Task: Look for space in Omutninsk, Russia from 6th September, 2023 to 12th September, 2023 for 4 adults in price range Rs.10000 to Rs.14000. Place can be private room with 4 bedrooms having 4 beds and 4 bathrooms. Property type can be house, flat, guest house. Amenities needed are: wifi, TV, free parkinig on premises, gym, breakfast. Booking option can be shelf check-in. Required host language is English.
Action: Mouse pressed left at (496, 124)
Screenshot: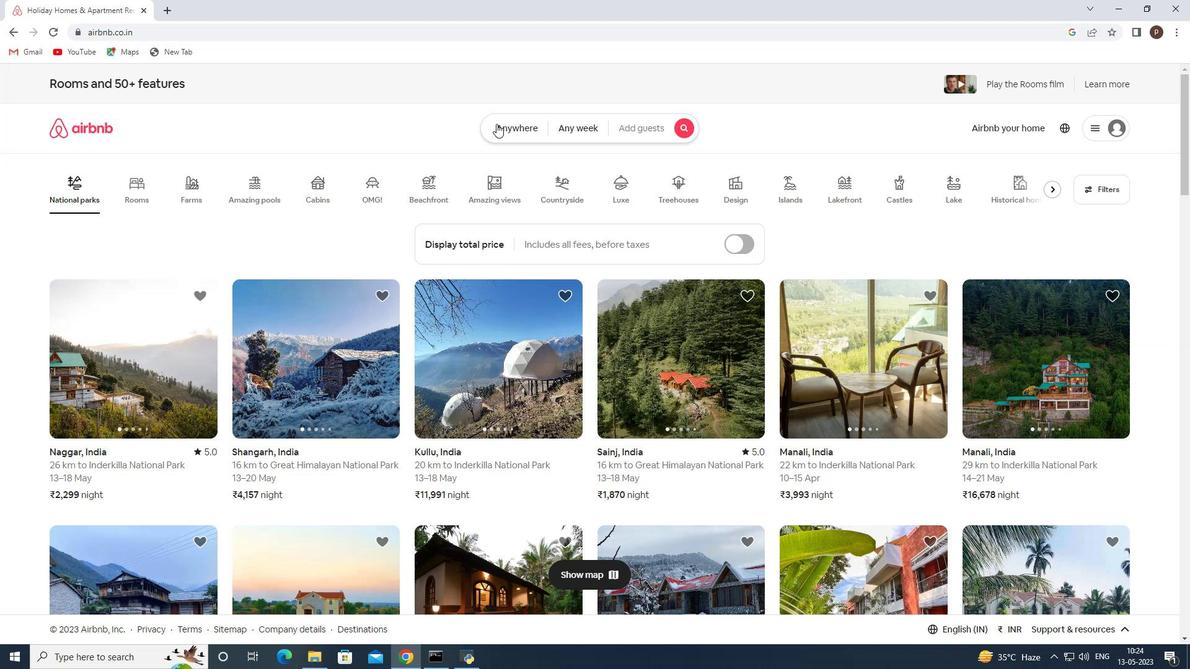 
Action: Mouse moved to (387, 174)
Screenshot: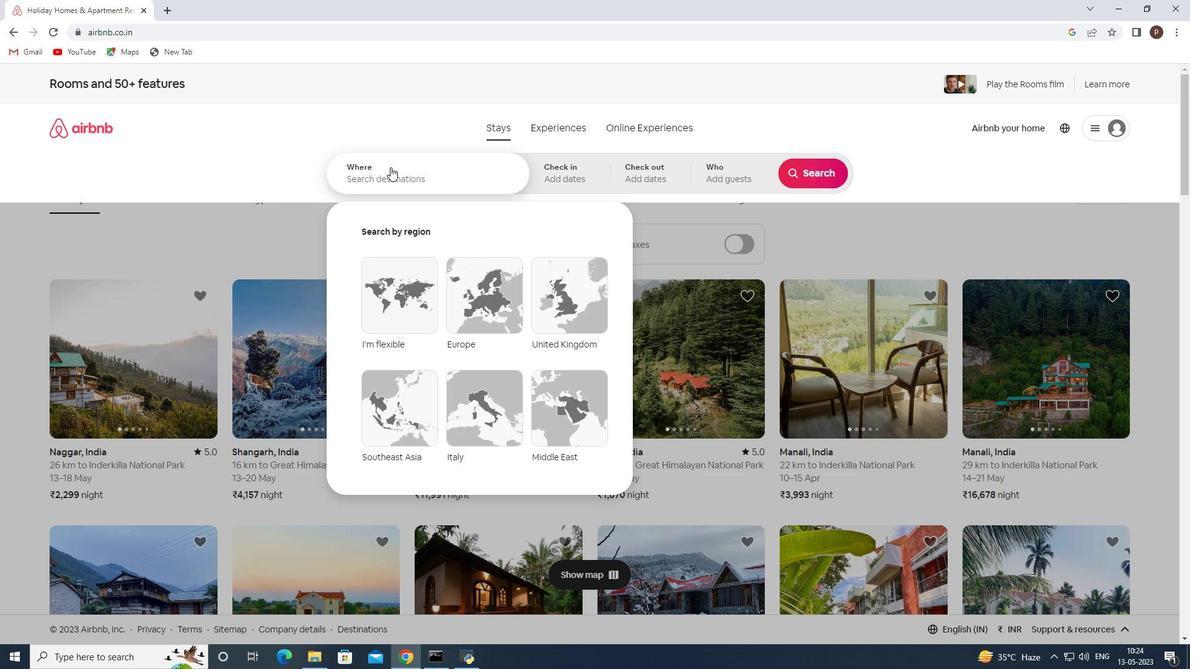 
Action: Mouse pressed left at (387, 174)
Screenshot: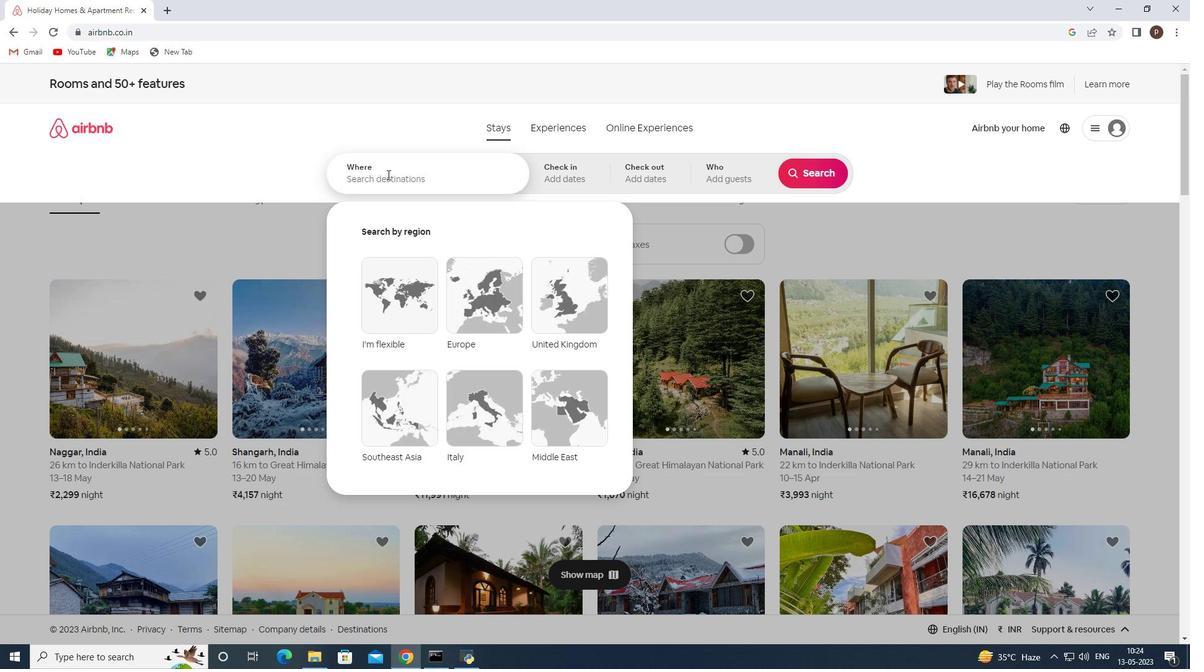 
Action: Key pressed <Key.caps_lock>O<Key.caps_lock>mutninsk,<Key.space><Key.caps_lock>R<Key.caps_lock>ussia<Key.enter>
Screenshot: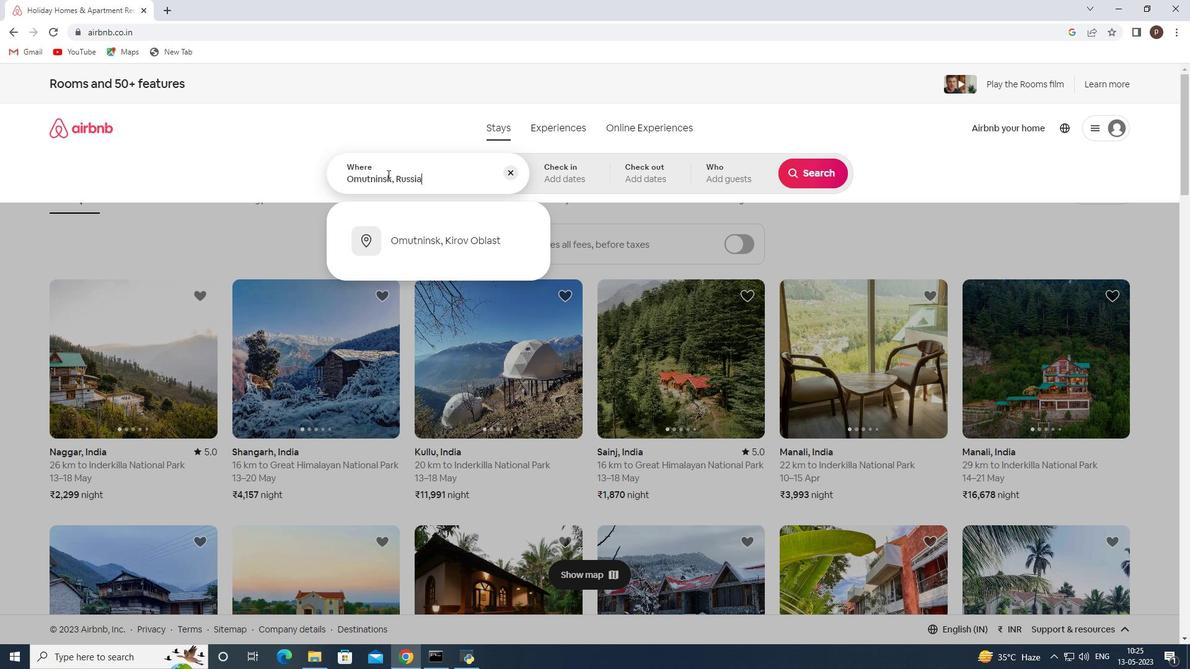 
Action: Mouse moved to (812, 266)
Screenshot: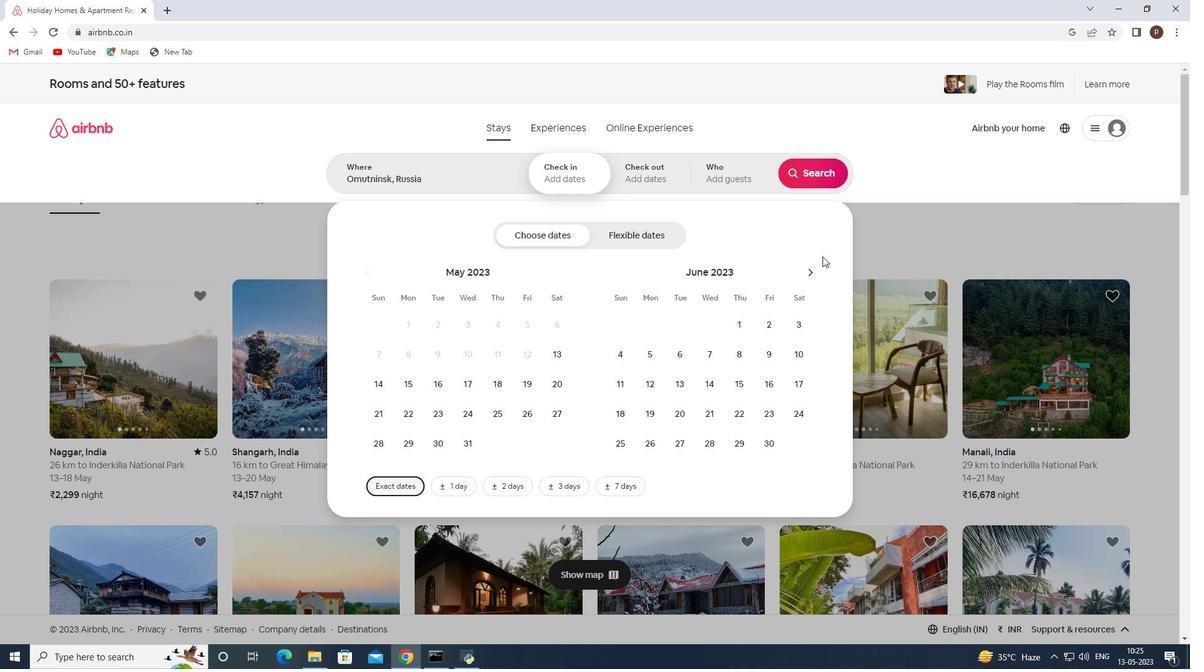 
Action: Mouse pressed left at (812, 266)
Screenshot: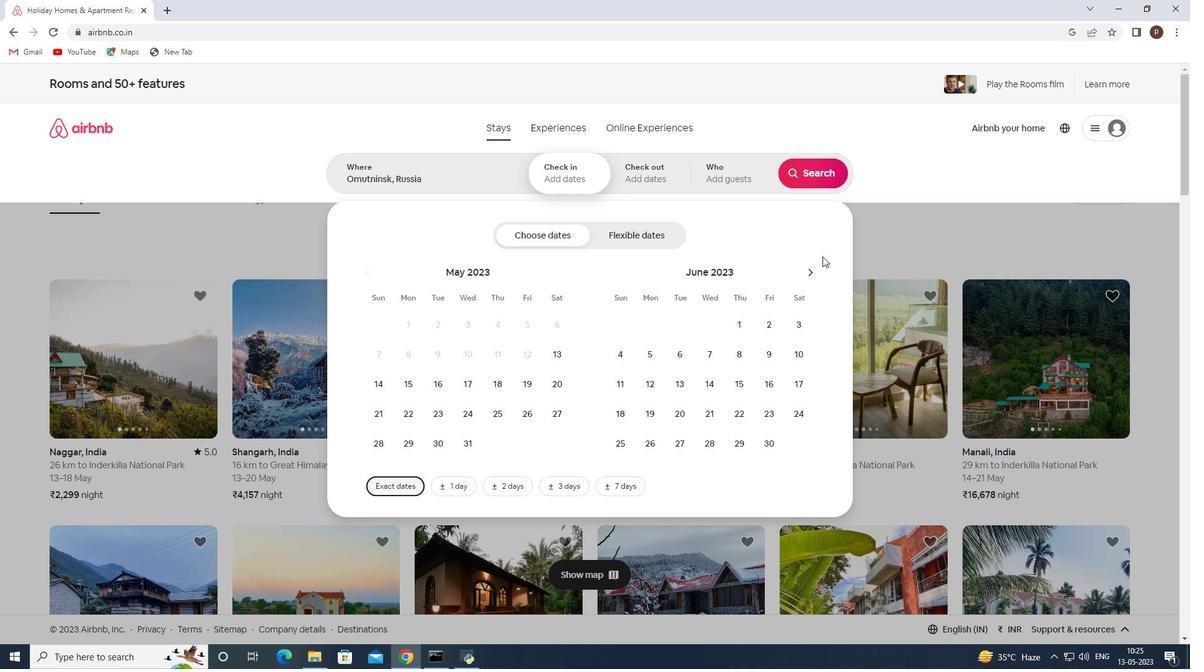 
Action: Mouse moved to (808, 271)
Screenshot: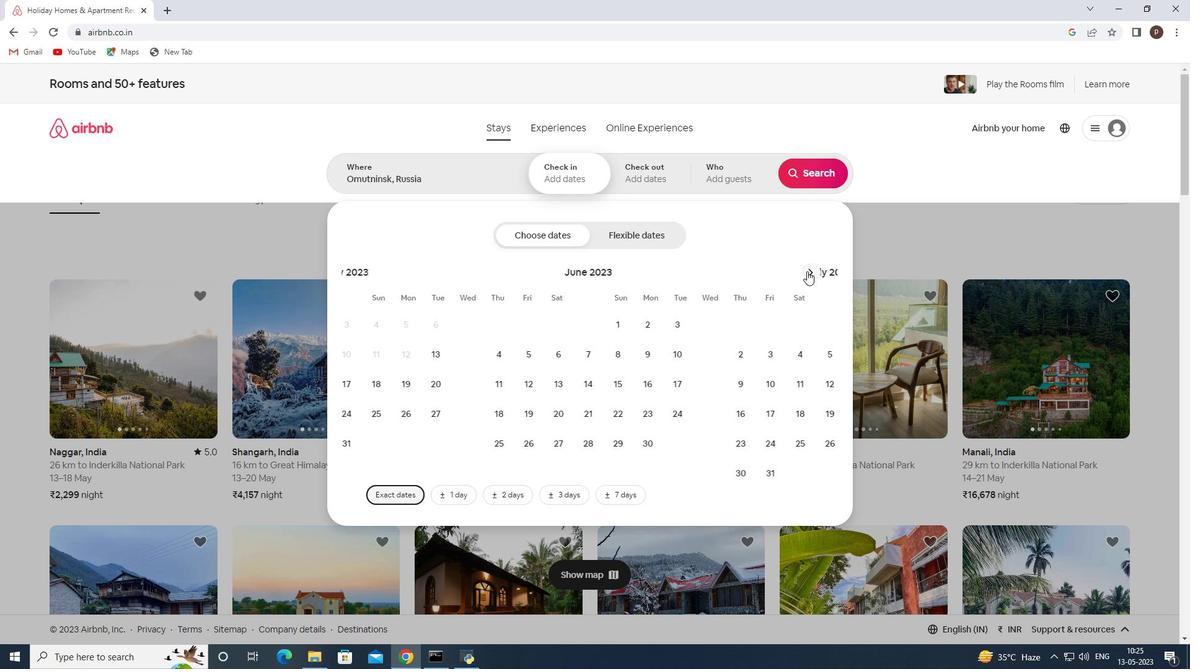 
Action: Mouse pressed left at (808, 271)
Screenshot: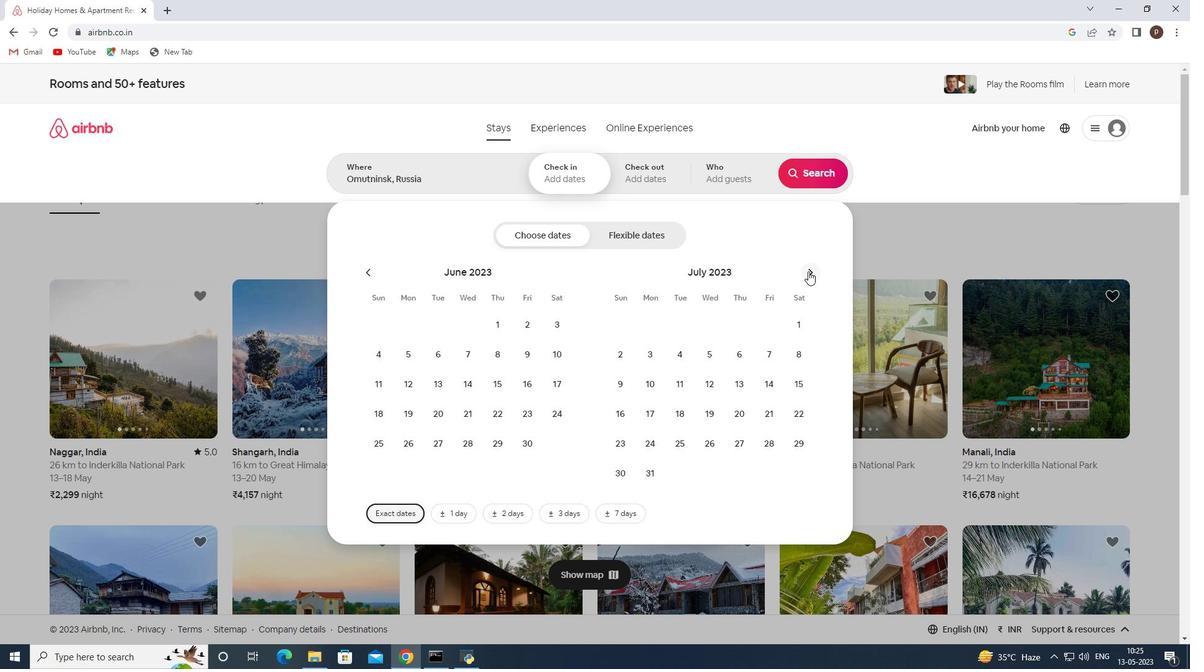 
Action: Mouse moved to (810, 271)
Screenshot: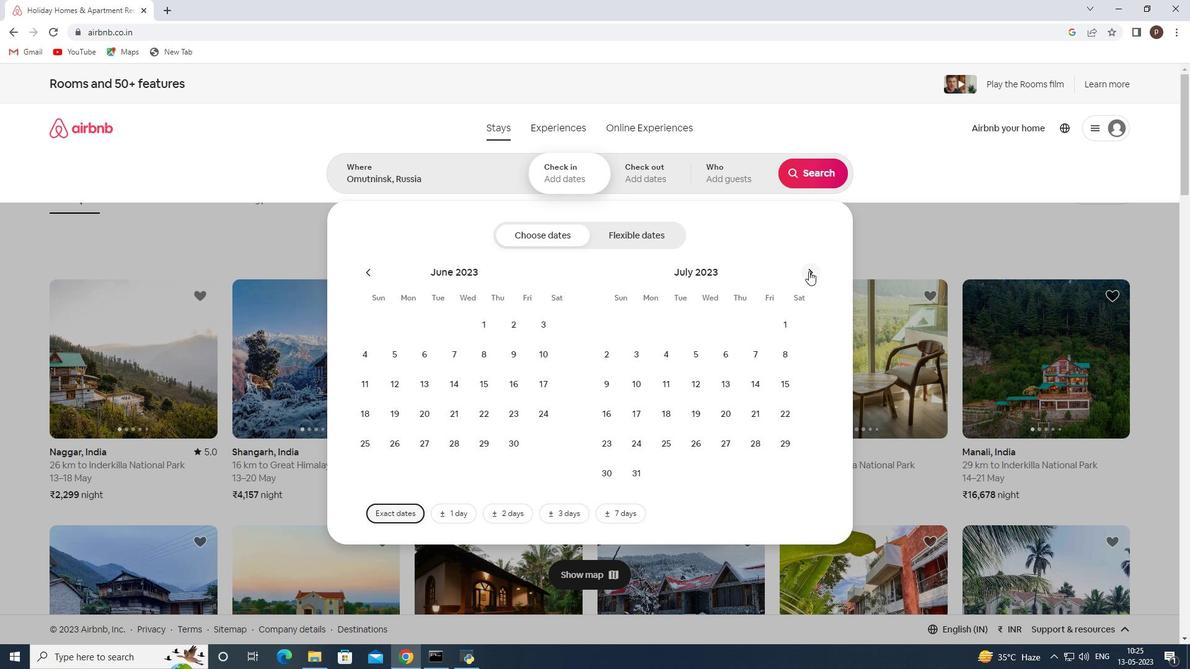 
Action: Mouse pressed left at (810, 271)
Screenshot: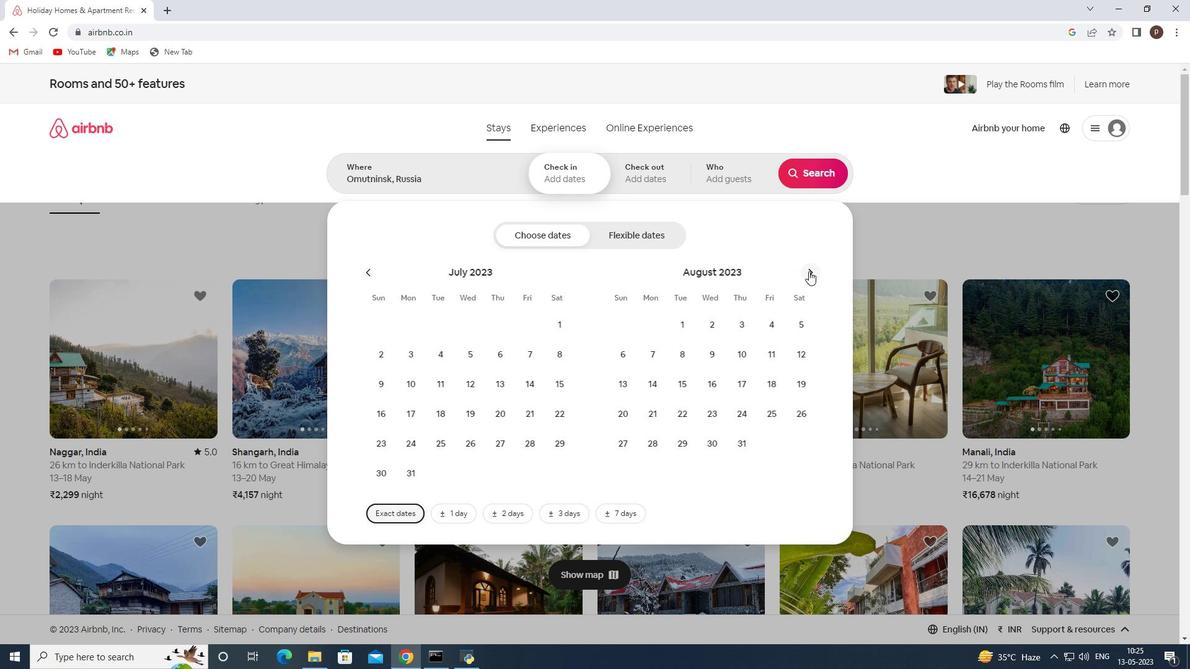 
Action: Mouse moved to (714, 354)
Screenshot: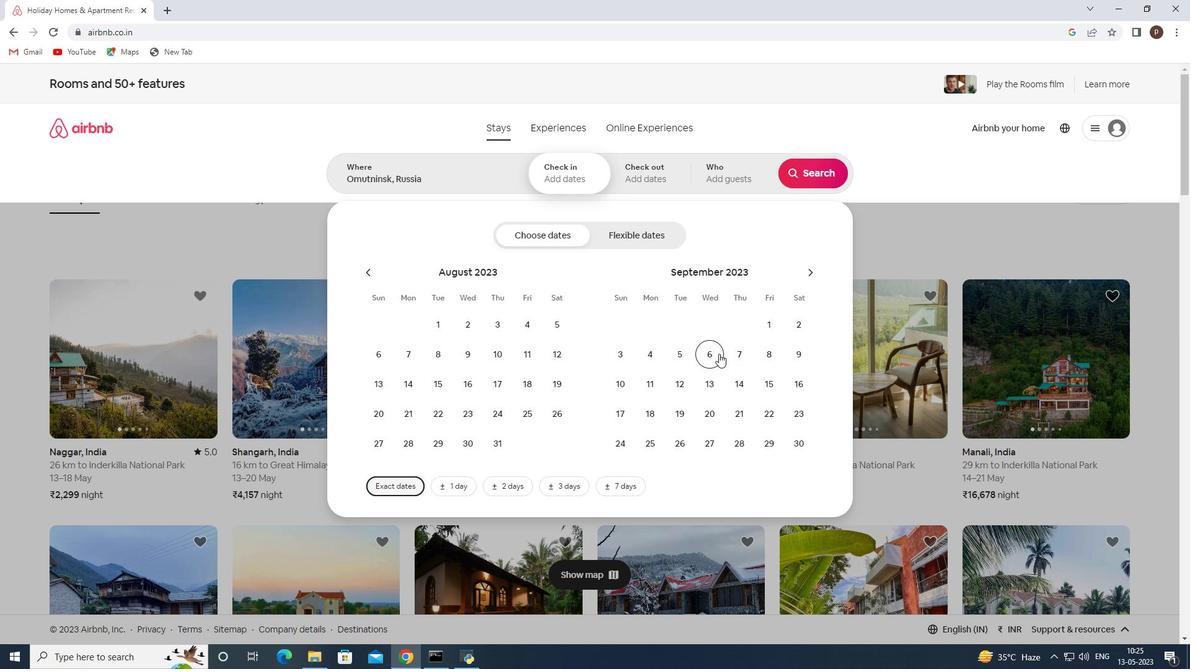 
Action: Mouse pressed left at (714, 354)
Screenshot: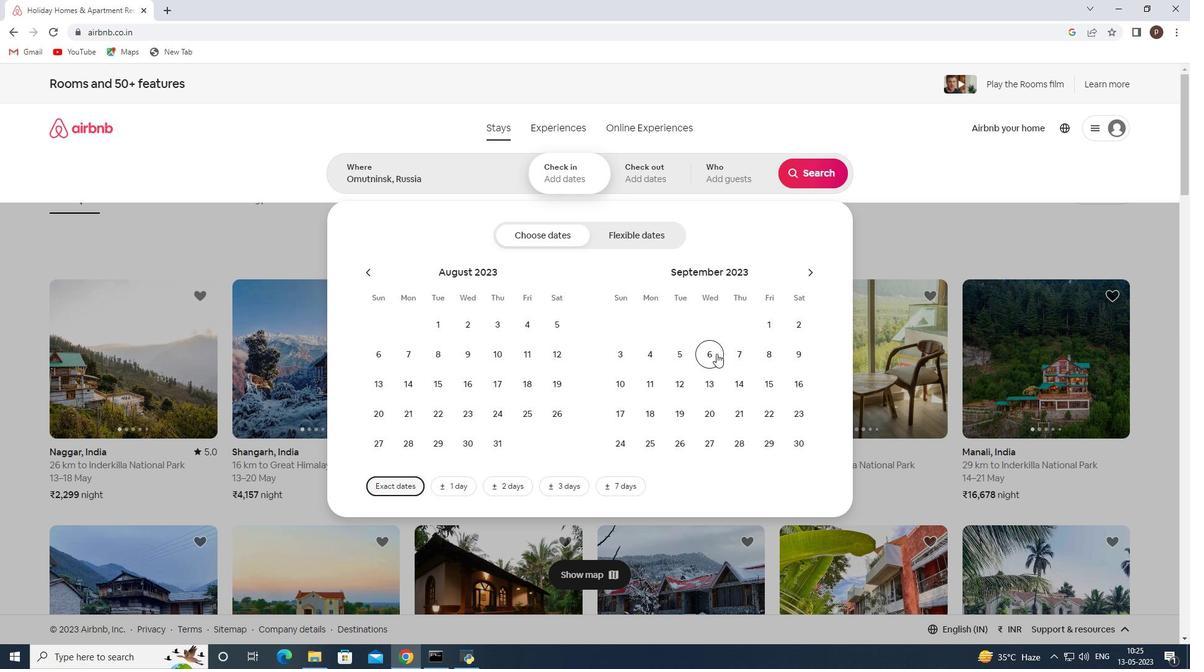 
Action: Mouse moved to (681, 380)
Screenshot: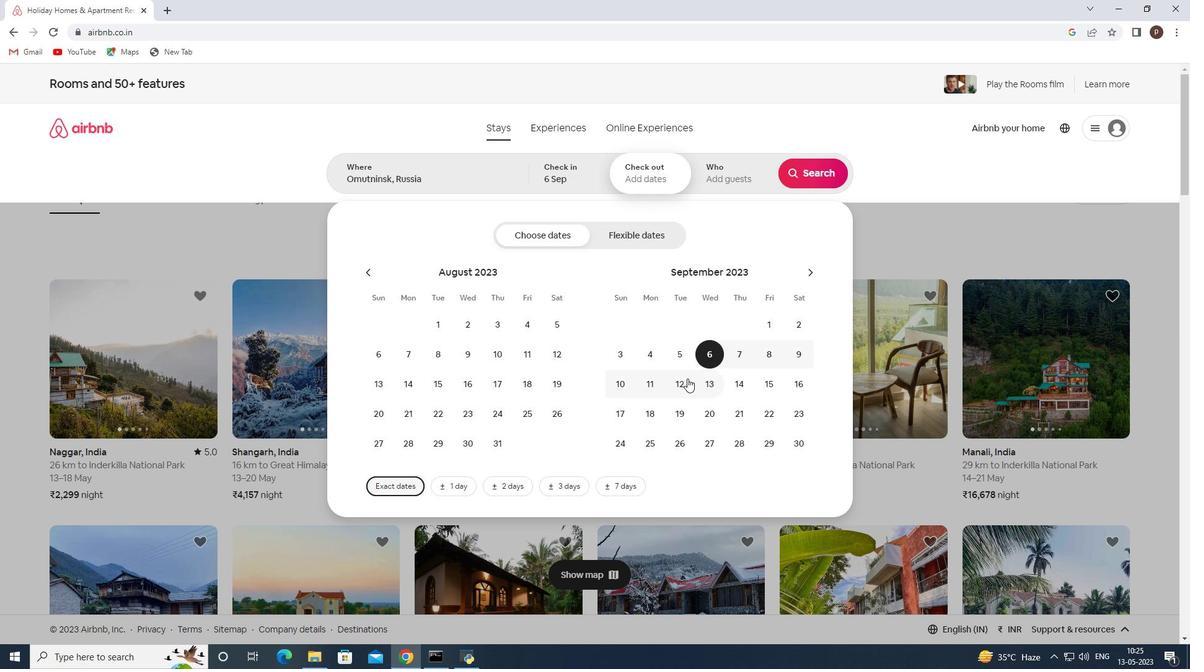 
Action: Mouse pressed left at (681, 380)
Screenshot: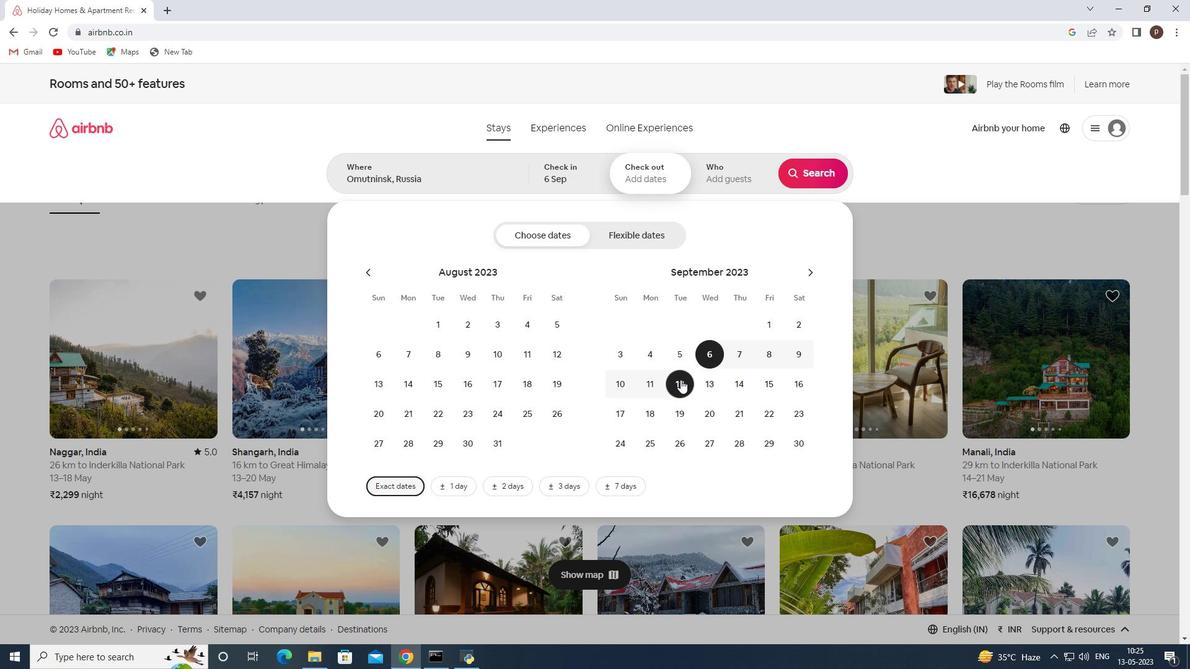 
Action: Mouse moved to (732, 182)
Screenshot: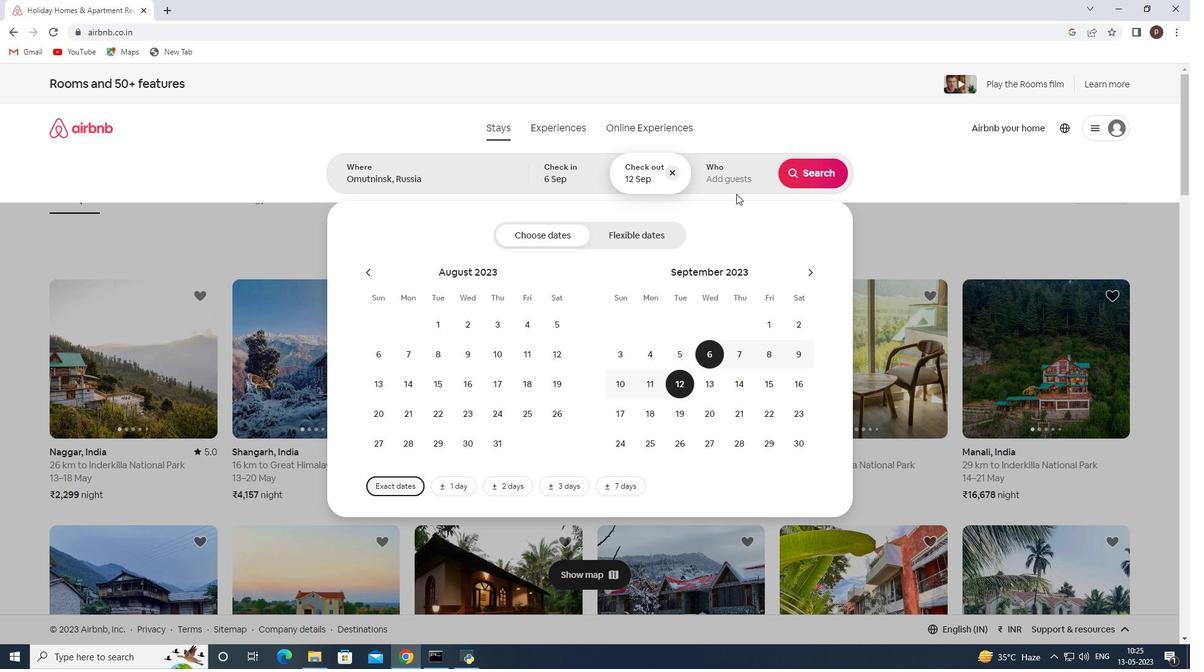 
Action: Mouse pressed left at (732, 182)
Screenshot: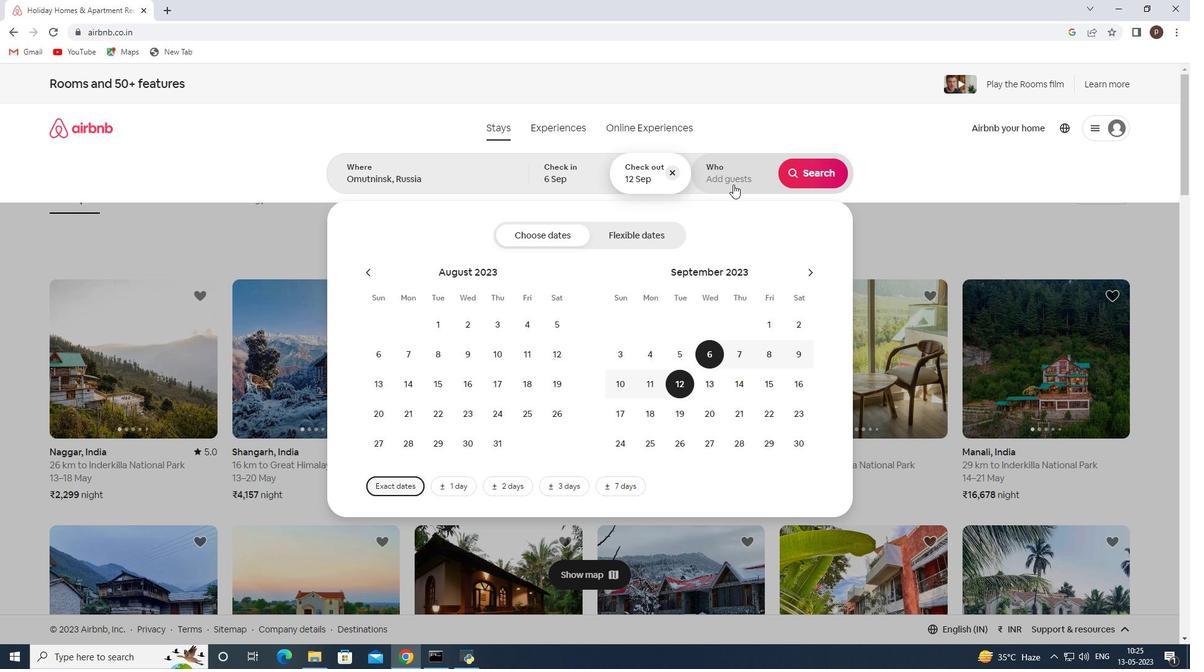 
Action: Mouse moved to (814, 234)
Screenshot: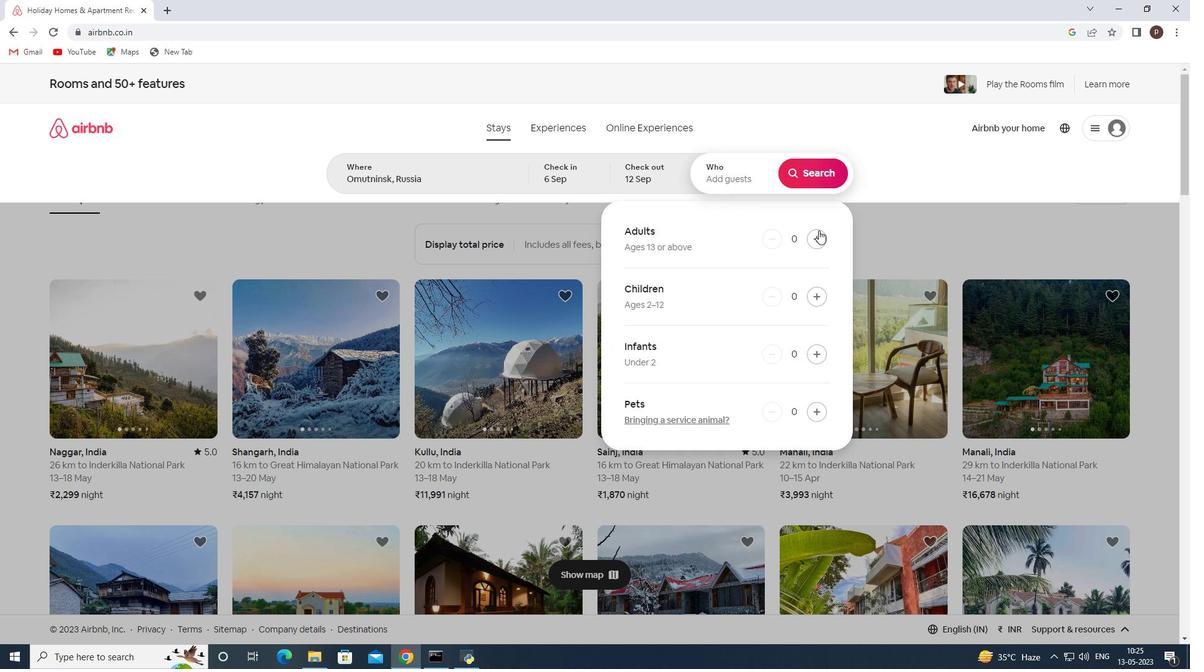 
Action: Mouse pressed left at (814, 234)
Screenshot: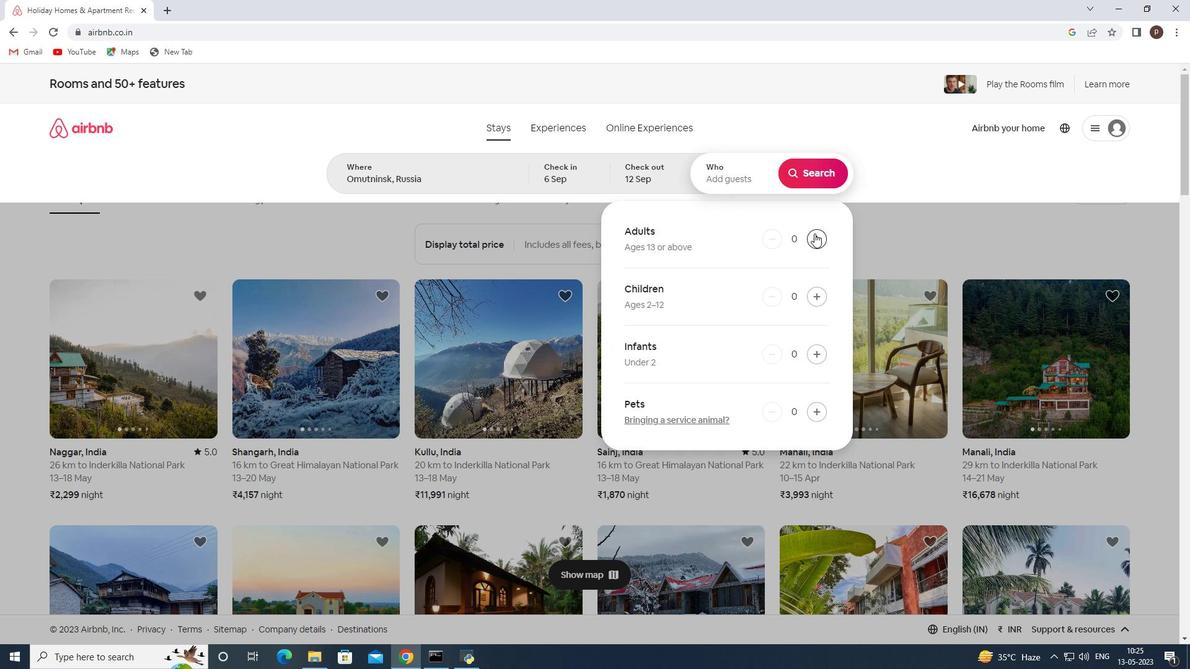 
Action: Mouse pressed left at (814, 234)
Screenshot: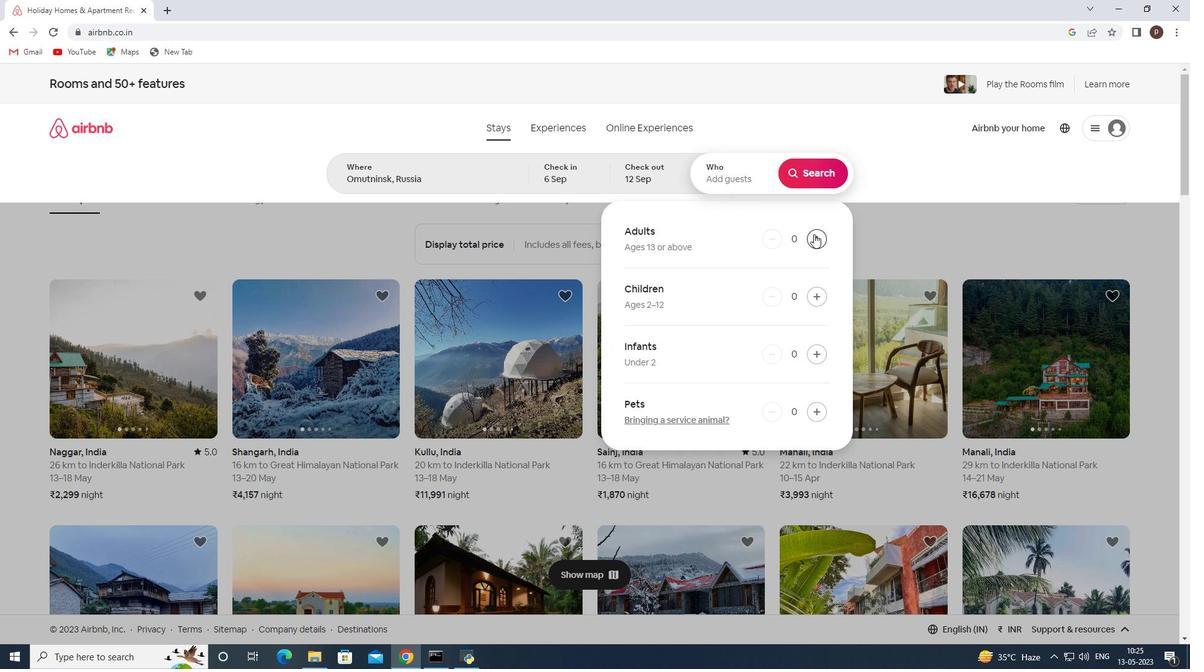 
Action: Mouse pressed left at (814, 234)
Screenshot: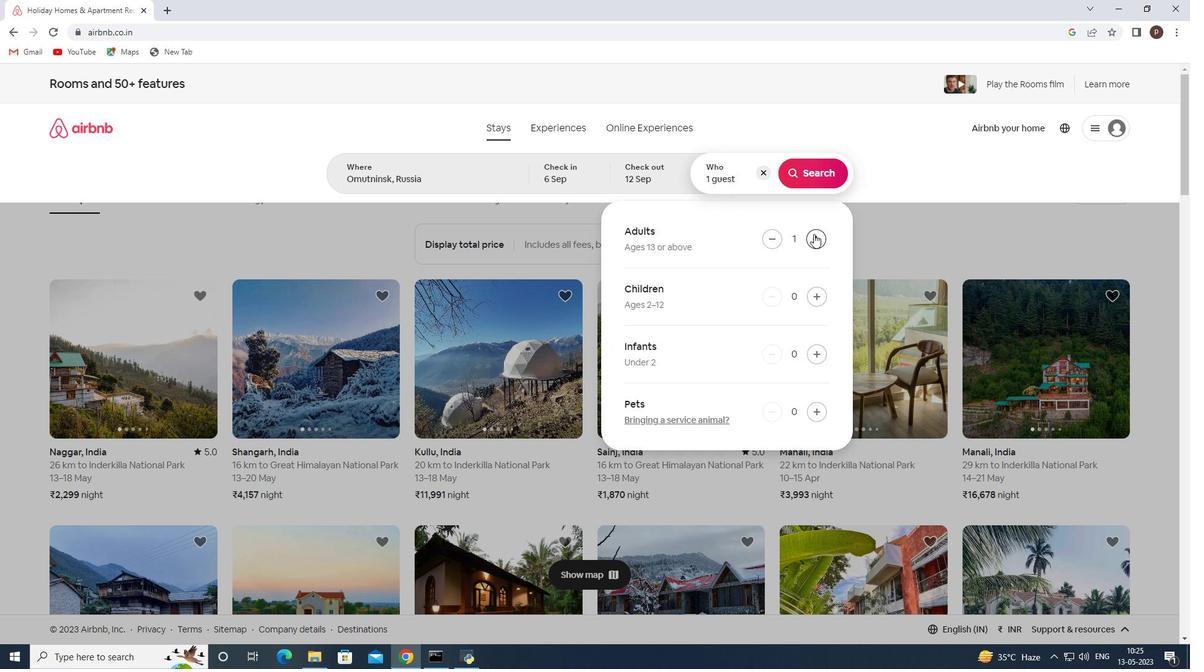 
Action: Mouse pressed left at (814, 234)
Screenshot: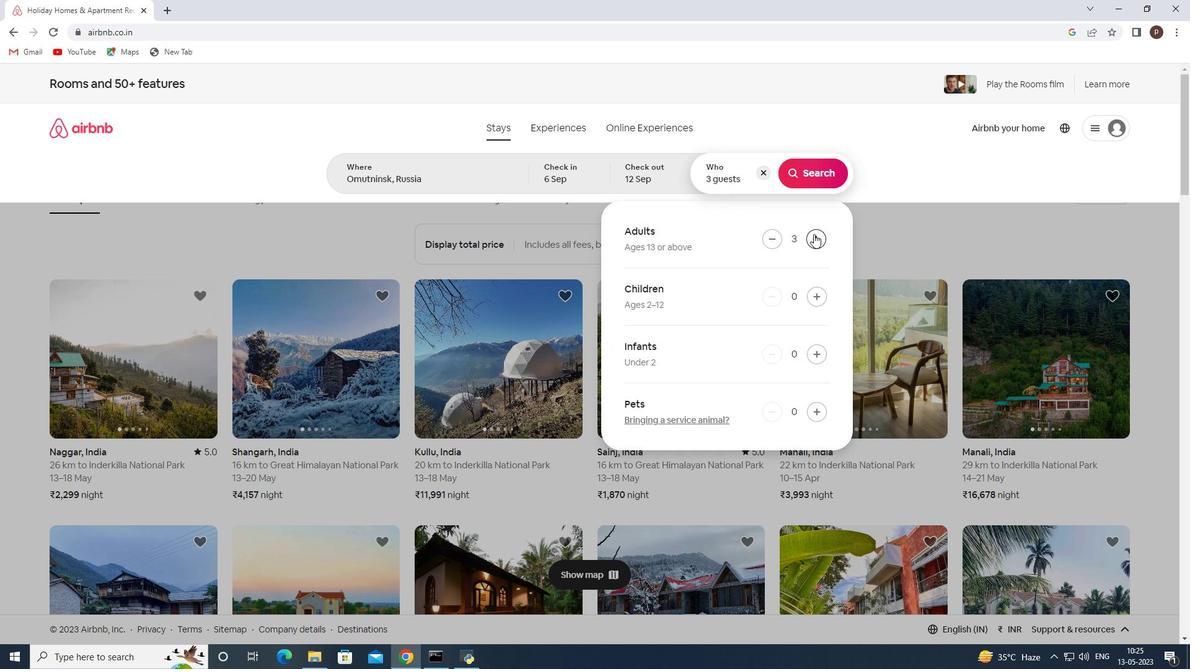 
Action: Mouse moved to (820, 171)
Screenshot: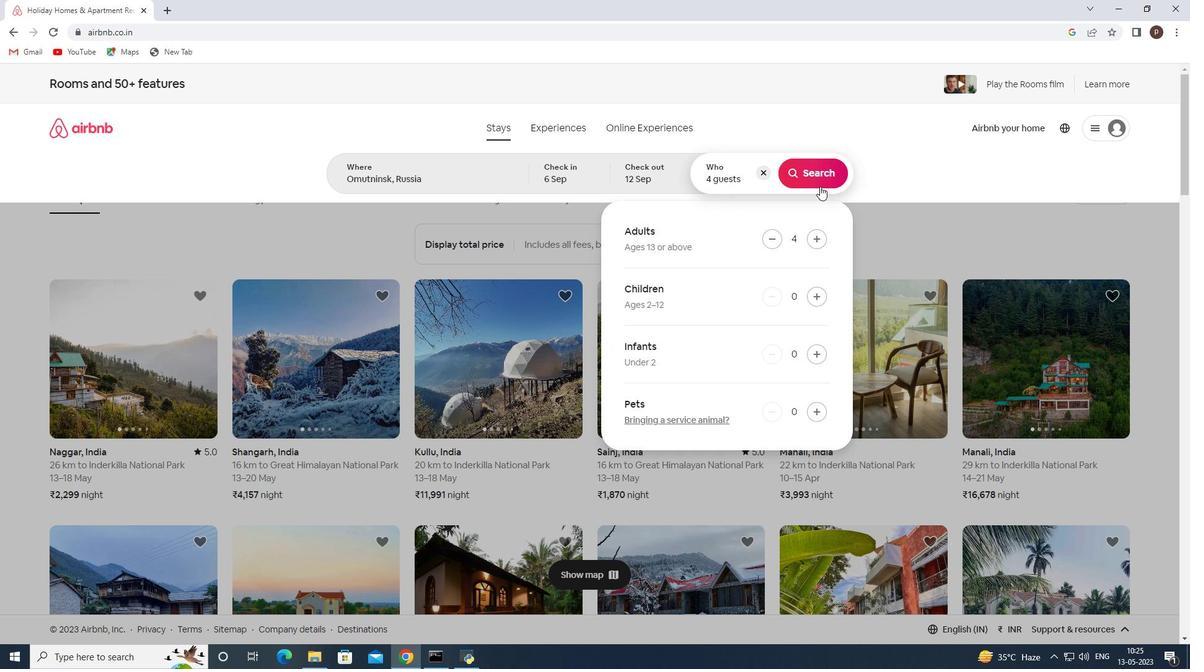 
Action: Mouse pressed left at (820, 171)
Screenshot: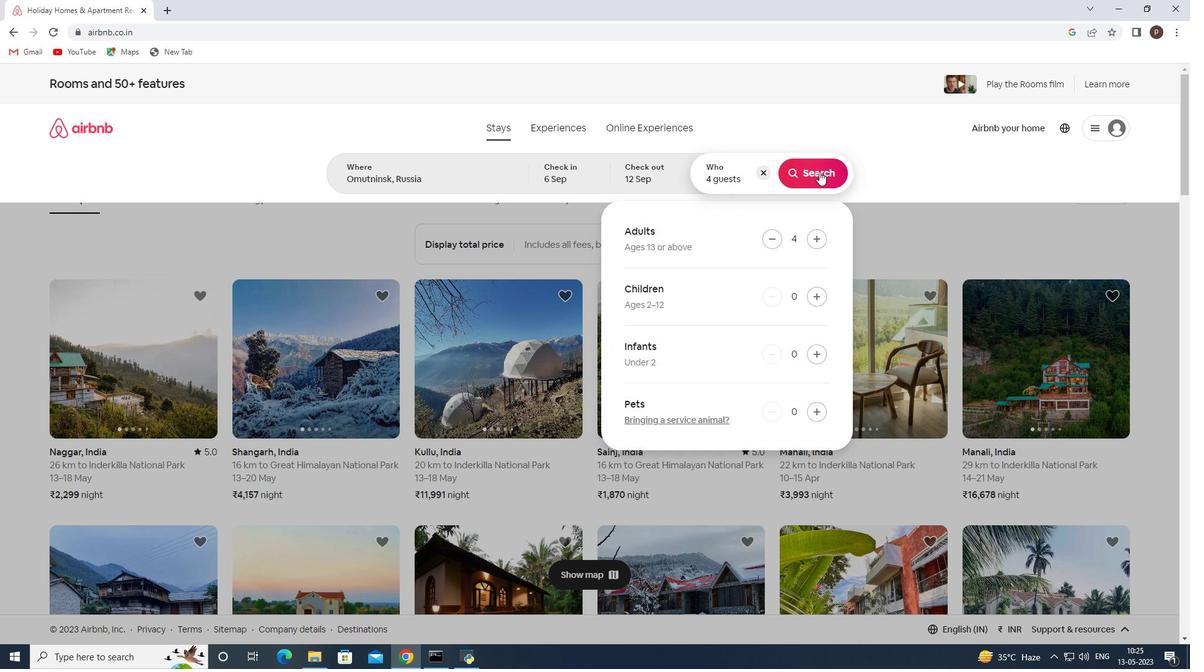 
Action: Mouse moved to (1127, 137)
Screenshot: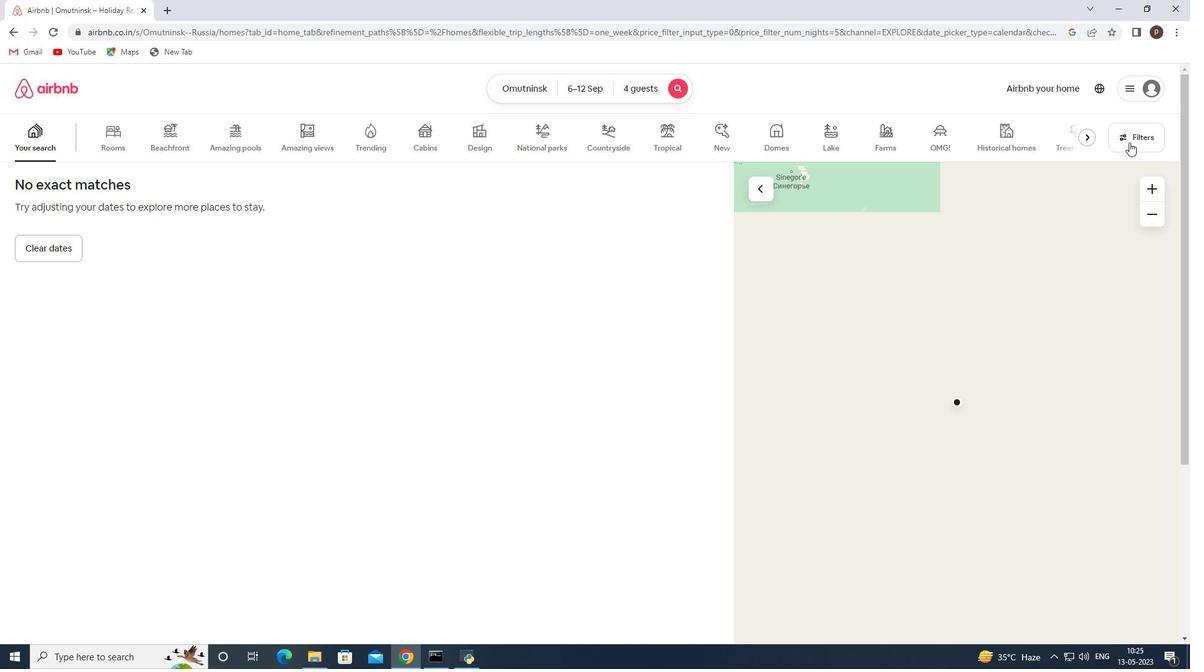 
Action: Mouse pressed left at (1127, 137)
Screenshot: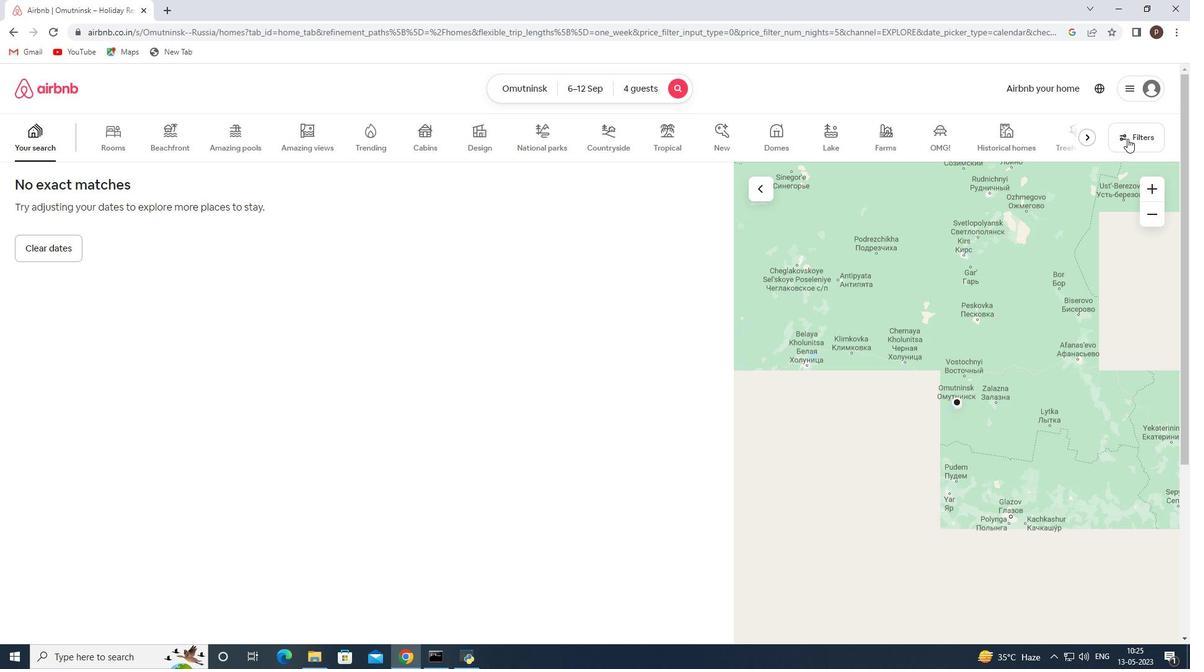 
Action: Mouse moved to (406, 445)
Screenshot: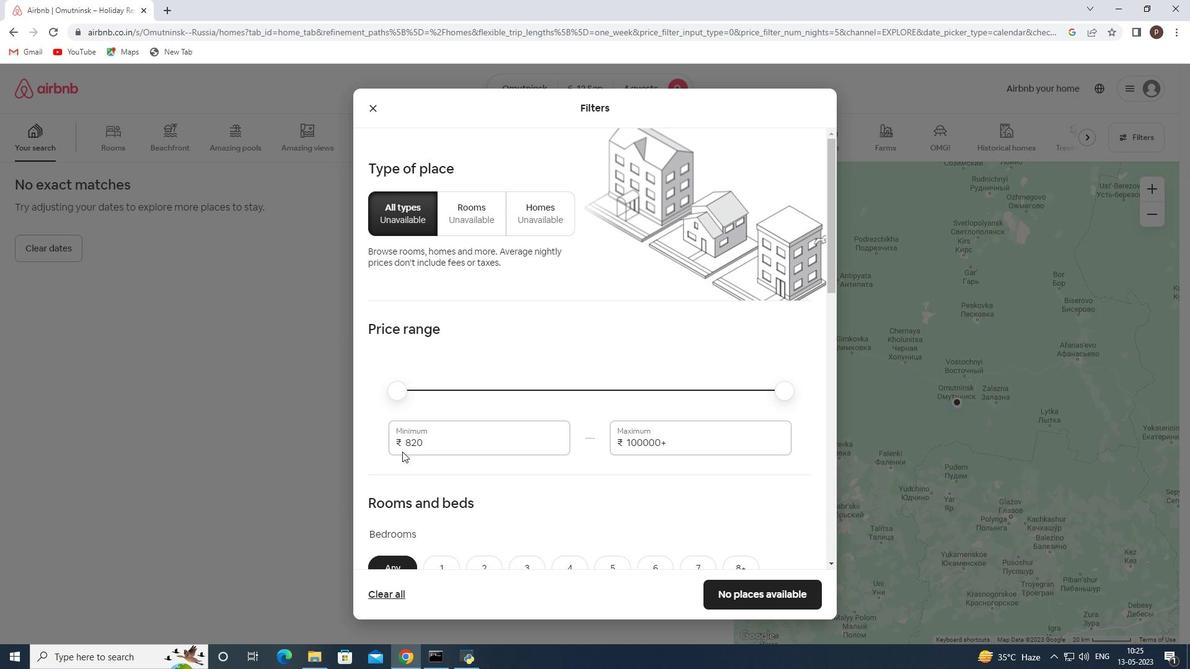 
Action: Mouse pressed left at (406, 445)
Screenshot: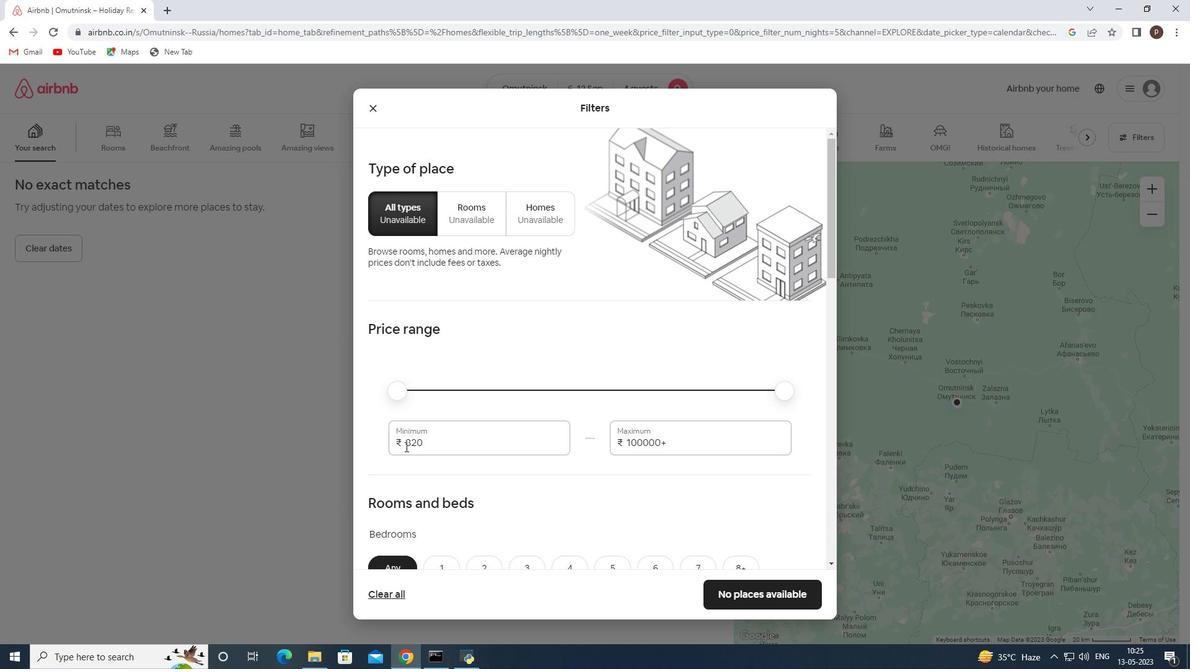 
Action: Mouse pressed left at (406, 445)
Screenshot: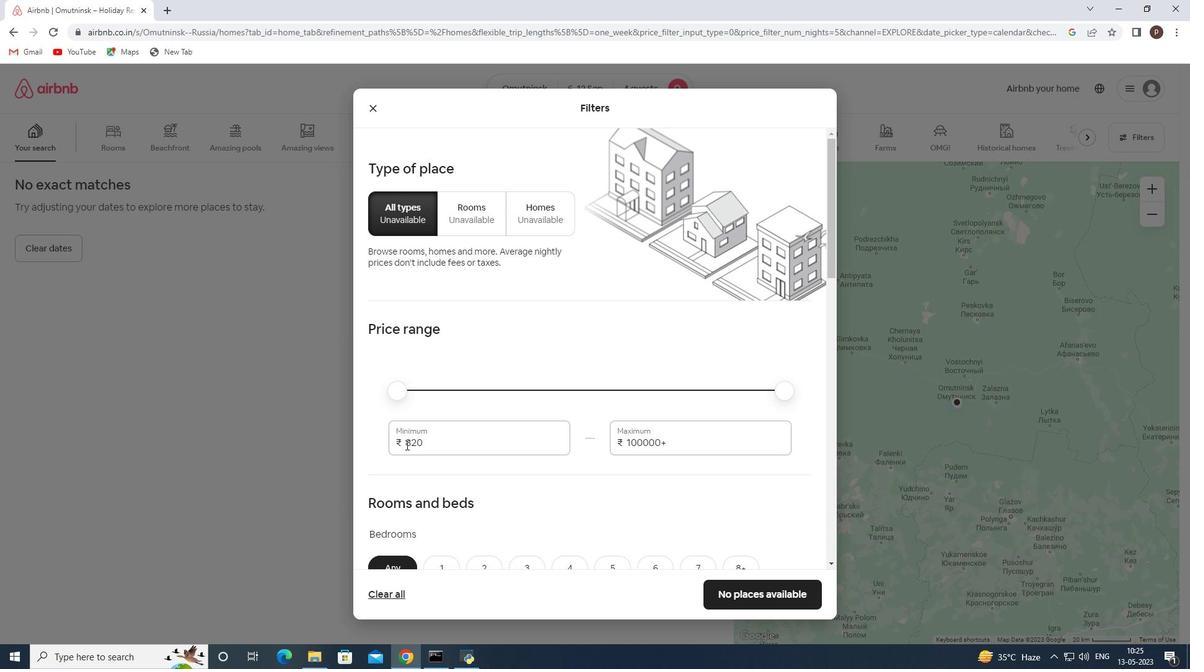 
Action: Key pressed 1
Screenshot: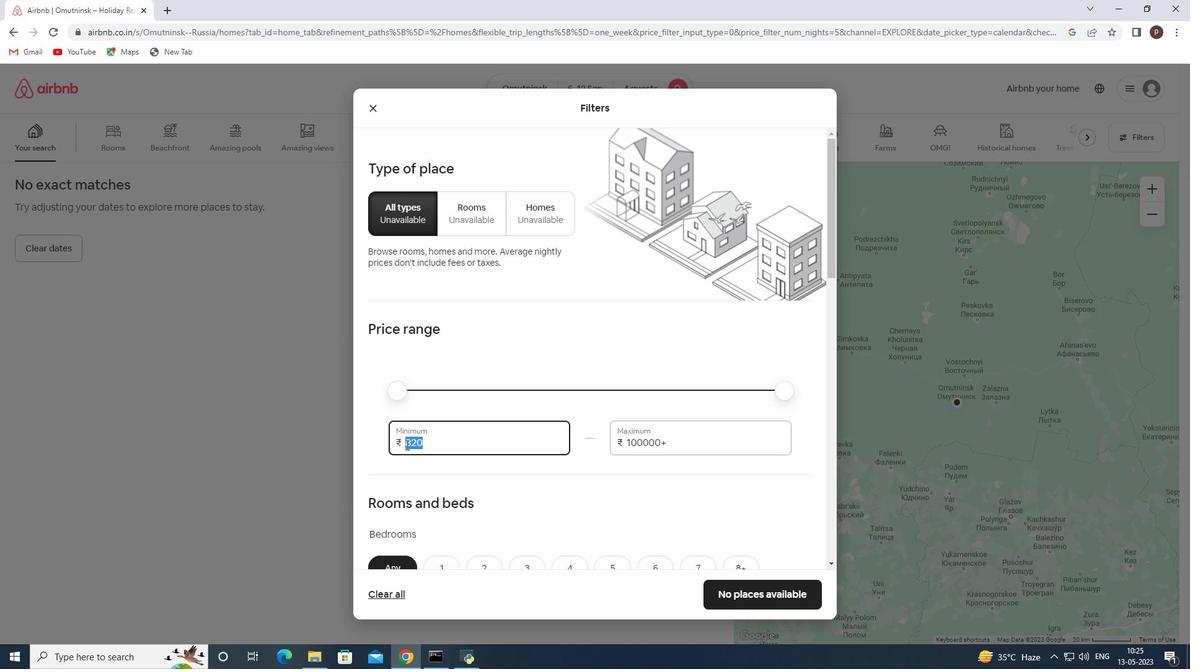 
Action: Mouse moved to (406, 445)
Screenshot: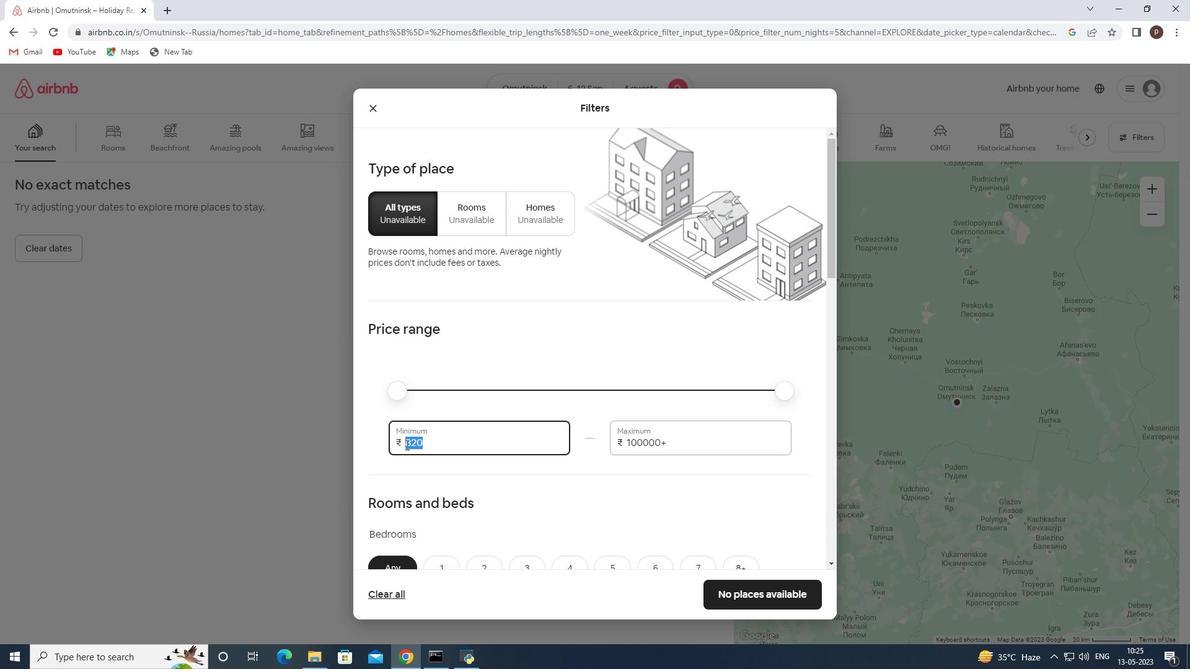 
Action: Key pressed 0000<Key.tab>14000
Screenshot: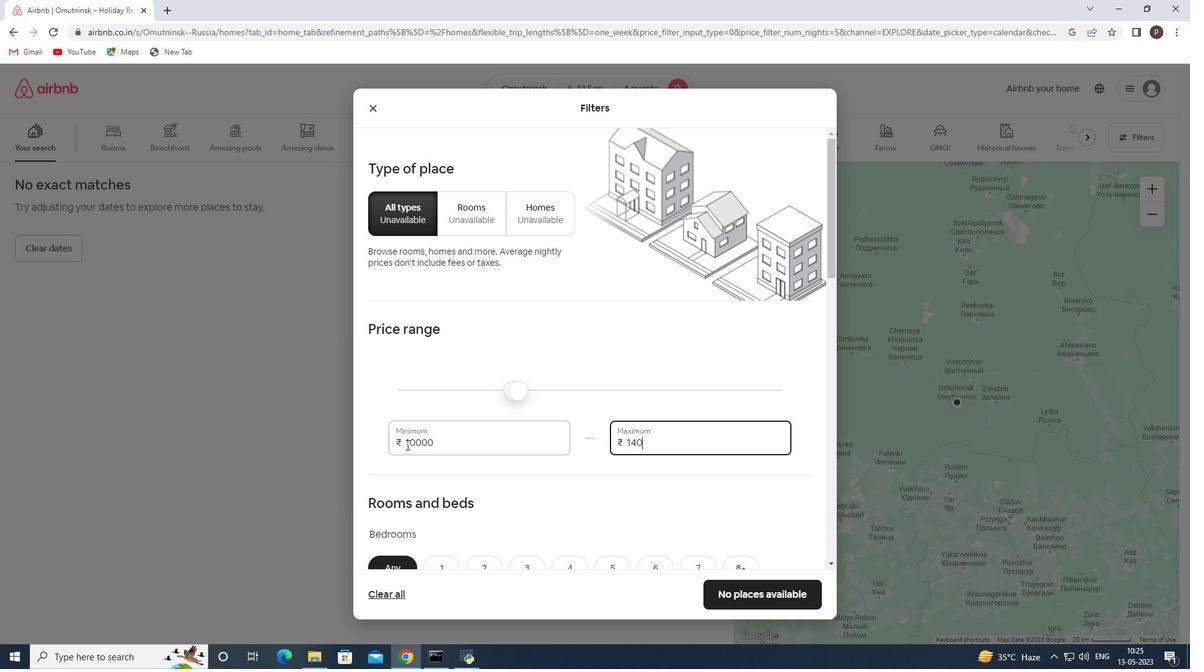 
Action: Mouse moved to (486, 468)
Screenshot: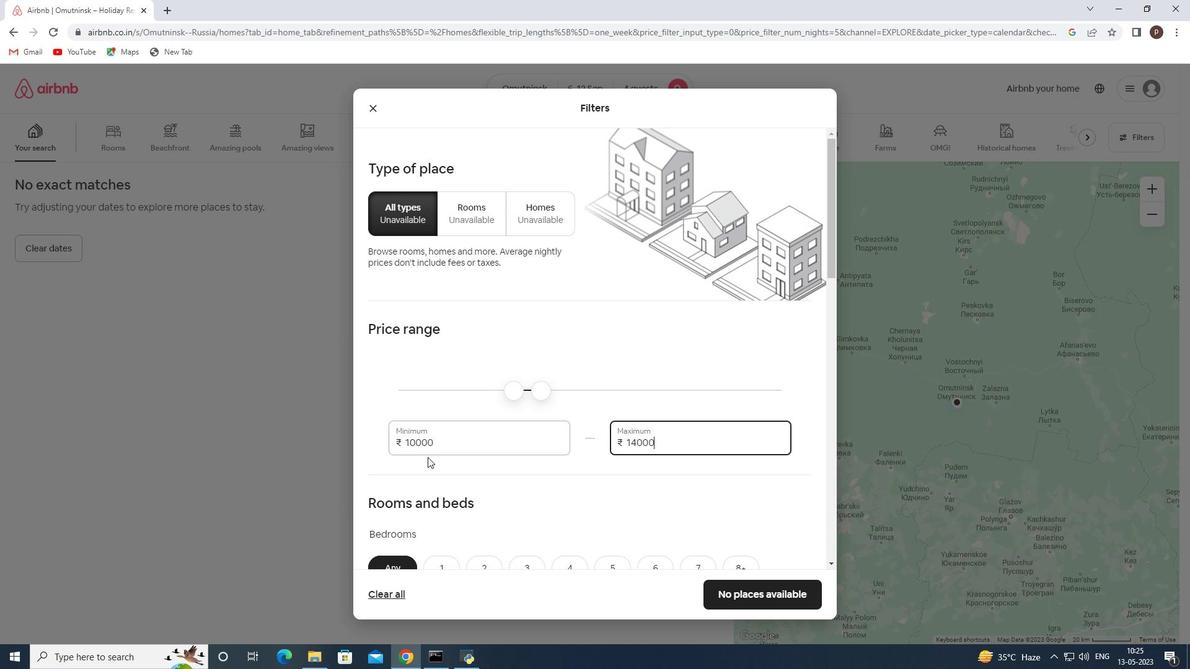 
Action: Mouse scrolled (486, 468) with delta (0, 0)
Screenshot: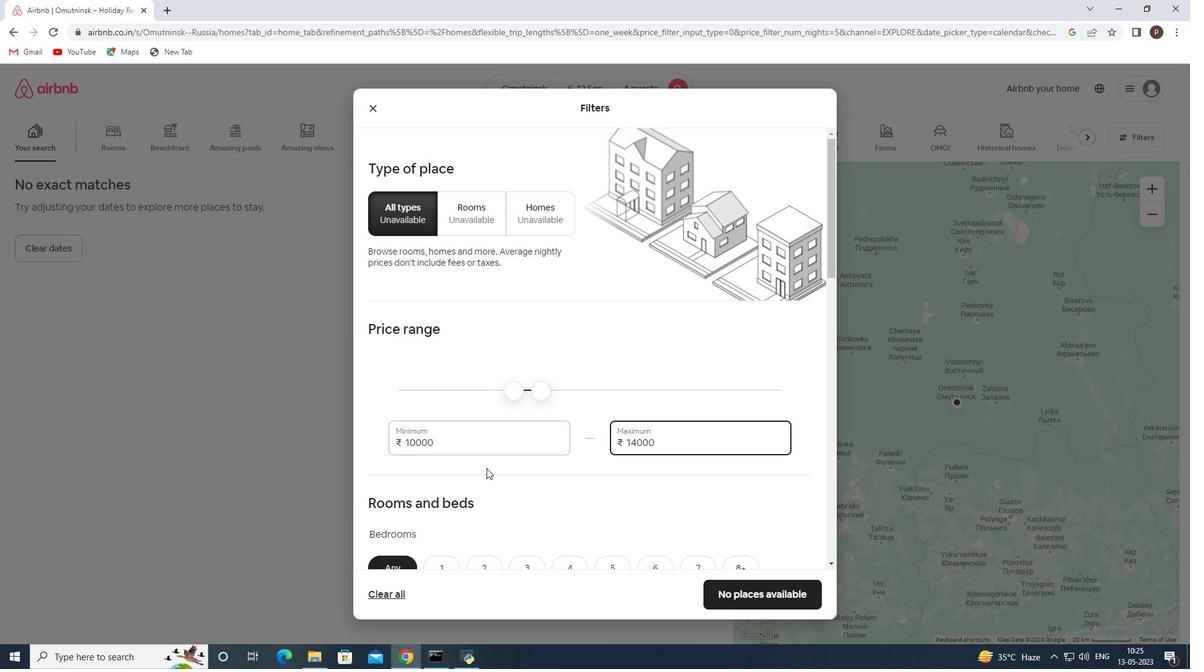 
Action: Mouse scrolled (486, 468) with delta (0, 0)
Screenshot: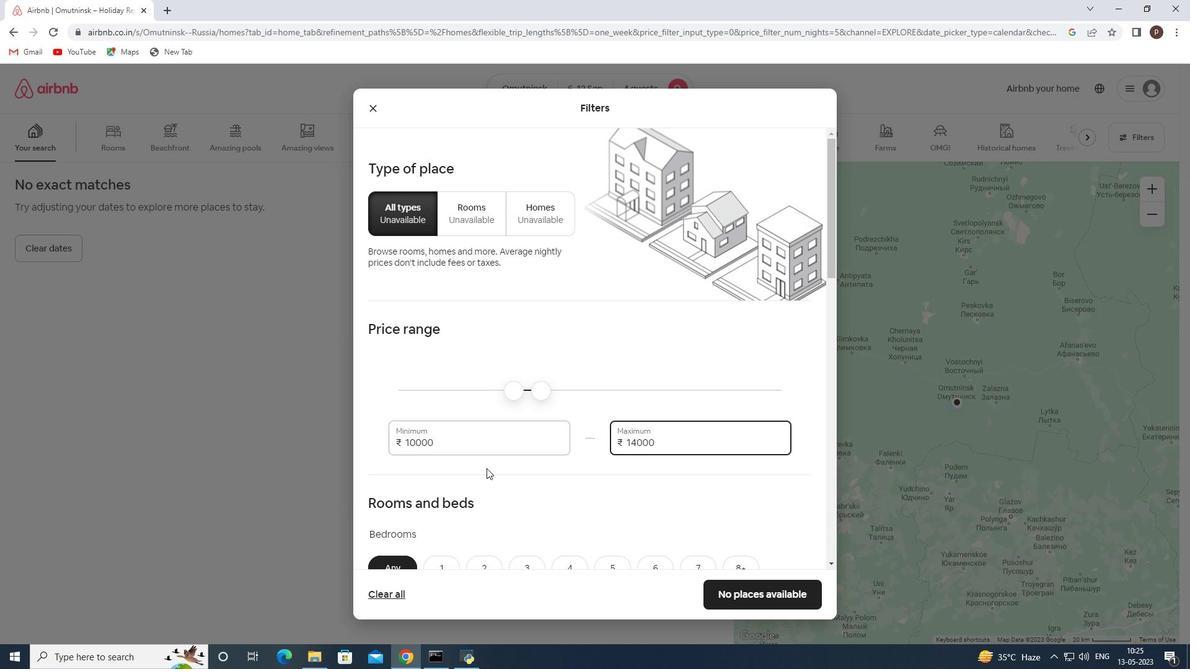 
Action: Mouse moved to (566, 438)
Screenshot: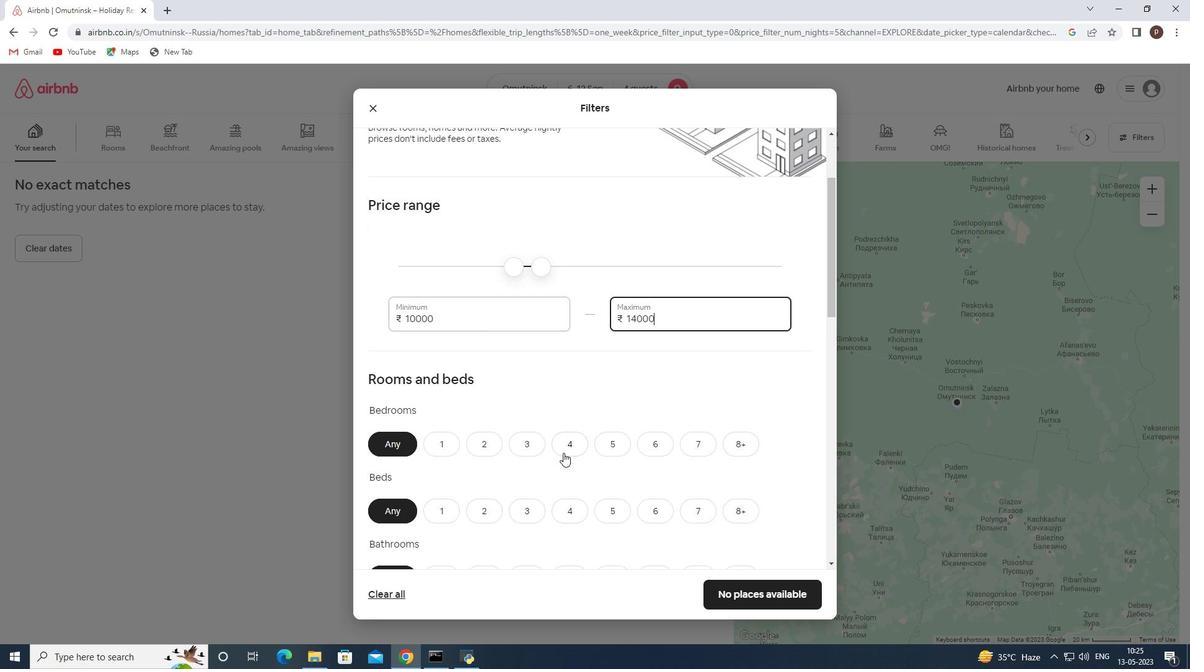 
Action: Mouse pressed left at (566, 438)
Screenshot: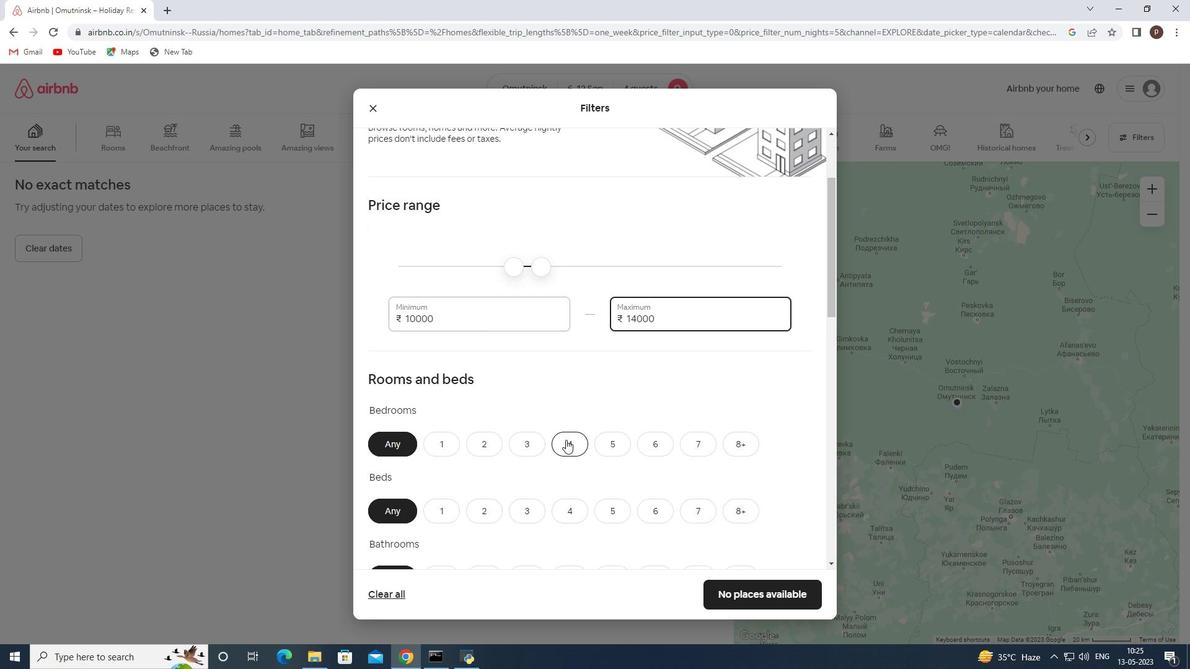 
Action: Mouse scrolled (566, 437) with delta (0, 0)
Screenshot: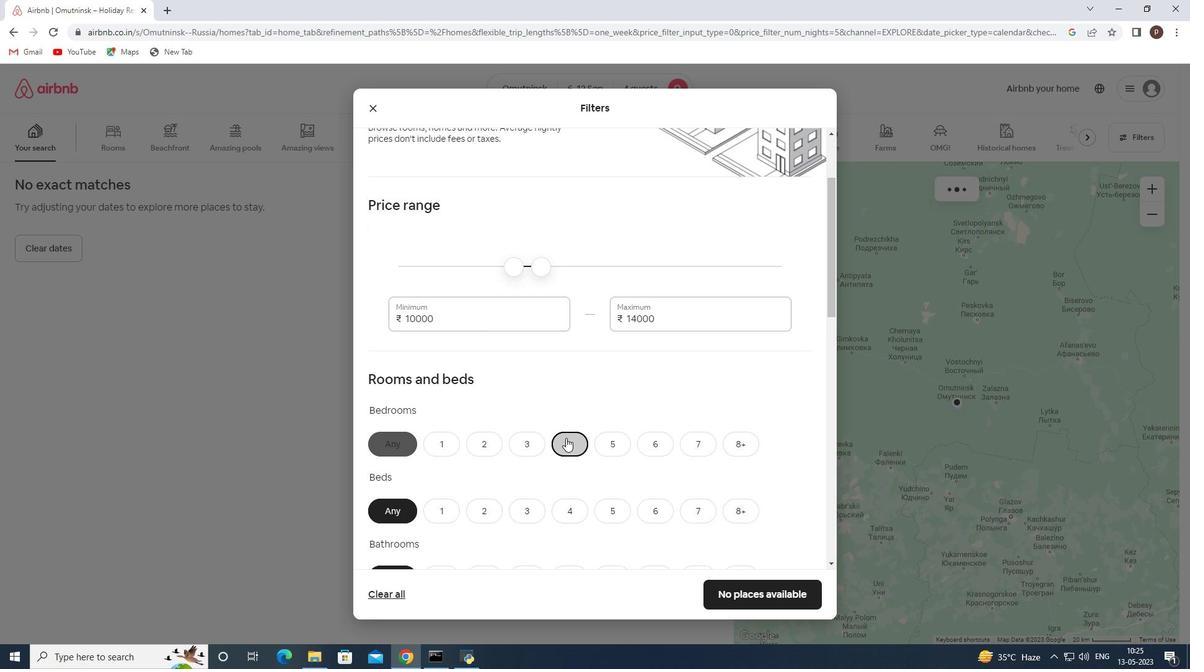
Action: Mouse scrolled (566, 437) with delta (0, 0)
Screenshot: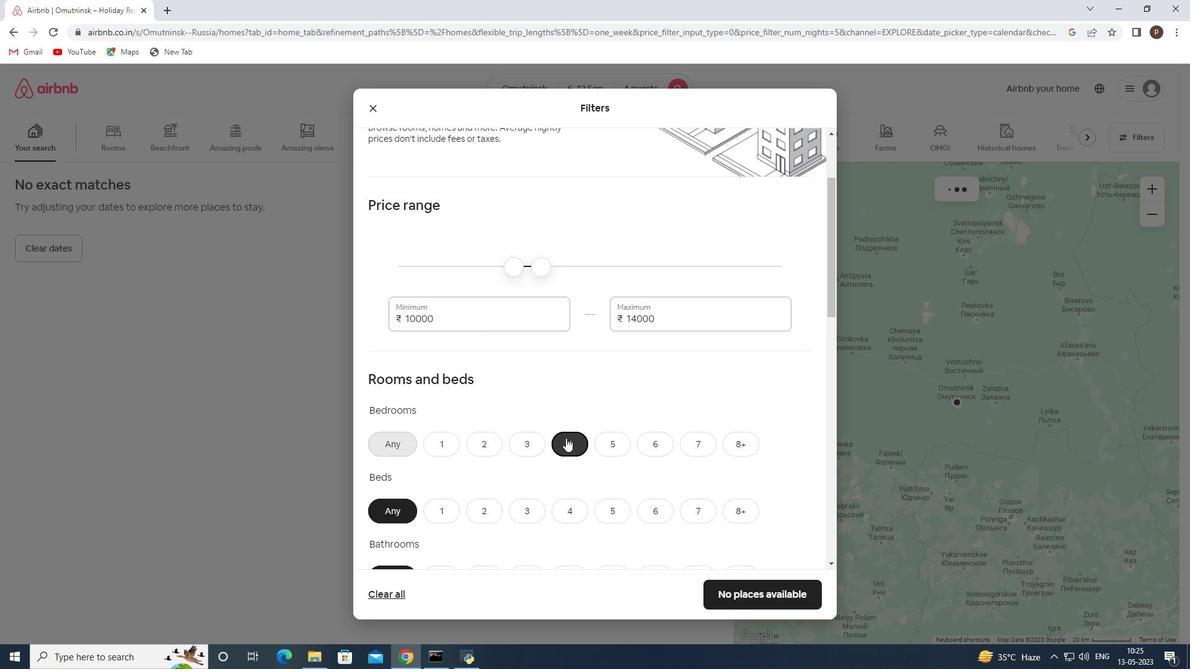 
Action: Mouse moved to (568, 392)
Screenshot: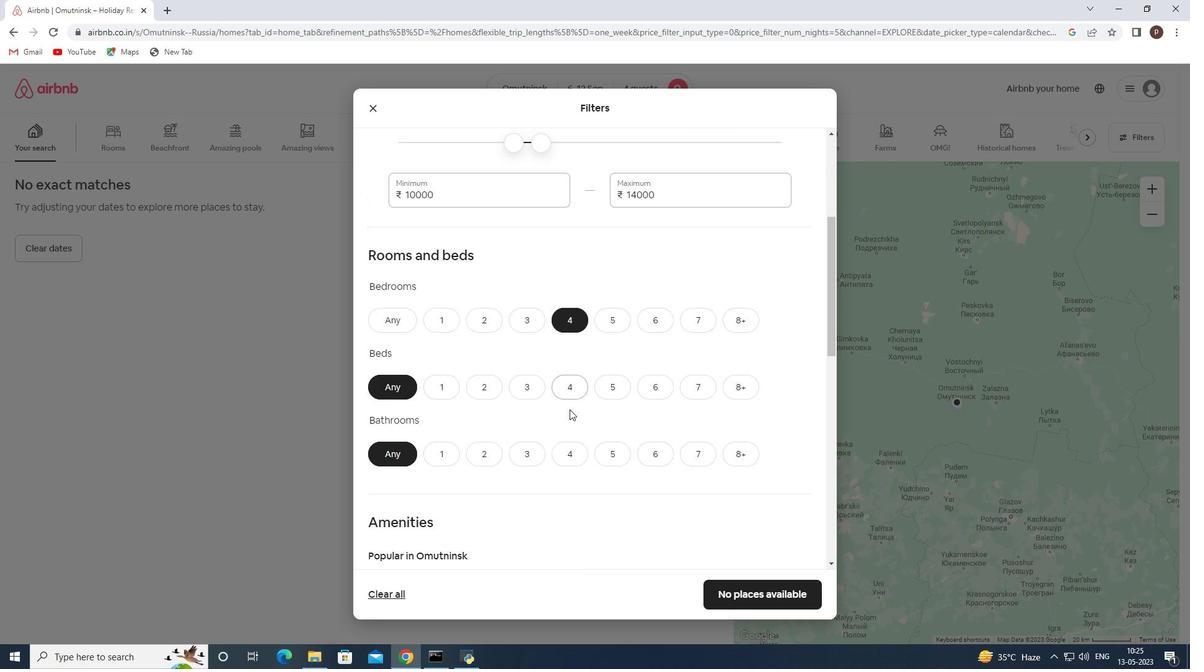 
Action: Mouse pressed left at (568, 392)
Screenshot: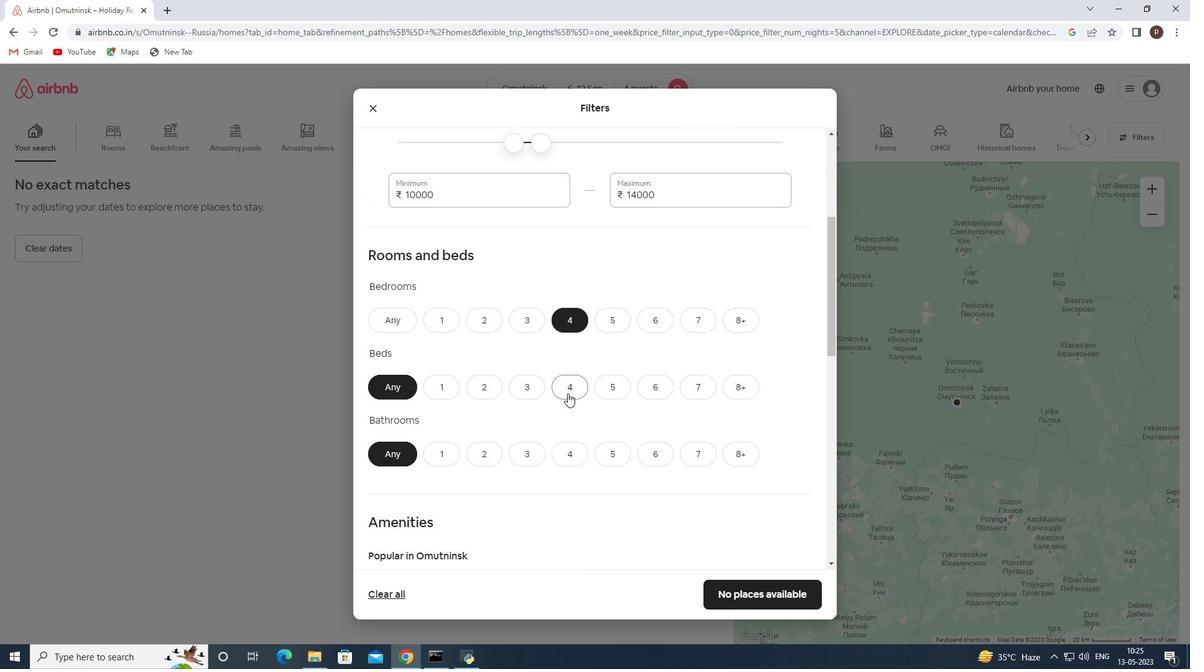 
Action: Mouse moved to (563, 452)
Screenshot: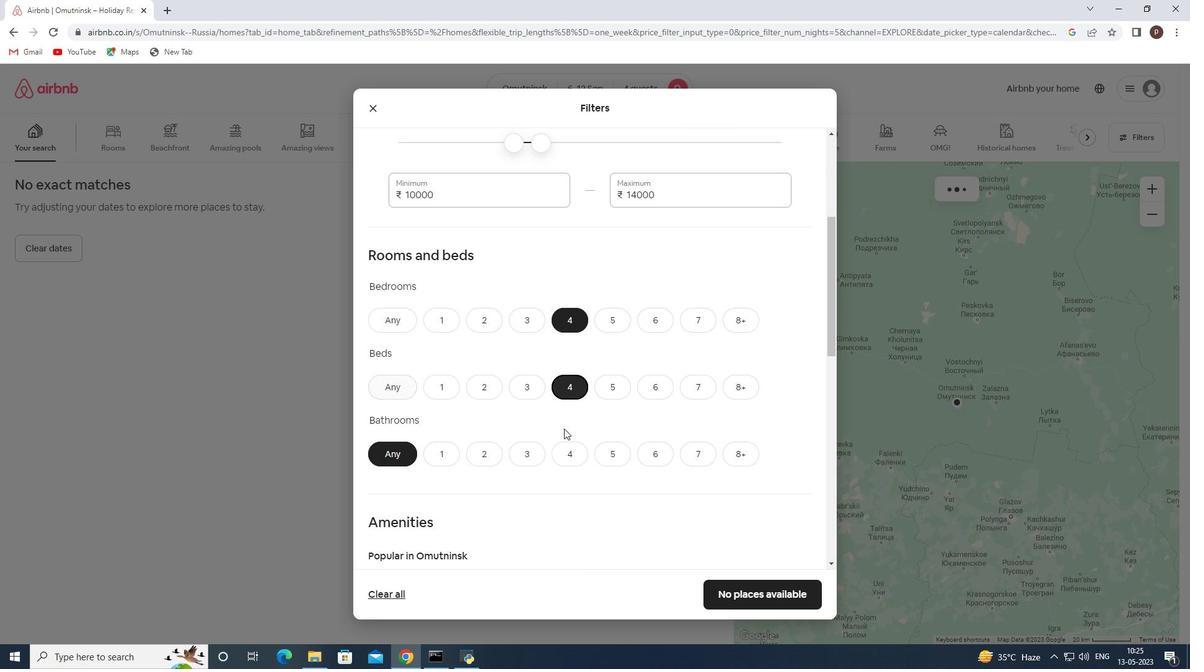 
Action: Mouse pressed left at (563, 452)
Screenshot: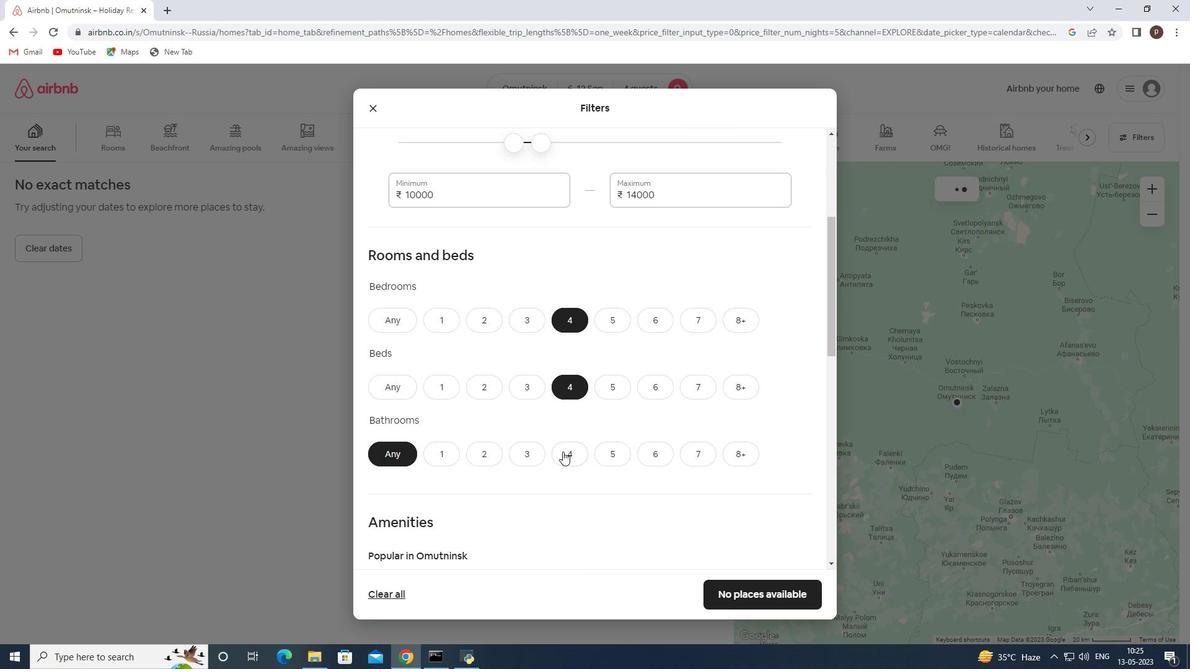 
Action: Mouse scrolled (563, 451) with delta (0, 0)
Screenshot: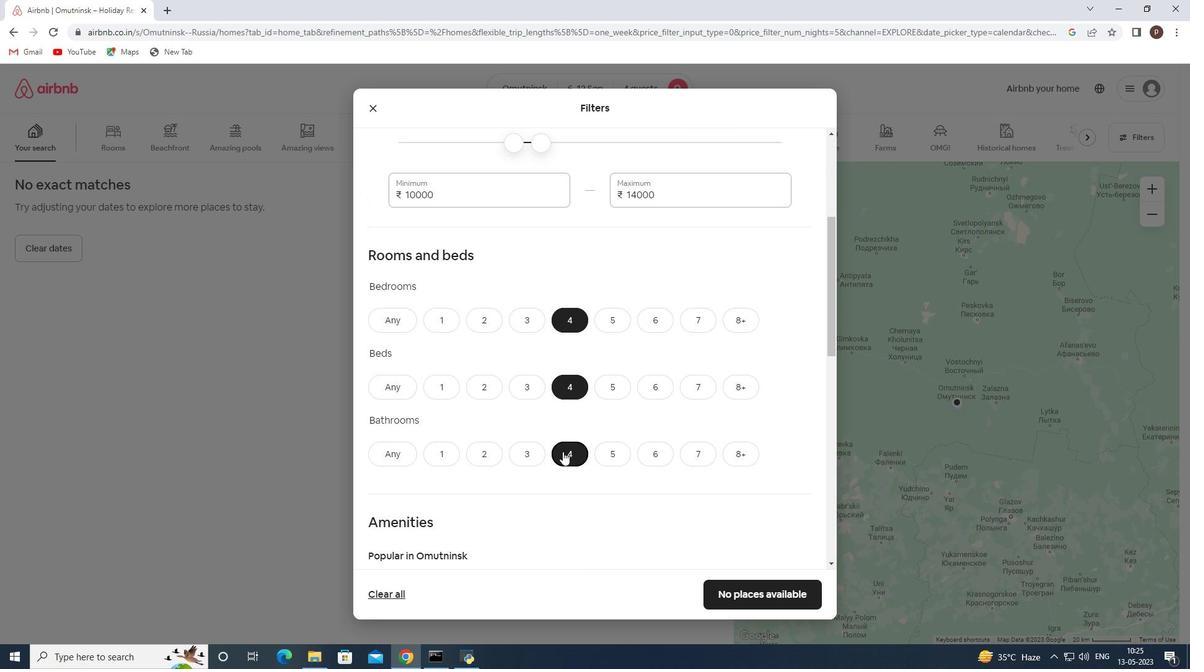 
Action: Mouse scrolled (563, 451) with delta (0, 0)
Screenshot: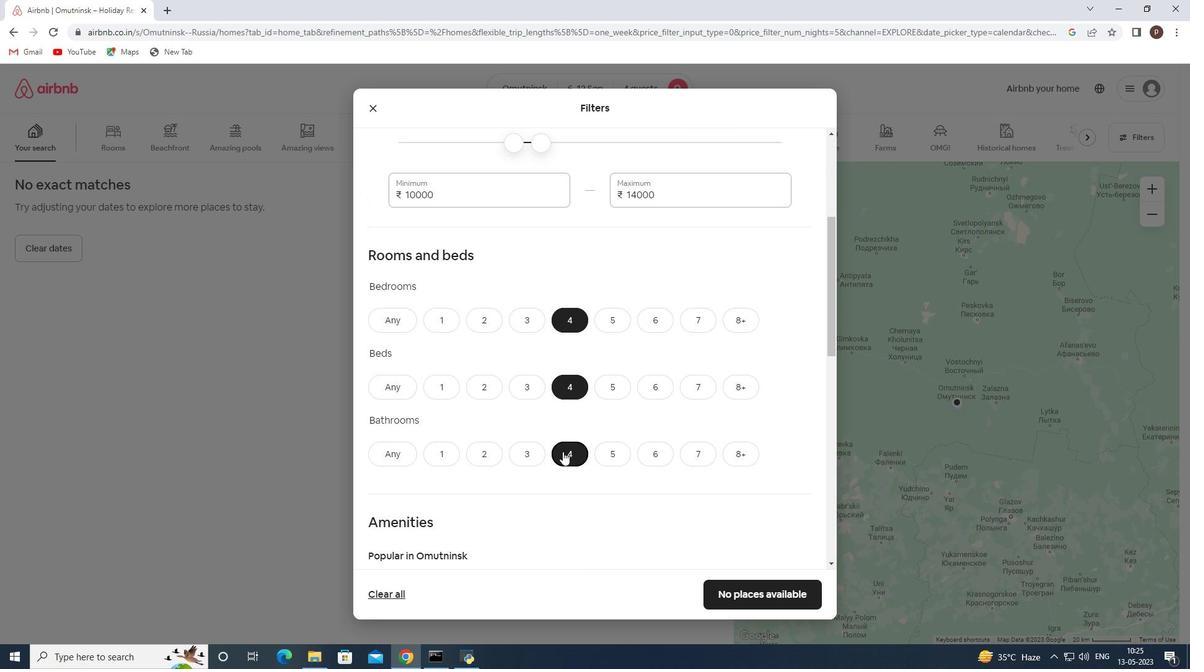 
Action: Mouse moved to (512, 447)
Screenshot: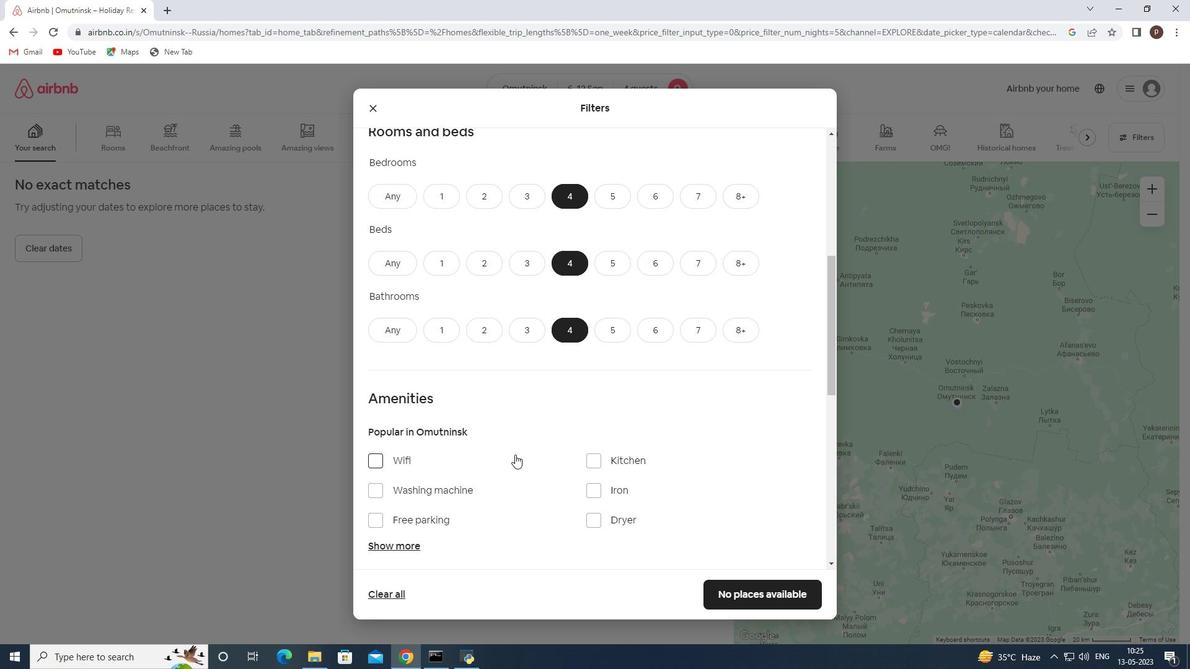 
Action: Mouse scrolled (512, 447) with delta (0, 0)
Screenshot: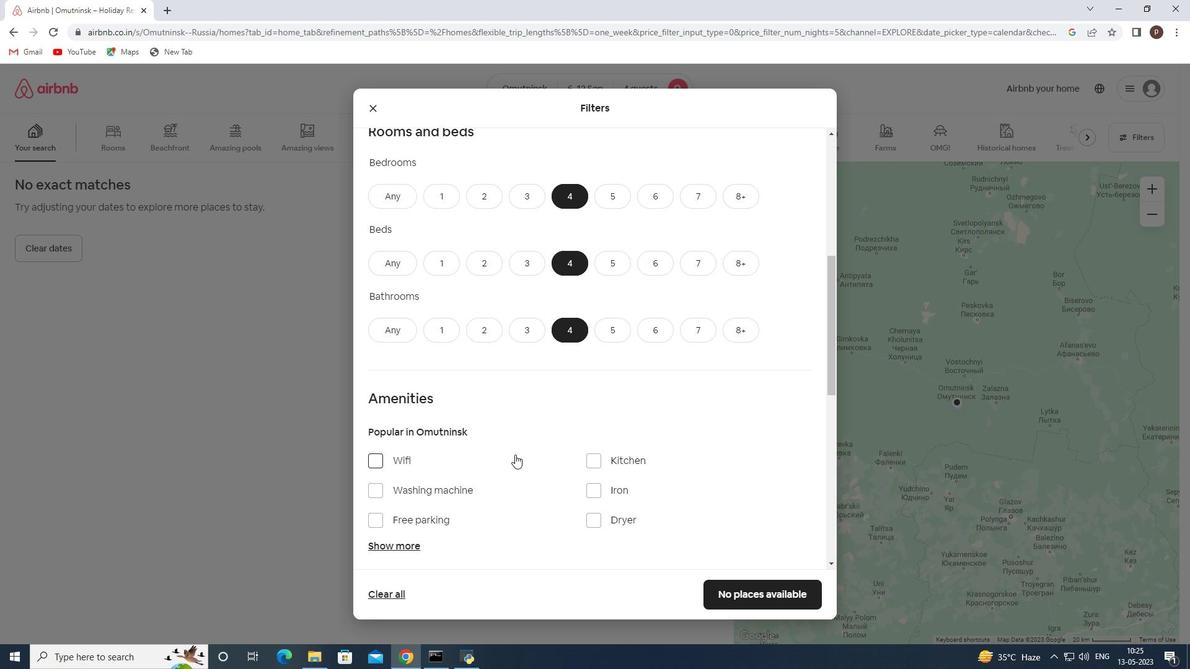 
Action: Mouse moved to (372, 393)
Screenshot: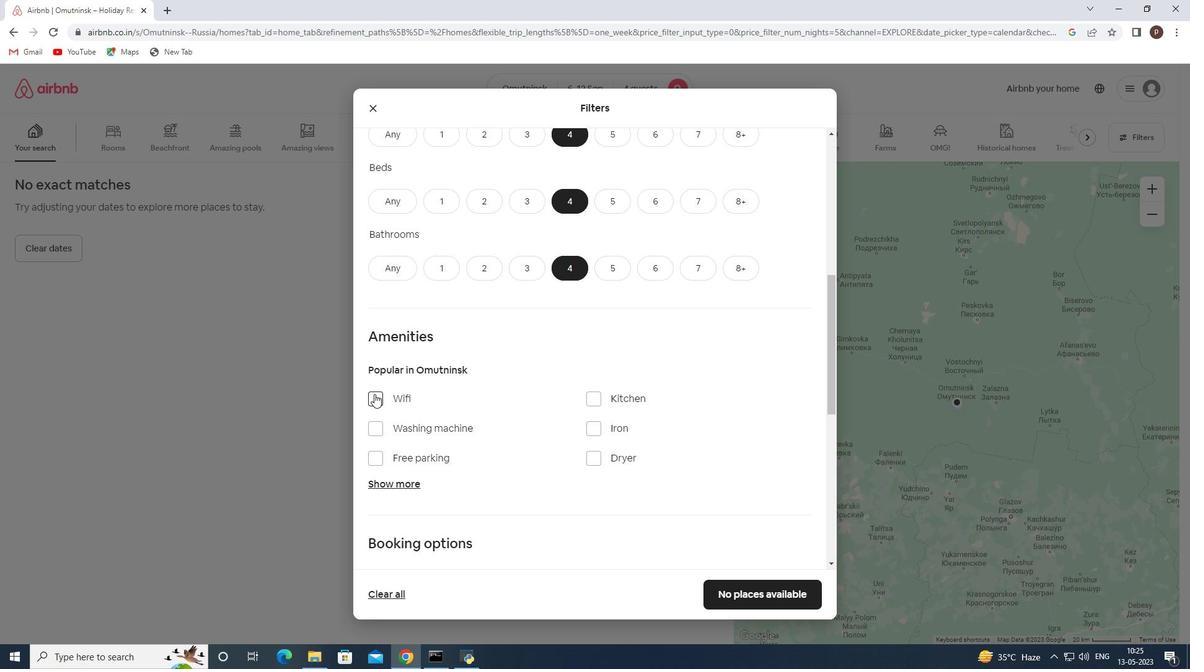 
Action: Mouse pressed left at (372, 393)
Screenshot: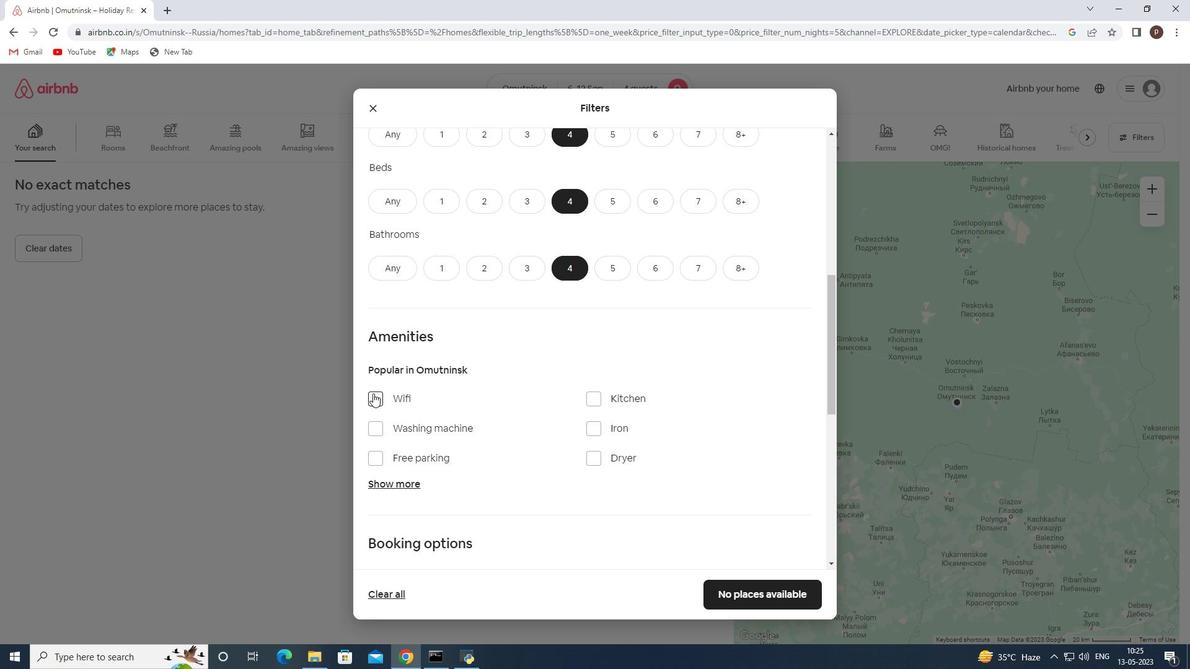 
Action: Mouse moved to (377, 453)
Screenshot: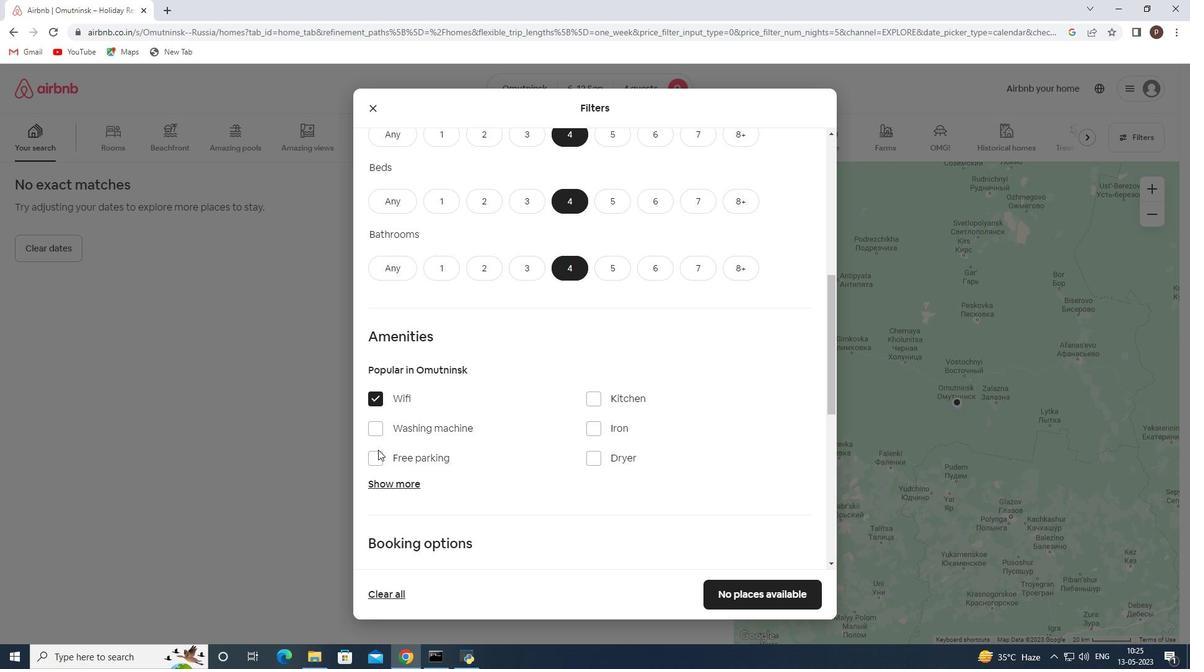
Action: Mouse pressed left at (377, 453)
Screenshot: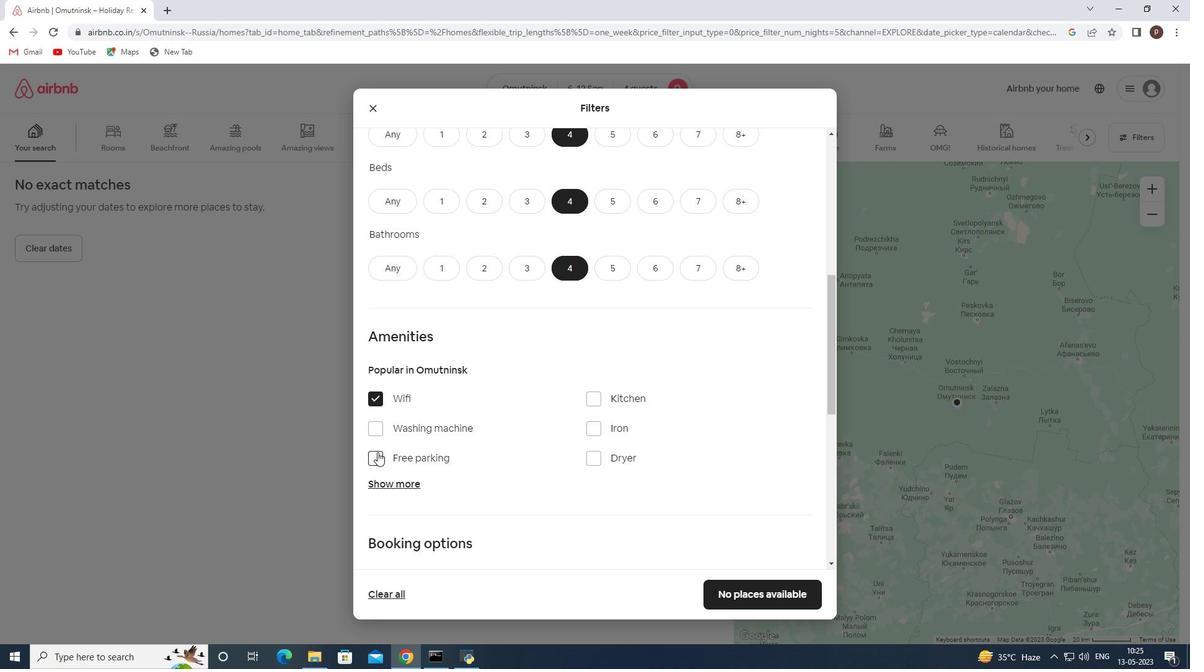 
Action: Mouse moved to (375, 481)
Screenshot: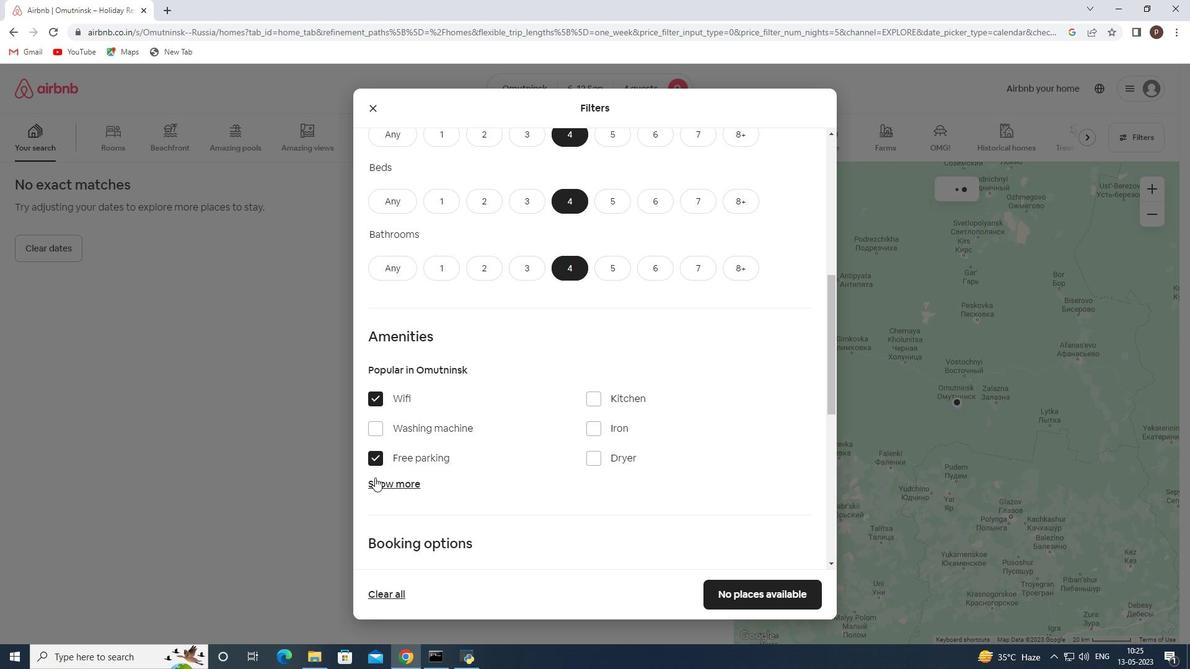 
Action: Mouse pressed left at (375, 481)
Screenshot: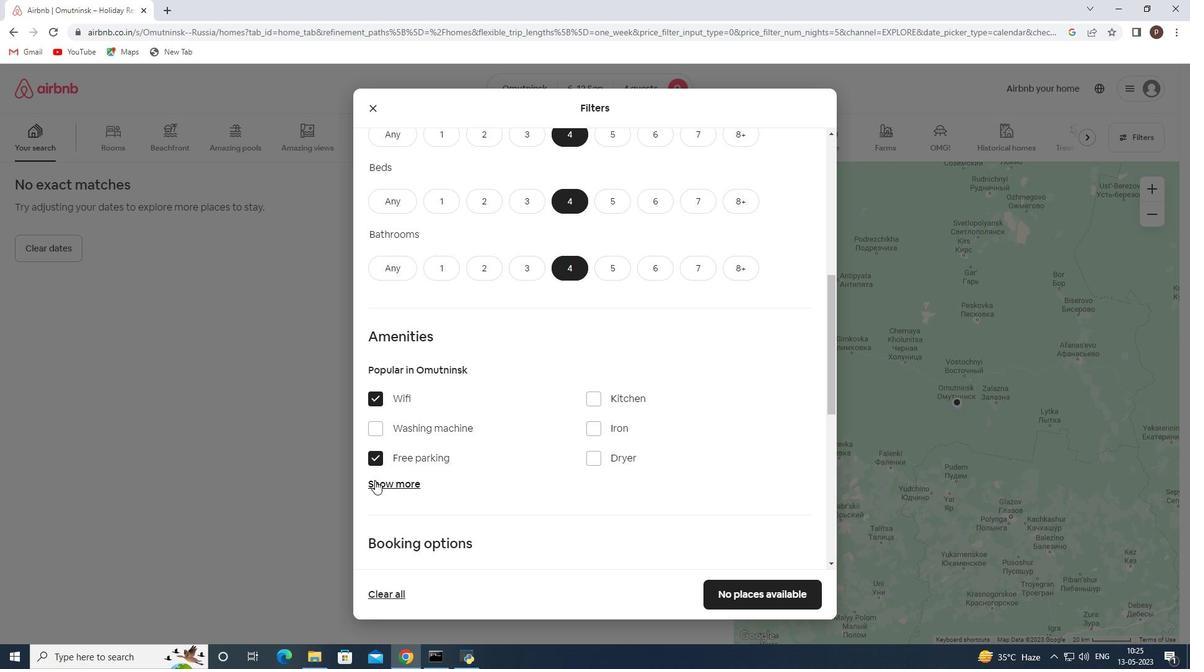 
Action: Mouse scrolled (375, 481) with delta (0, 0)
Screenshot: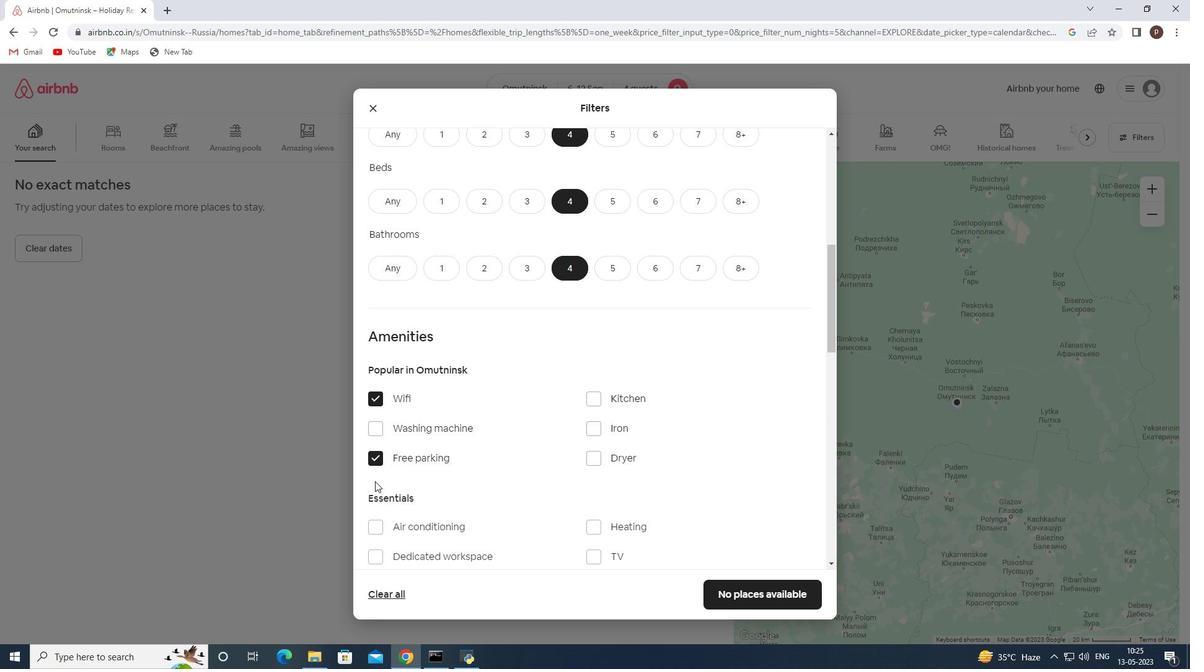 
Action: Mouse scrolled (375, 481) with delta (0, 0)
Screenshot: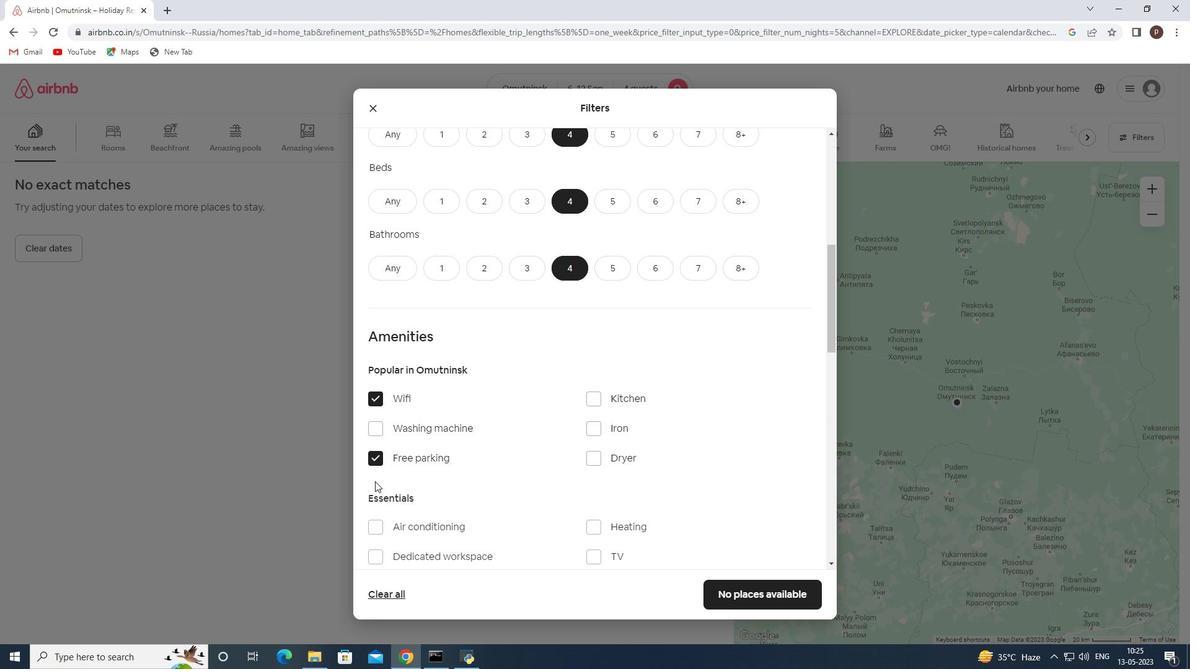
Action: Mouse scrolled (375, 481) with delta (0, 0)
Screenshot: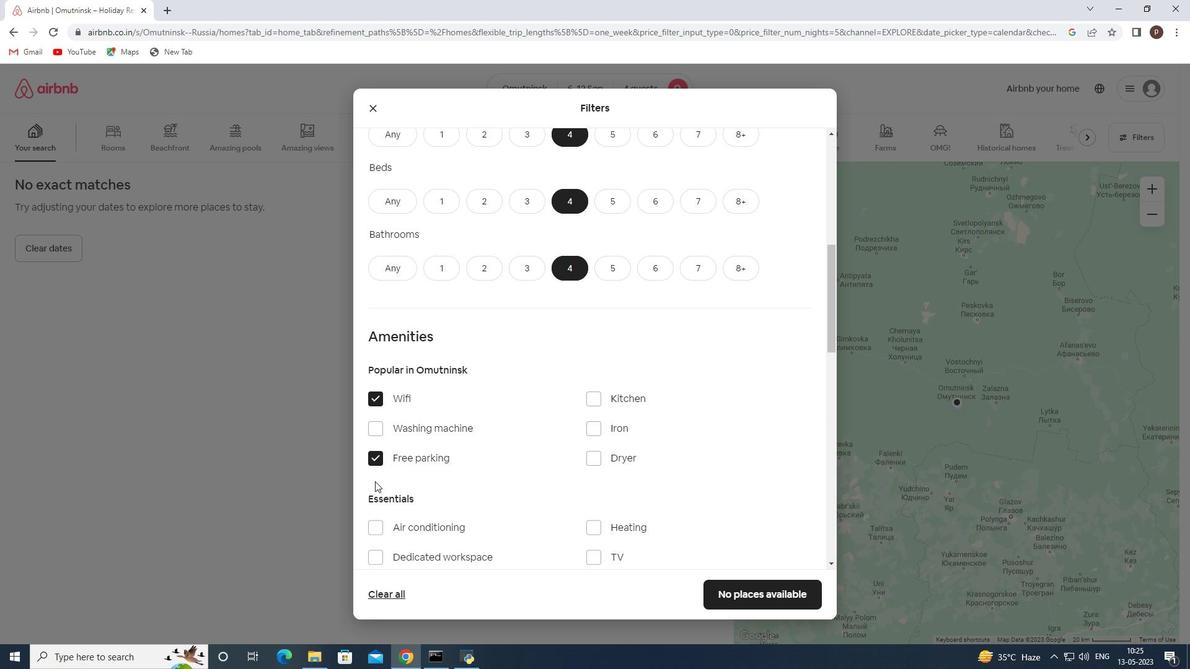 
Action: Mouse moved to (594, 370)
Screenshot: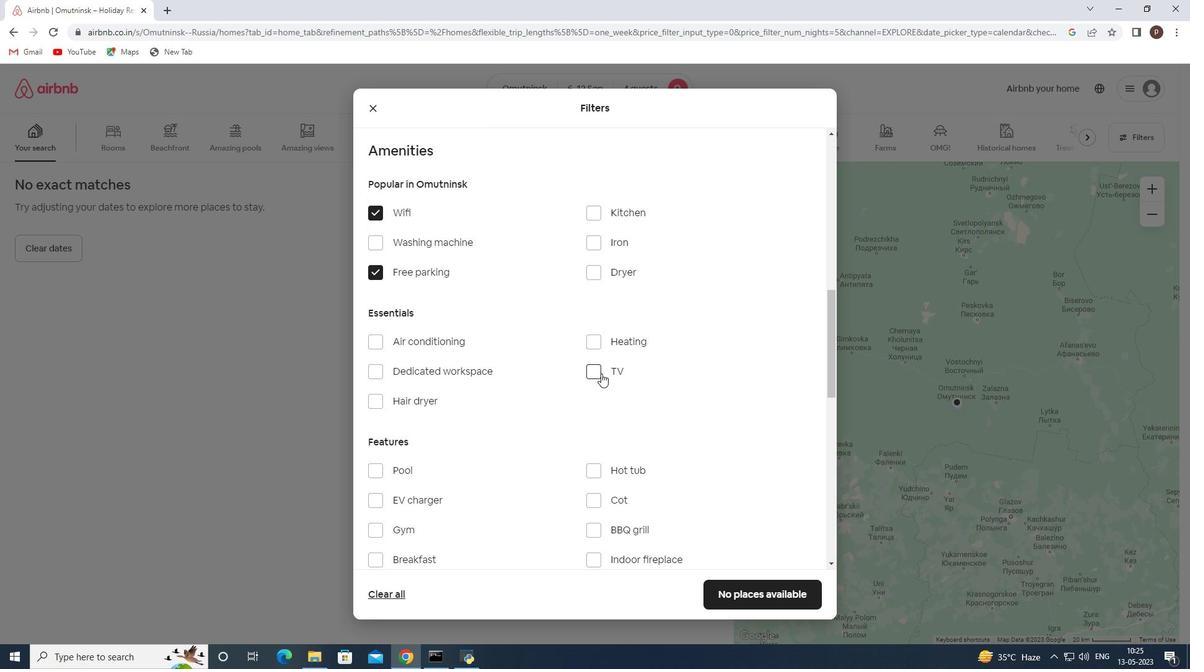
Action: Mouse pressed left at (594, 370)
Screenshot: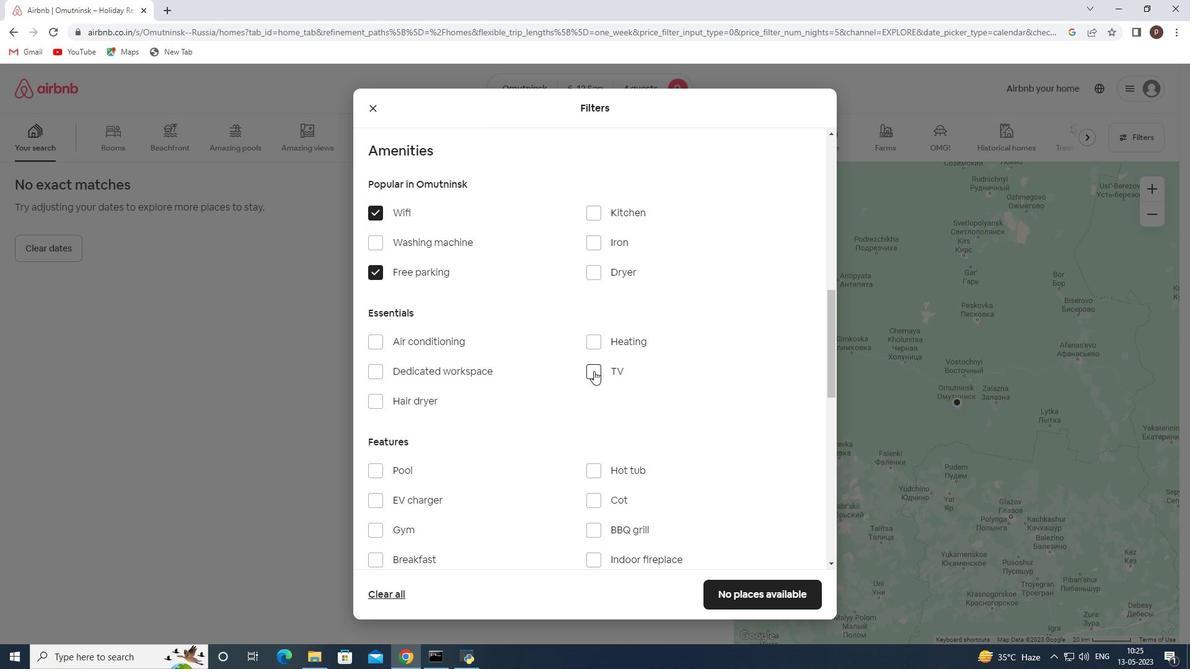 
Action: Mouse moved to (526, 414)
Screenshot: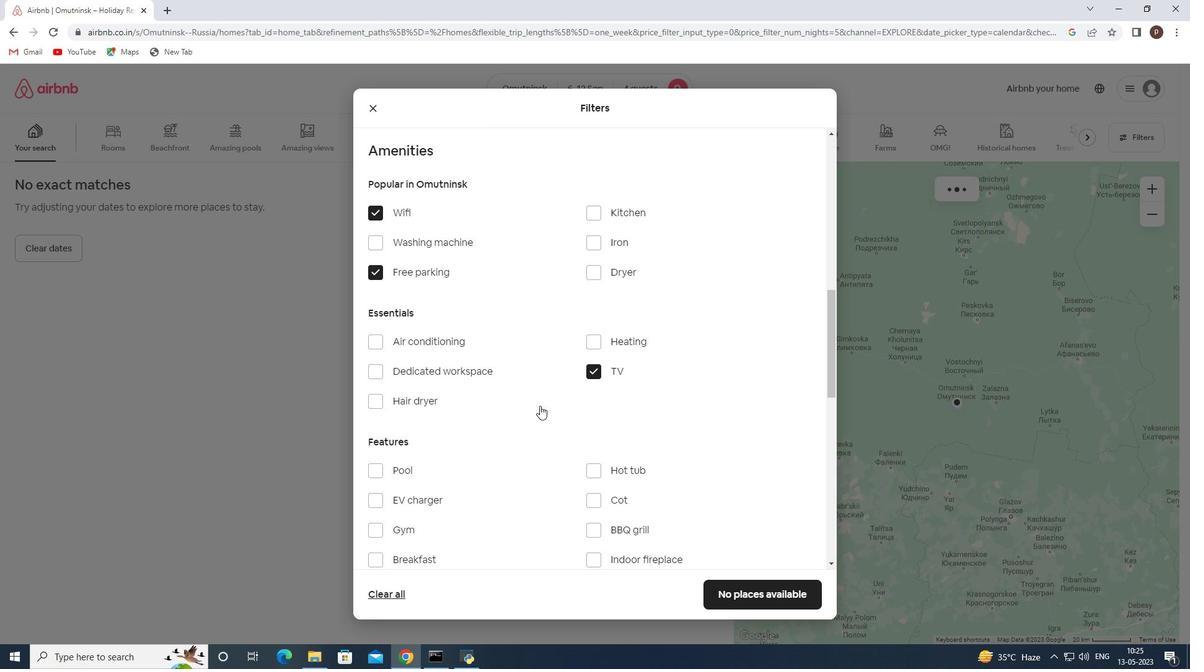 
Action: Mouse scrolled (526, 414) with delta (0, 0)
Screenshot: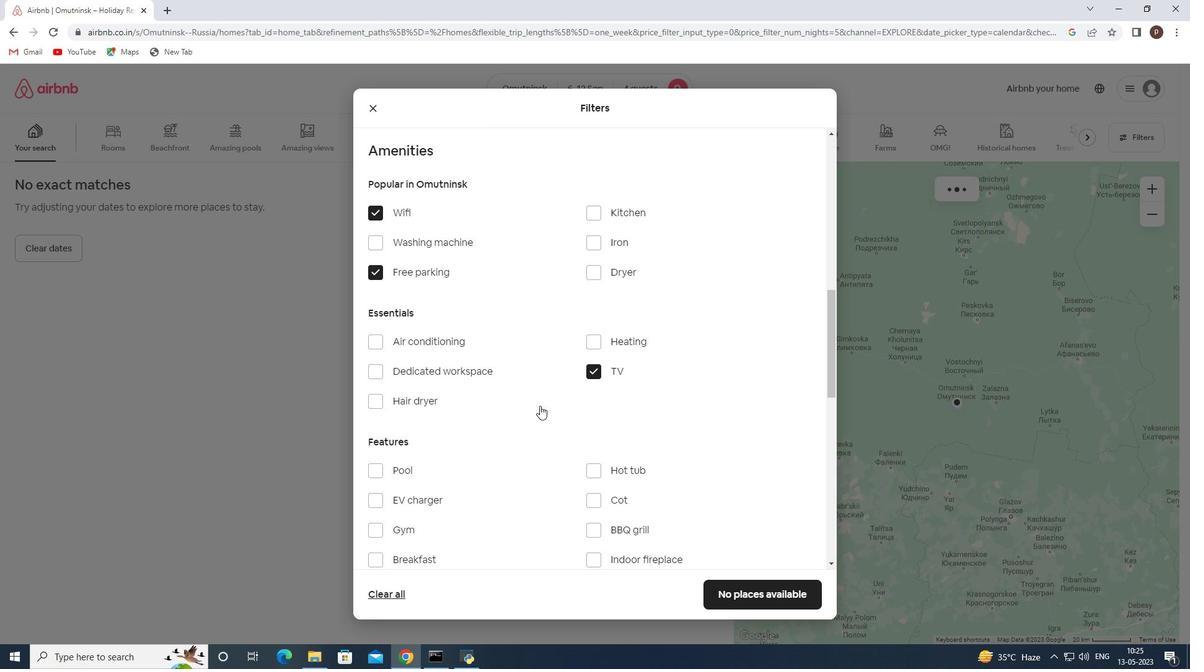 
Action: Mouse moved to (526, 414)
Screenshot: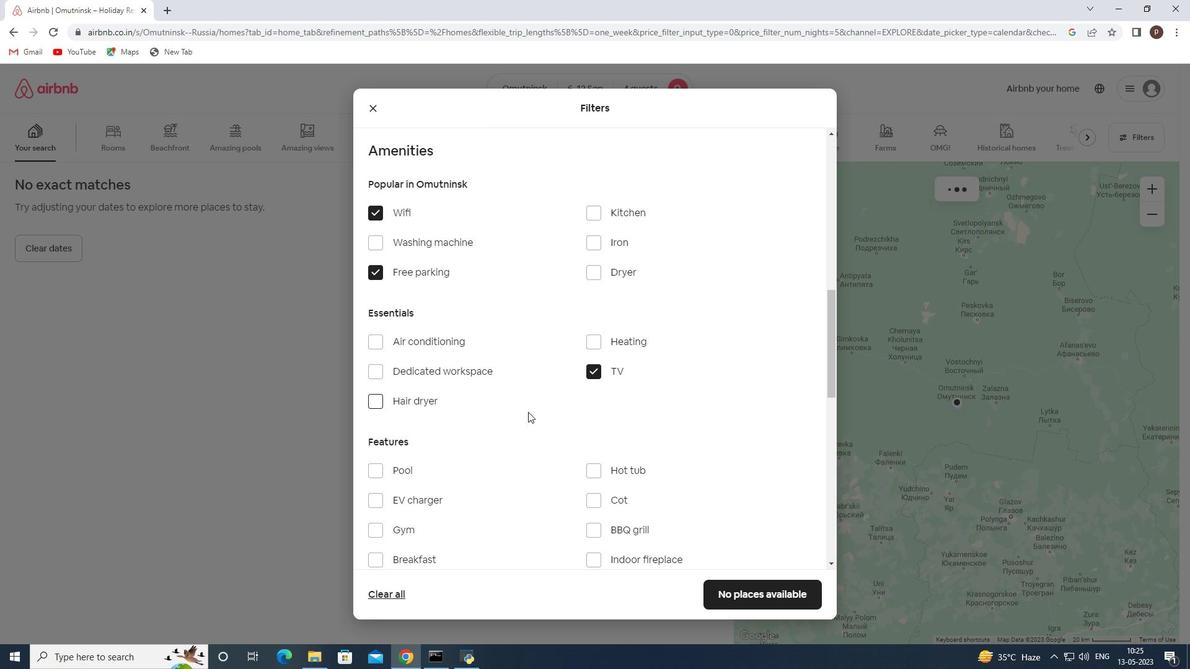 
Action: Mouse scrolled (526, 414) with delta (0, 0)
Screenshot: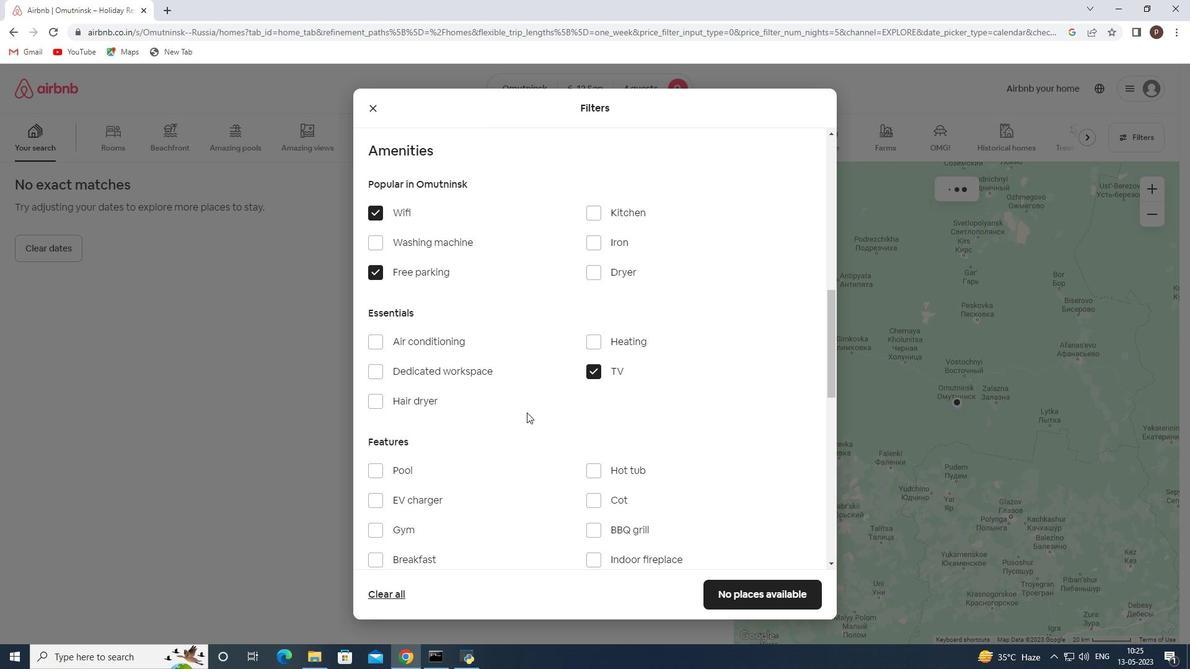 
Action: Mouse moved to (370, 407)
Screenshot: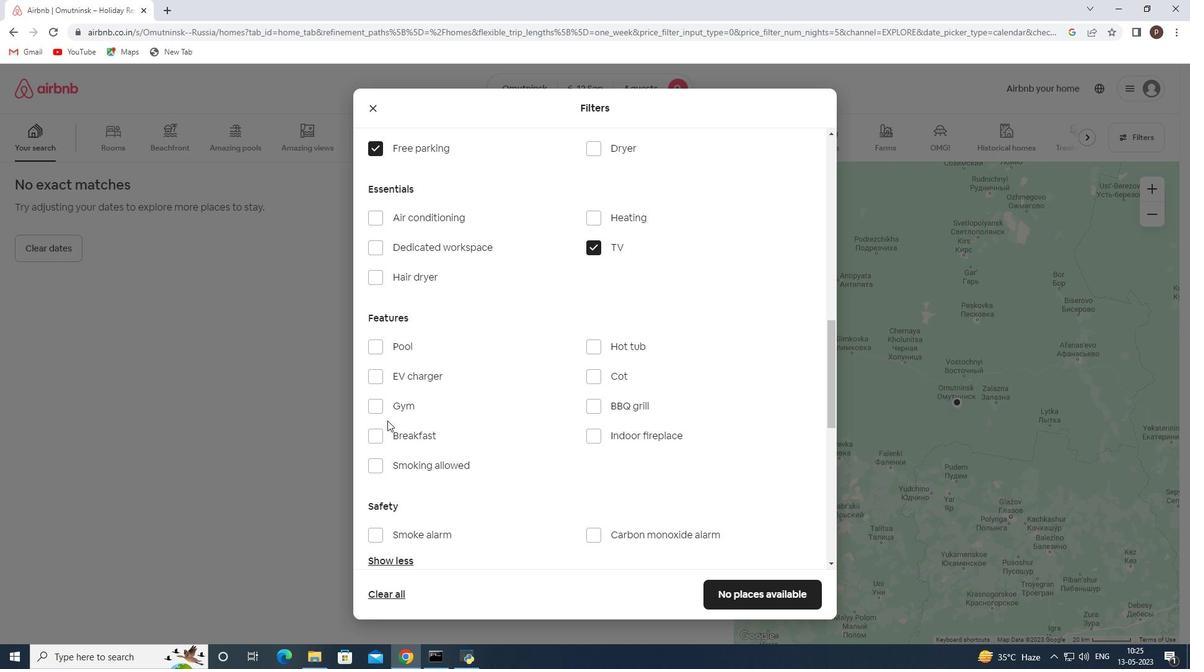 
Action: Mouse pressed left at (370, 407)
Screenshot: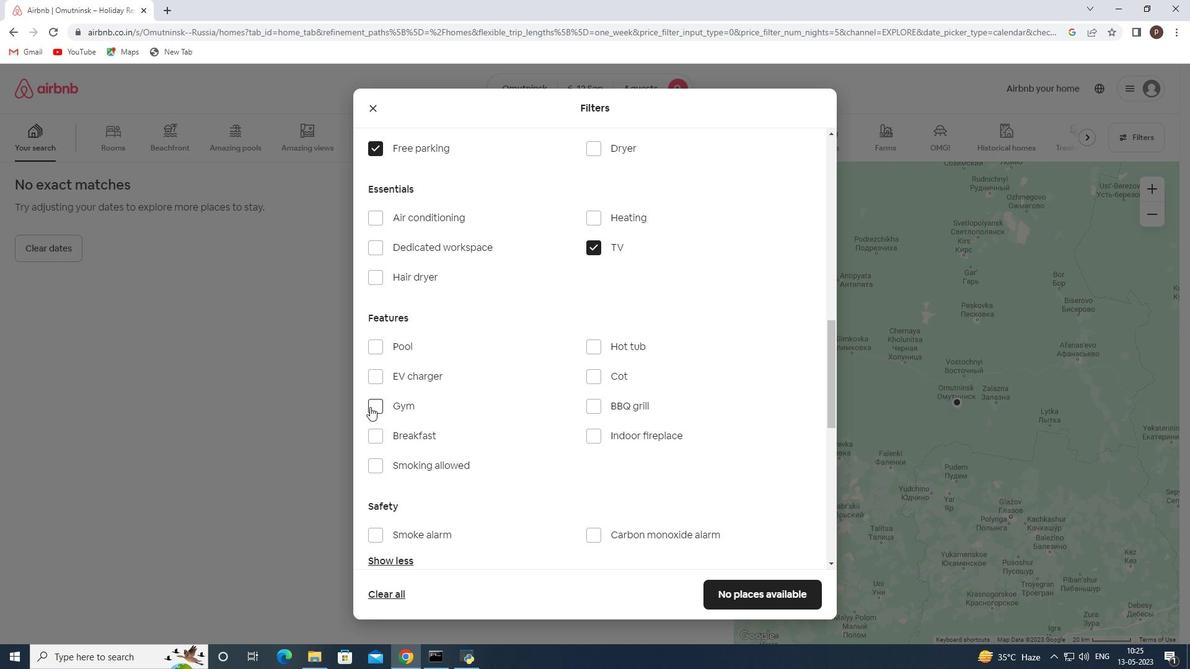 
Action: Mouse moved to (374, 434)
Screenshot: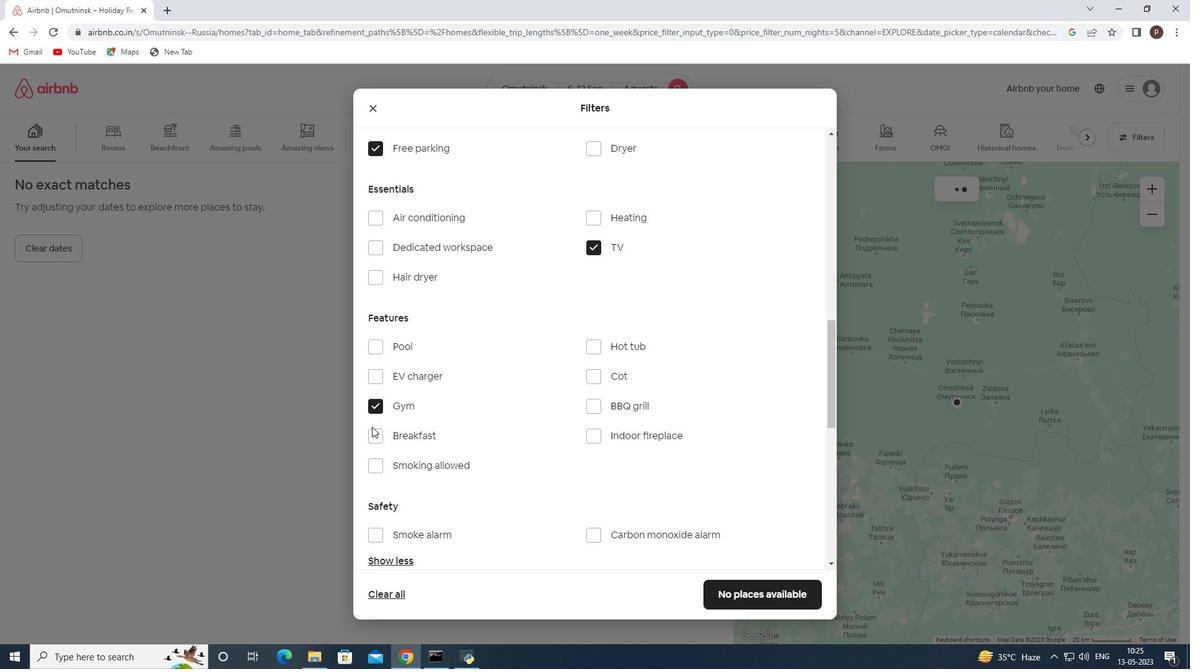 
Action: Mouse pressed left at (374, 434)
Screenshot: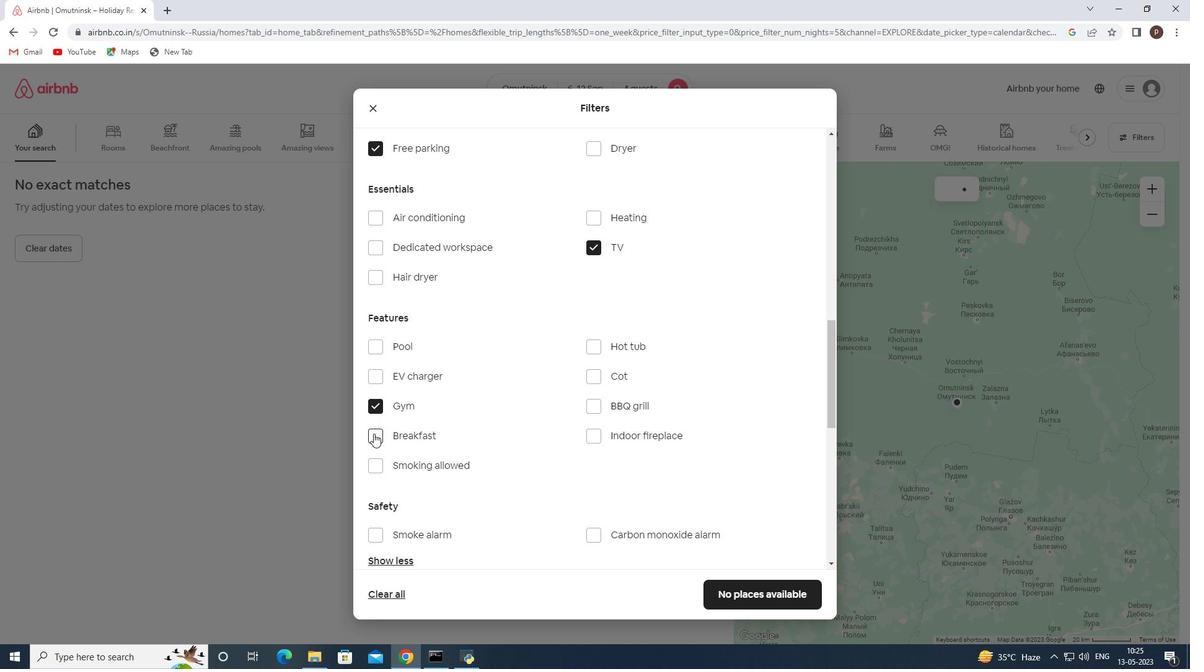 
Action: Mouse moved to (514, 438)
Screenshot: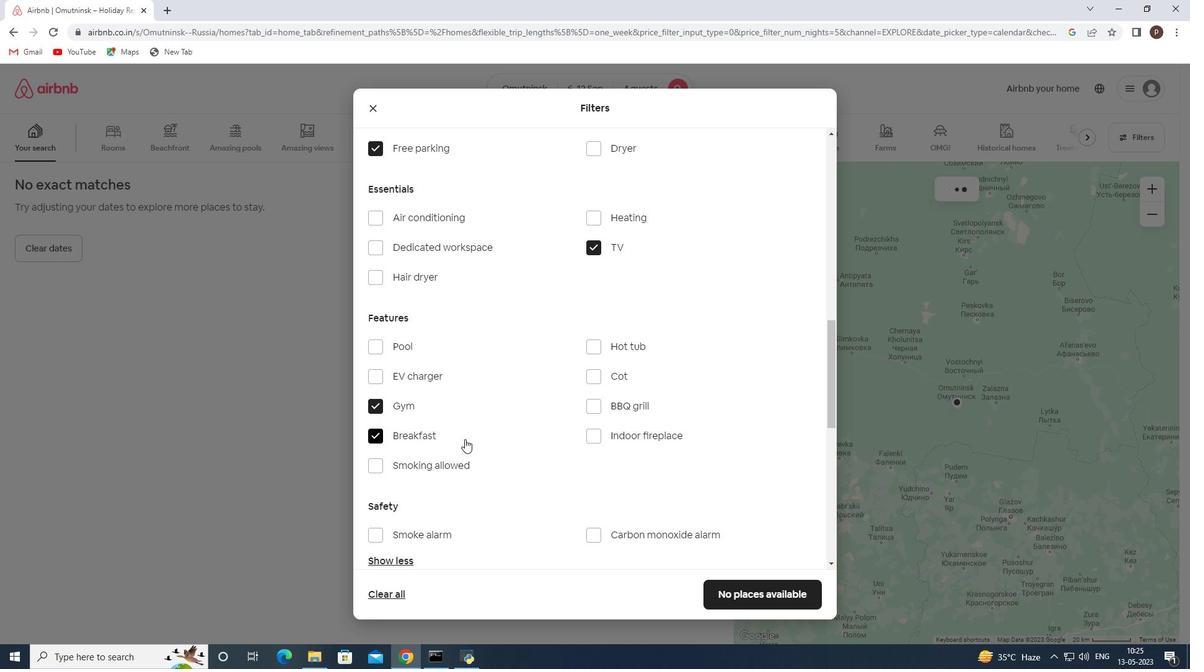 
Action: Mouse scrolled (514, 437) with delta (0, 0)
Screenshot: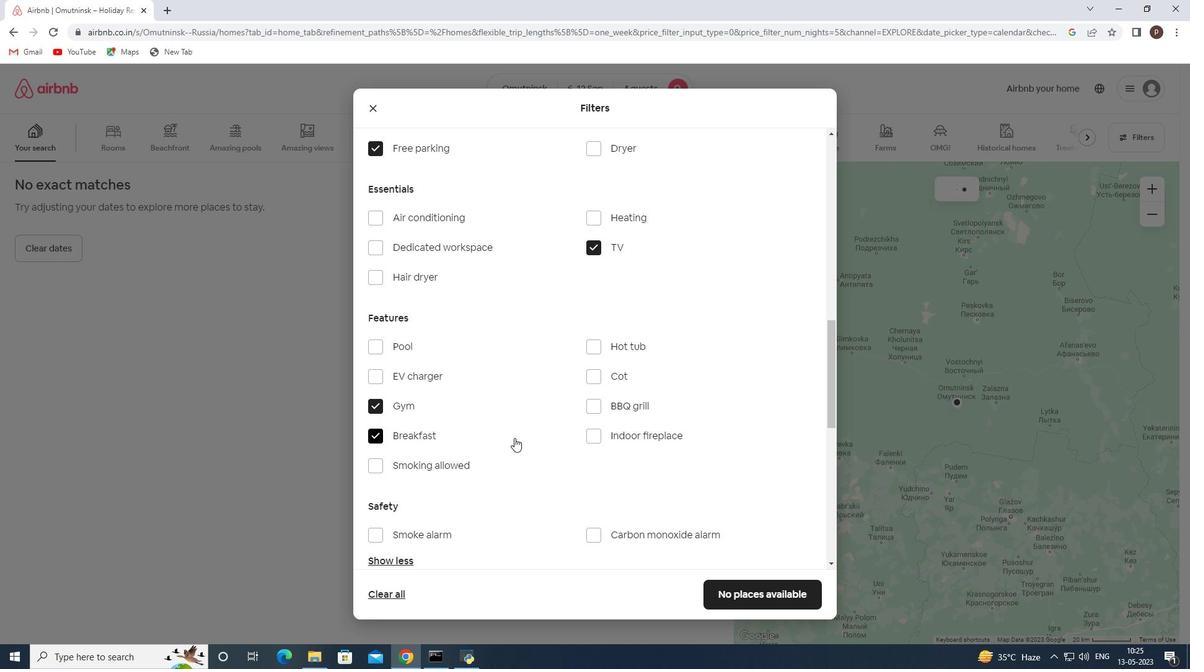 
Action: Mouse scrolled (514, 437) with delta (0, 0)
Screenshot: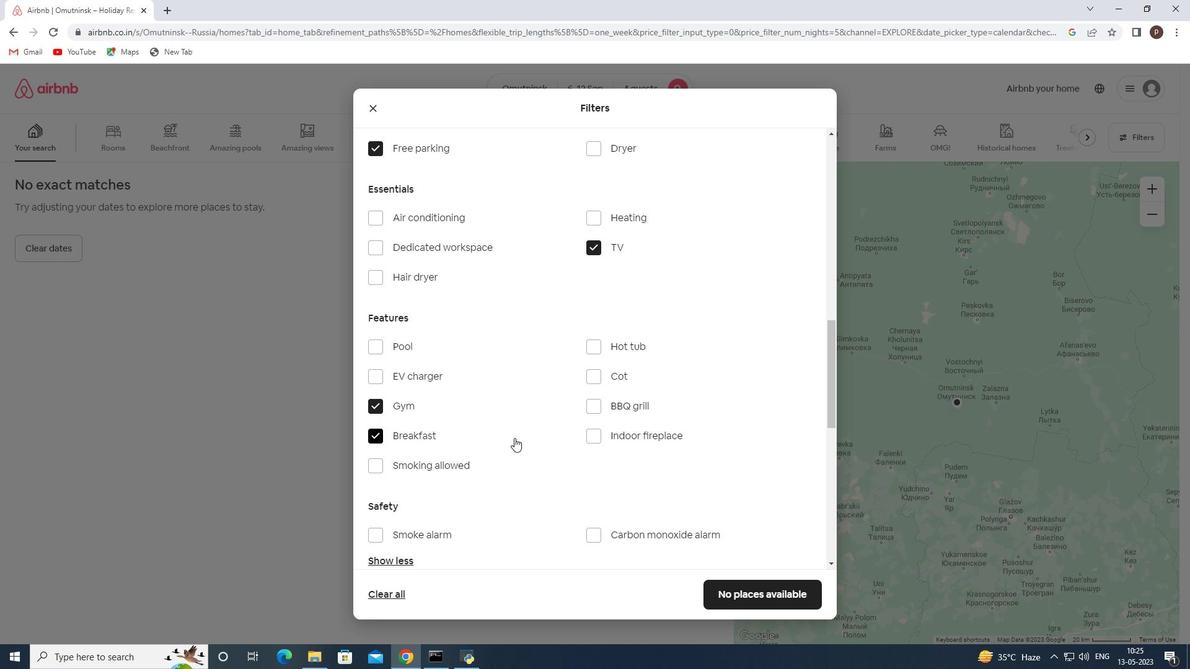 
Action: Mouse scrolled (514, 437) with delta (0, 0)
Screenshot: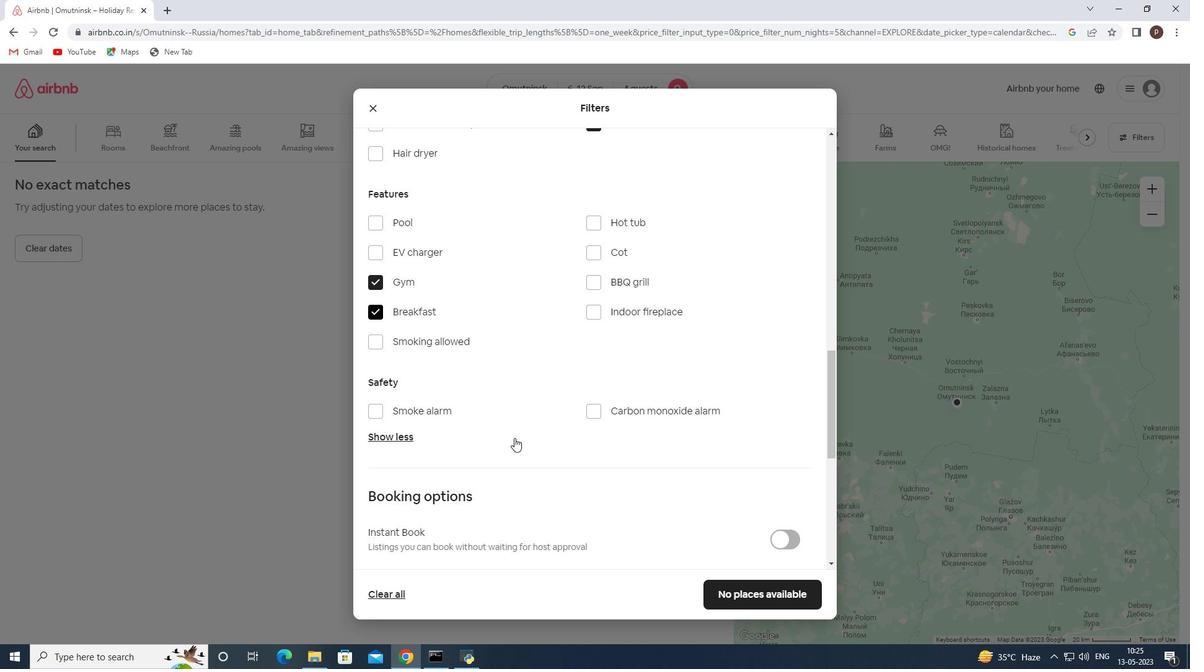 
Action: Mouse moved to (780, 485)
Screenshot: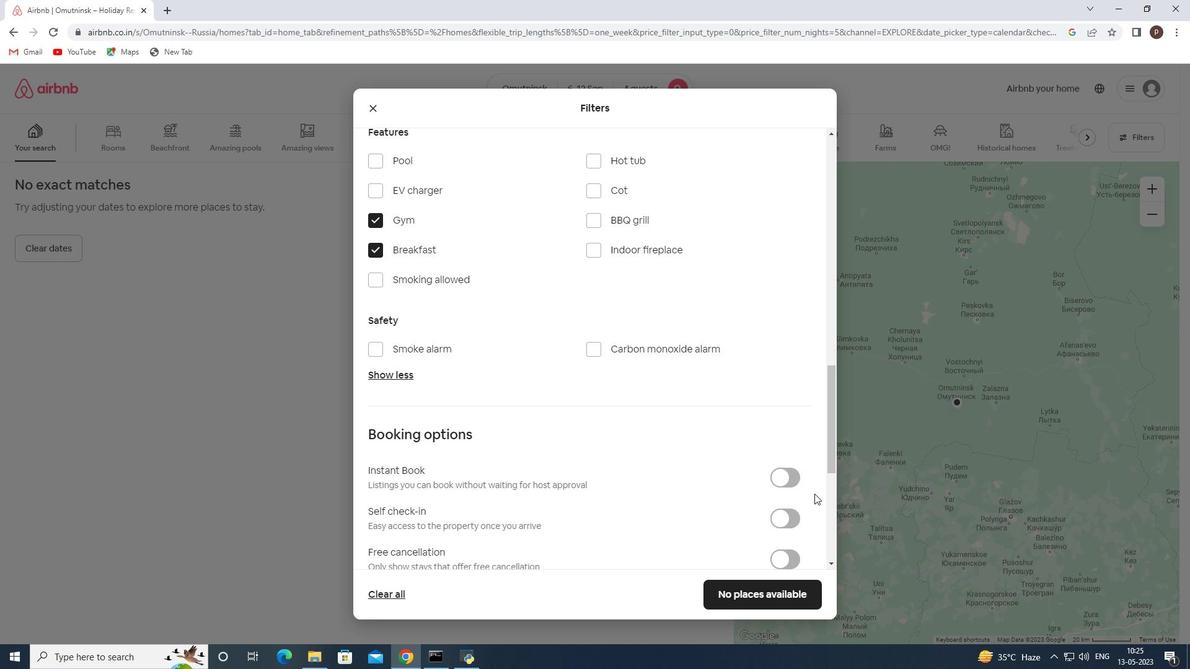 
Action: Mouse scrolled (780, 485) with delta (0, 0)
Screenshot: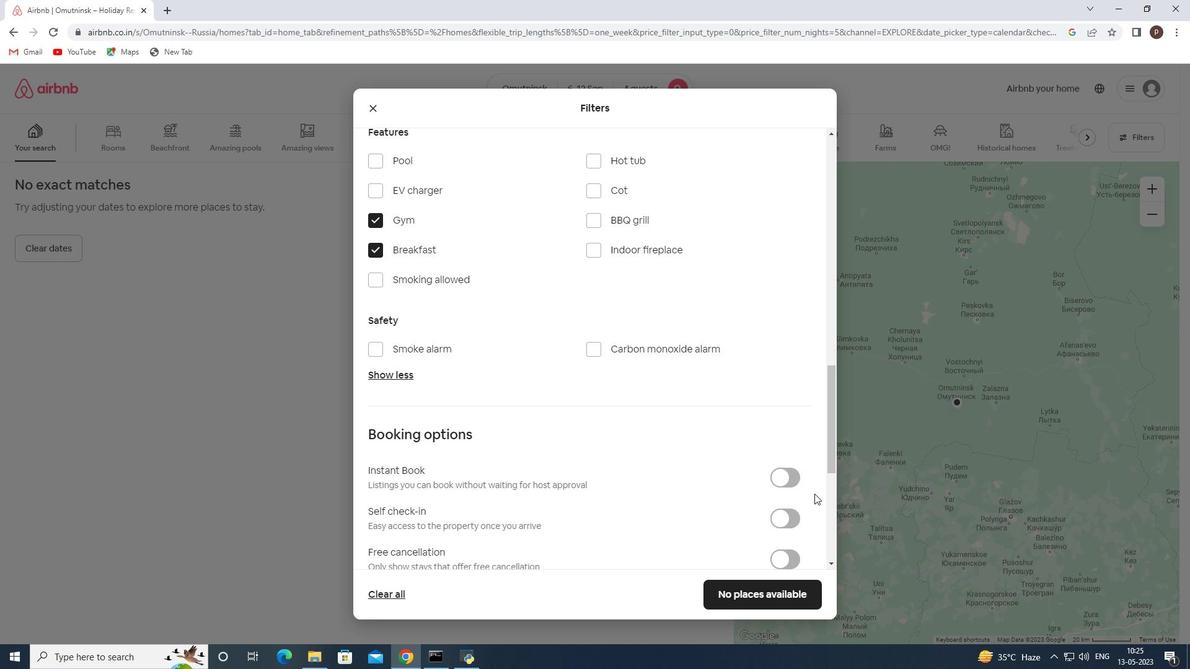 
Action: Mouse scrolled (780, 485) with delta (0, 0)
Screenshot: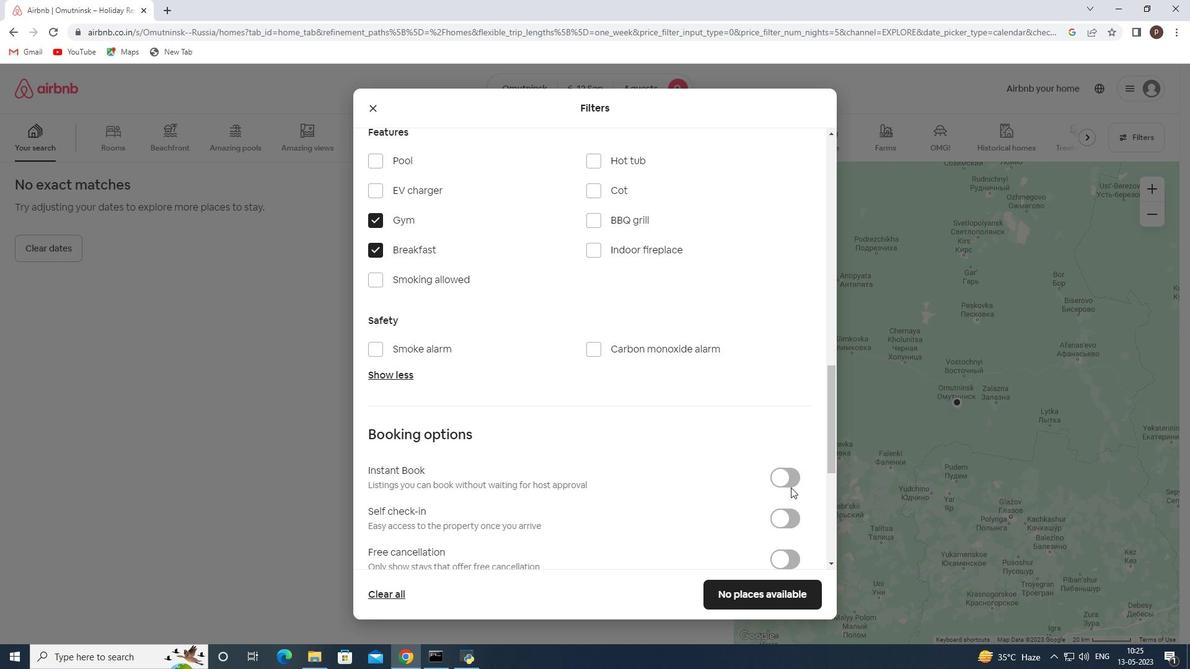 
Action: Mouse moved to (777, 392)
Screenshot: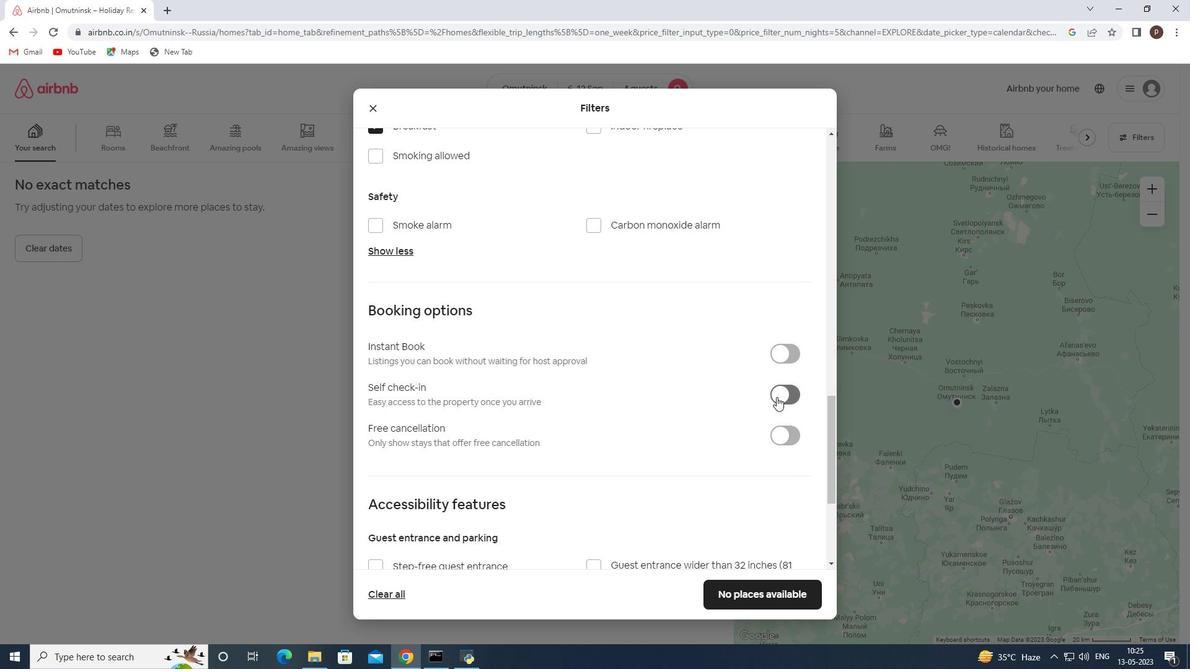 
Action: Mouse pressed left at (777, 392)
Screenshot: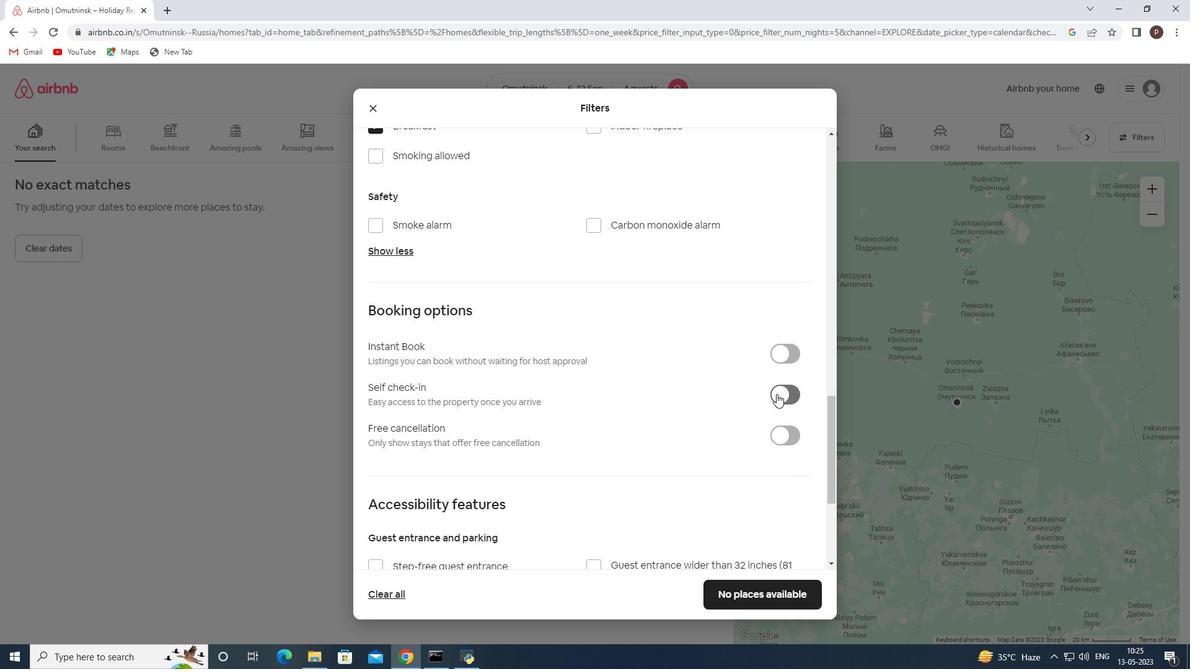 
Action: Mouse moved to (542, 408)
Screenshot: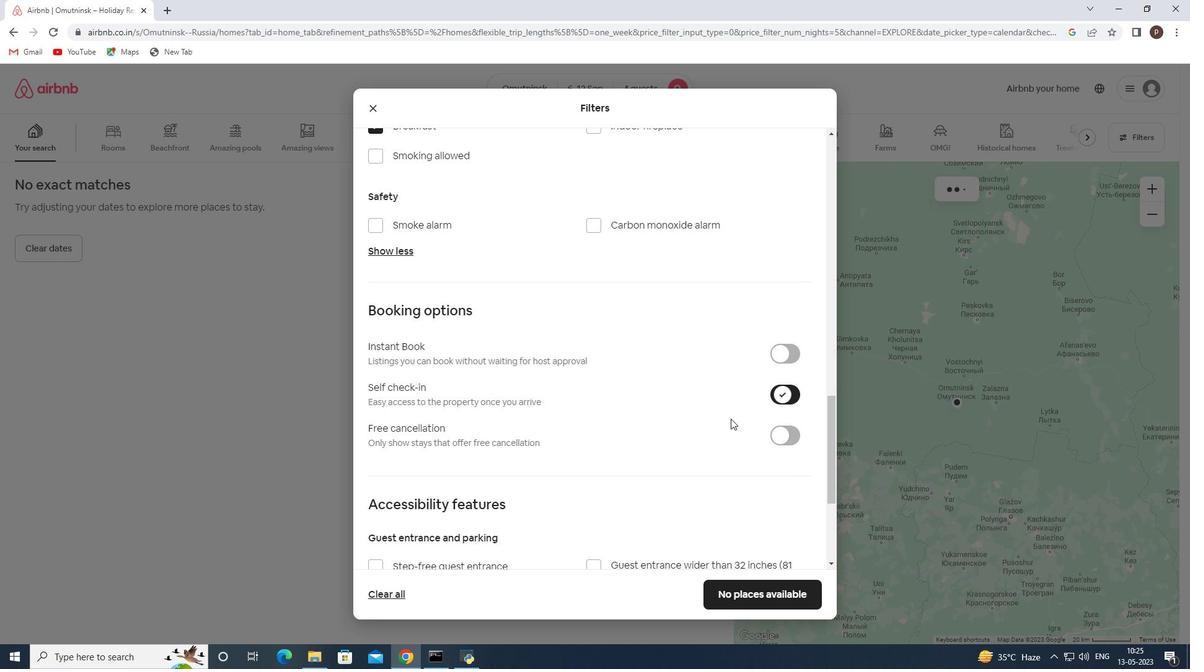 
Action: Mouse scrolled (542, 408) with delta (0, 0)
Screenshot: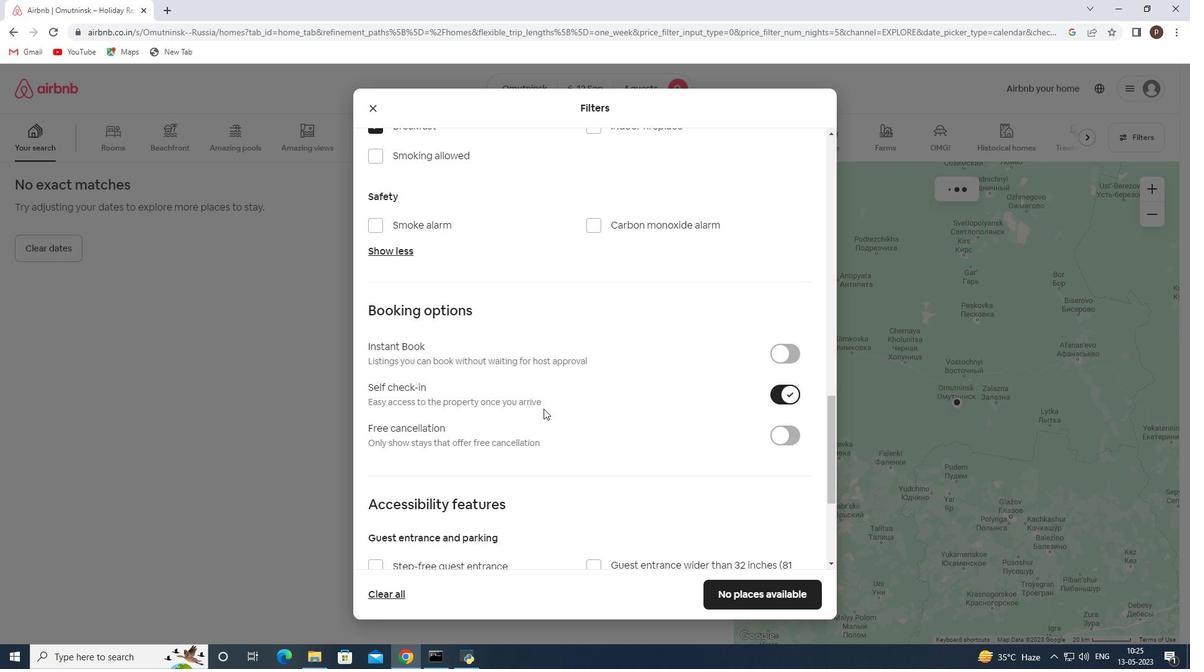 
Action: Mouse scrolled (542, 408) with delta (0, 0)
Screenshot: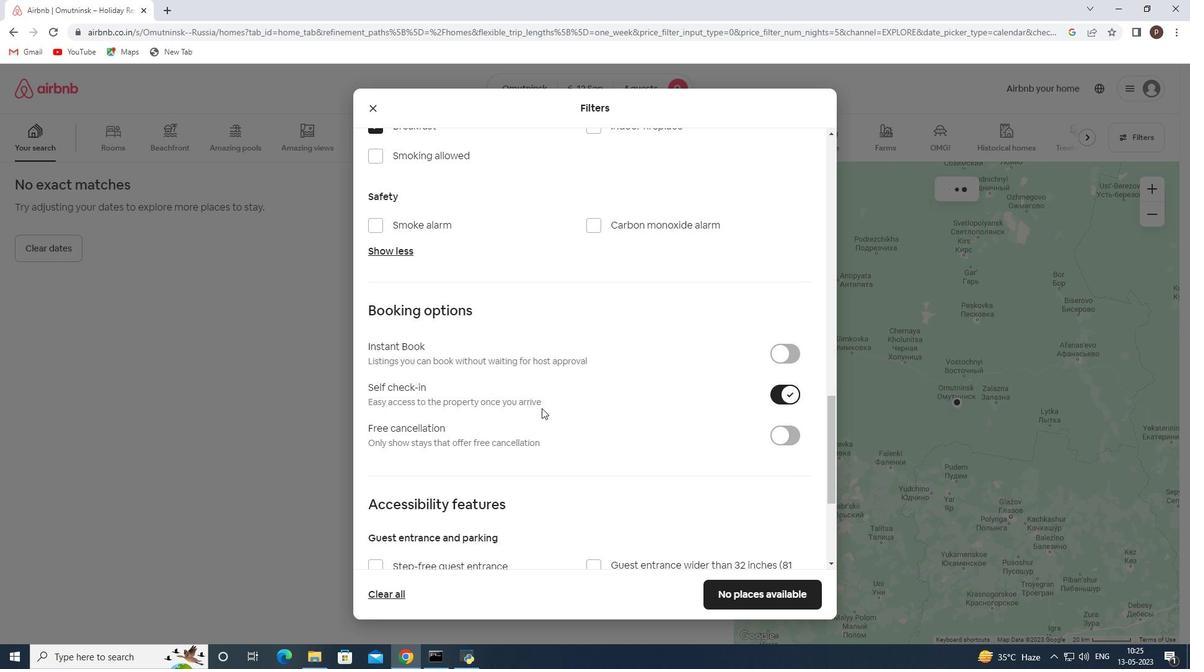 
Action: Mouse scrolled (542, 408) with delta (0, 0)
Screenshot: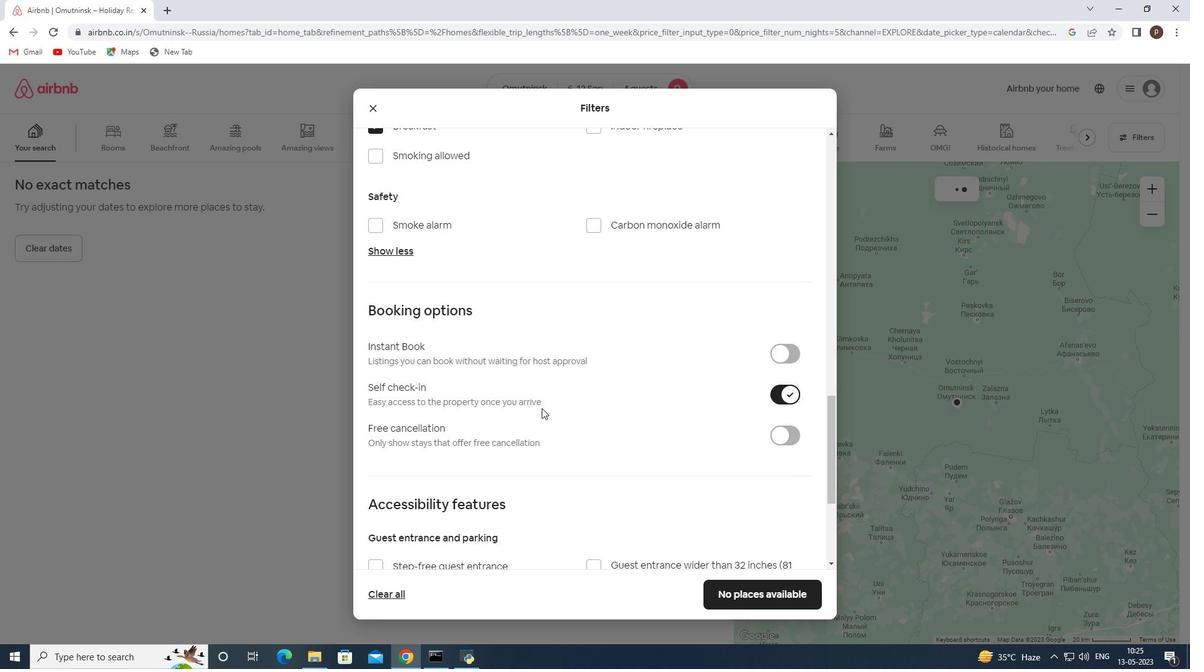 
Action: Mouse scrolled (542, 408) with delta (0, 0)
Screenshot: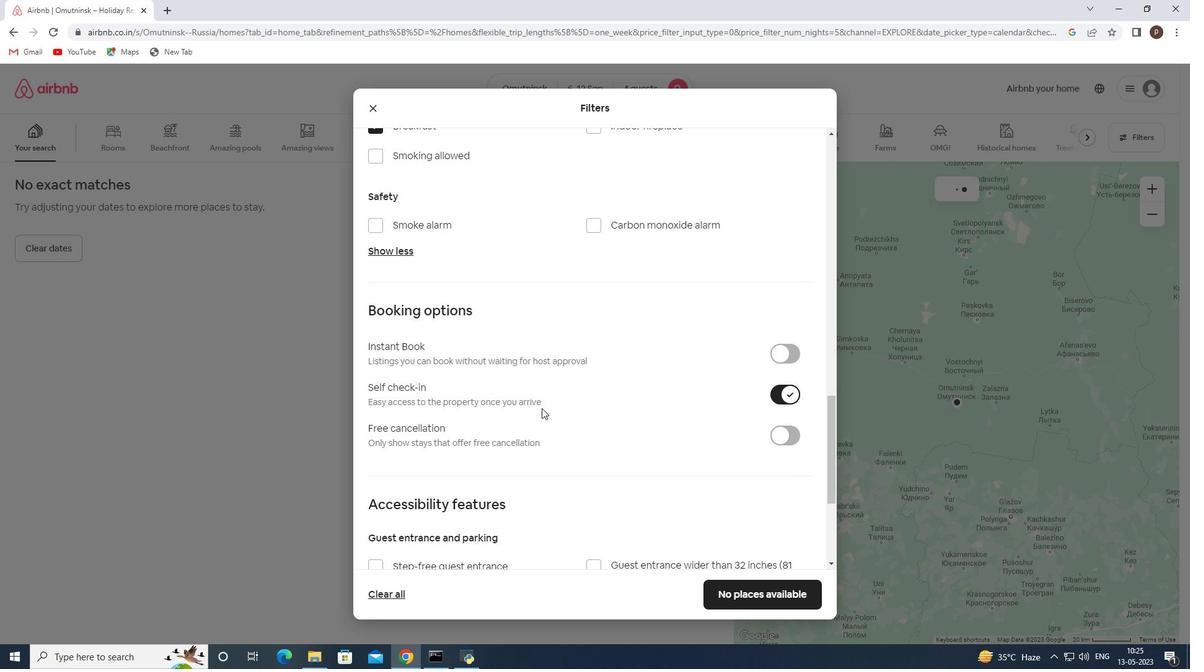
Action: Mouse moved to (541, 408)
Screenshot: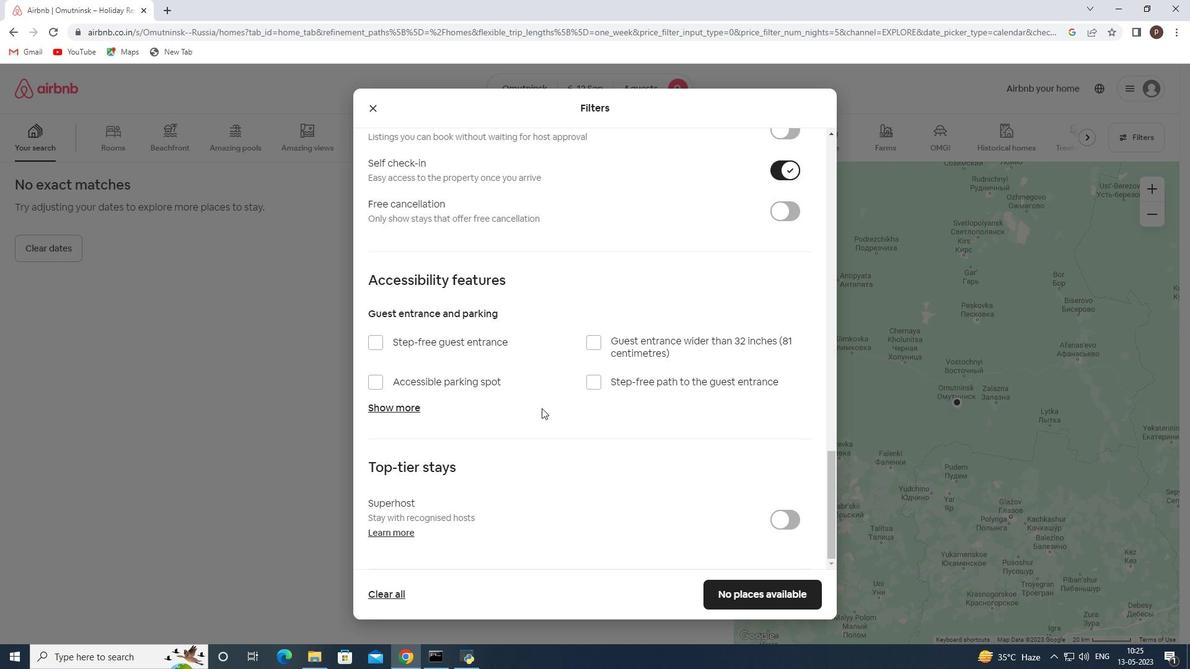 
Action: Mouse scrolled (541, 408) with delta (0, 0)
Screenshot: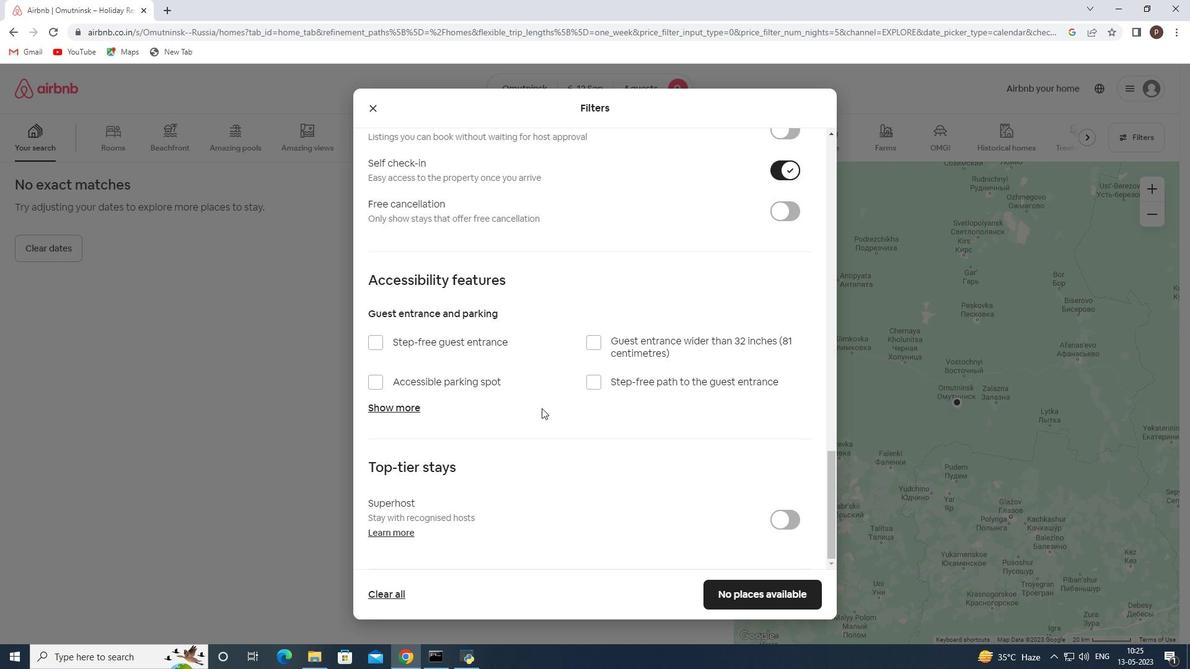 
Action: Mouse moved to (540, 408)
Screenshot: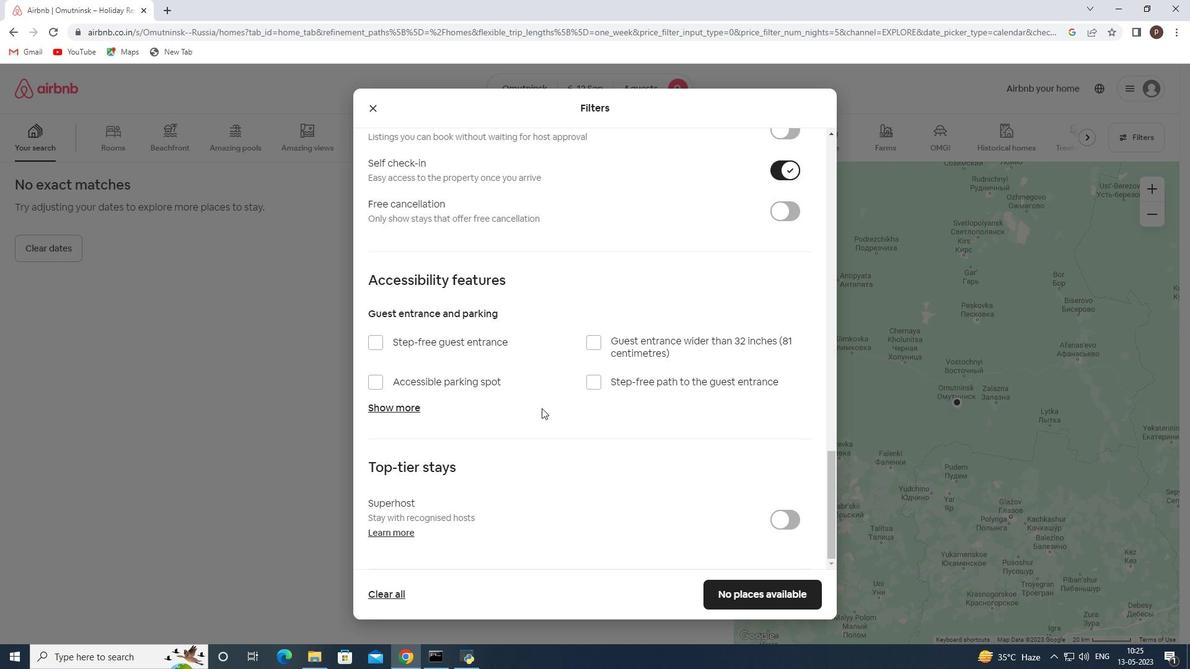 
Action: Mouse scrolled (540, 408) with delta (0, 0)
Screenshot: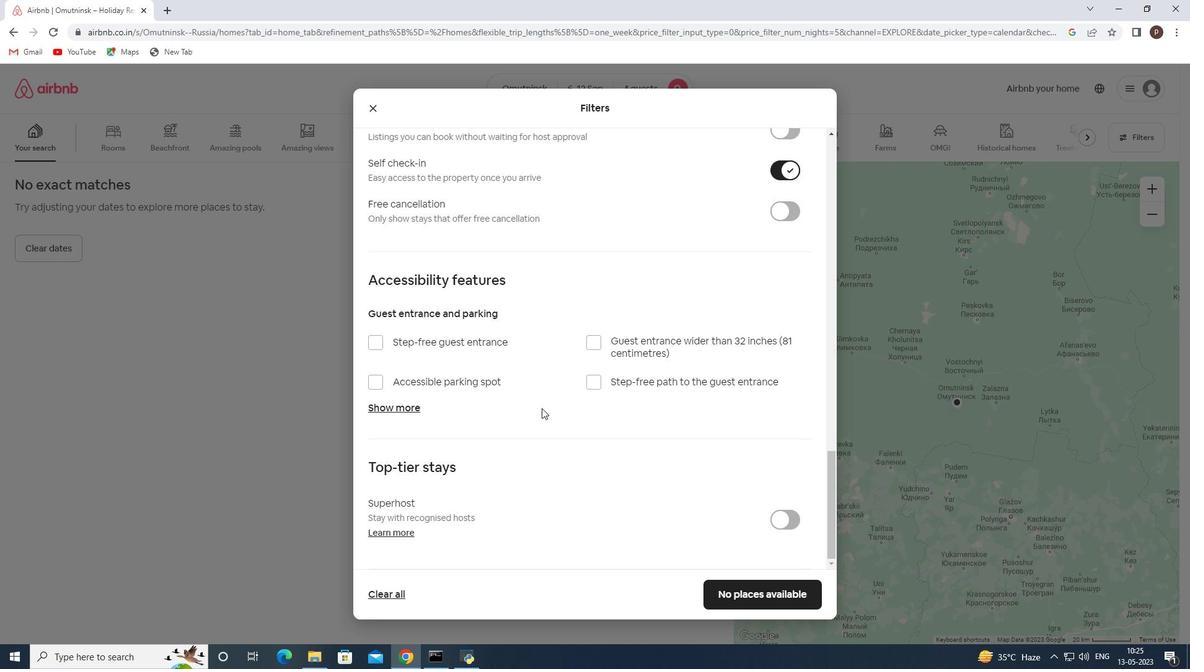 
Action: Mouse scrolled (540, 408) with delta (0, 0)
Screenshot: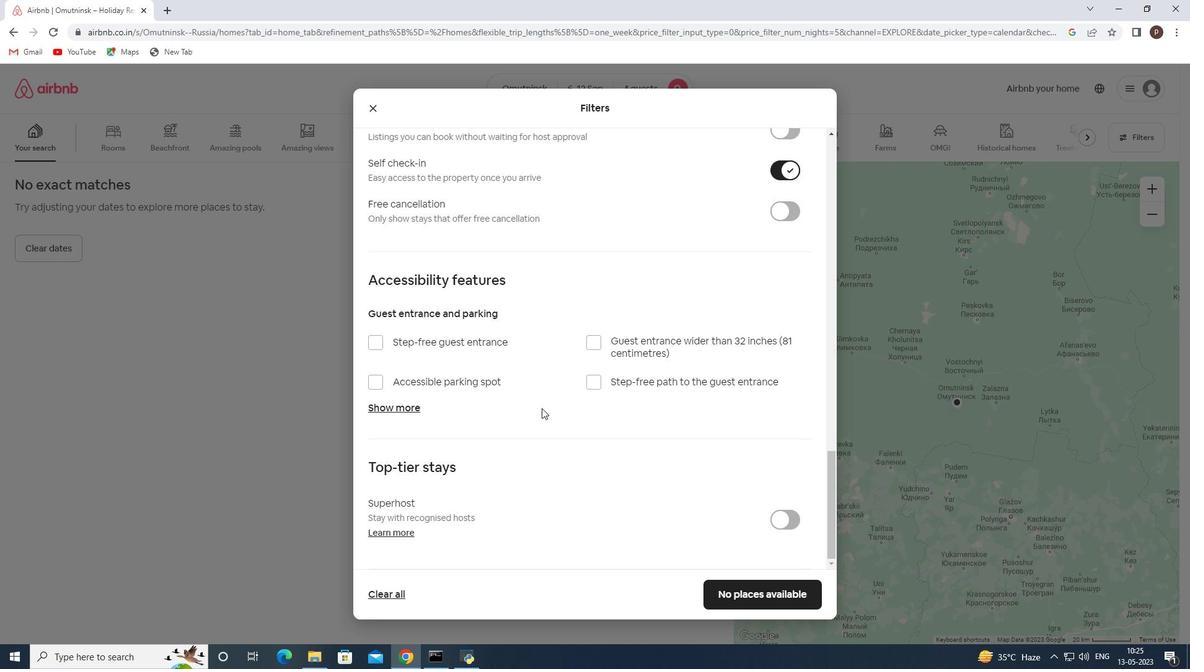 
Action: Mouse scrolled (540, 408) with delta (0, 0)
Screenshot: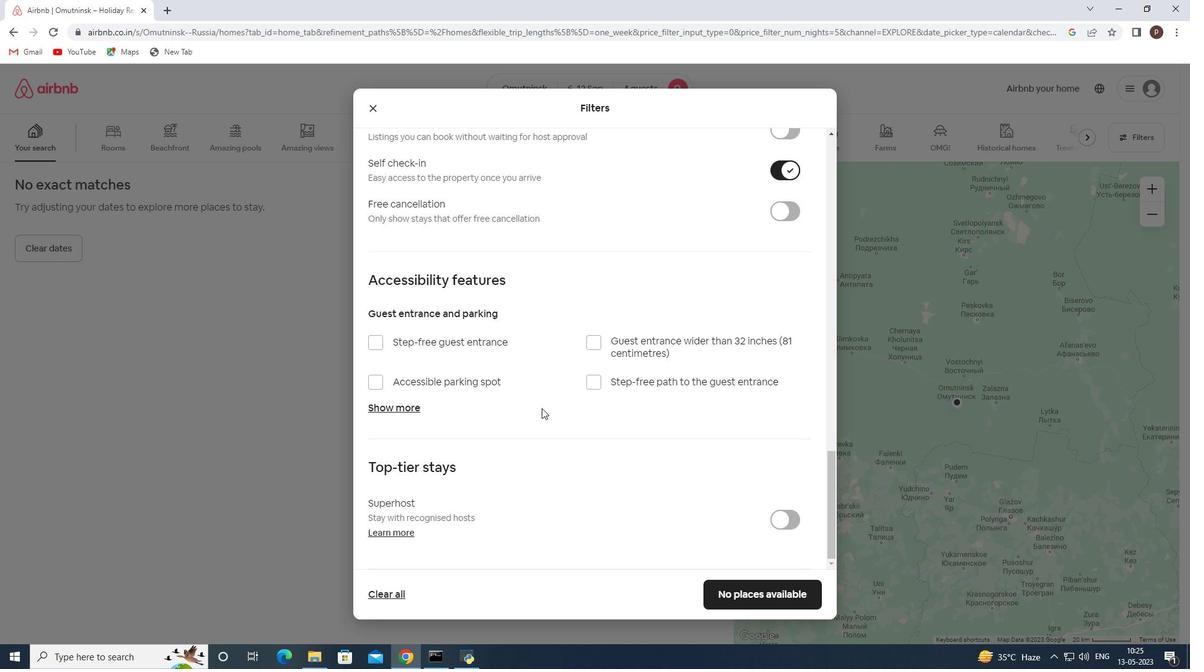 
Action: Mouse scrolled (540, 408) with delta (0, 0)
Screenshot: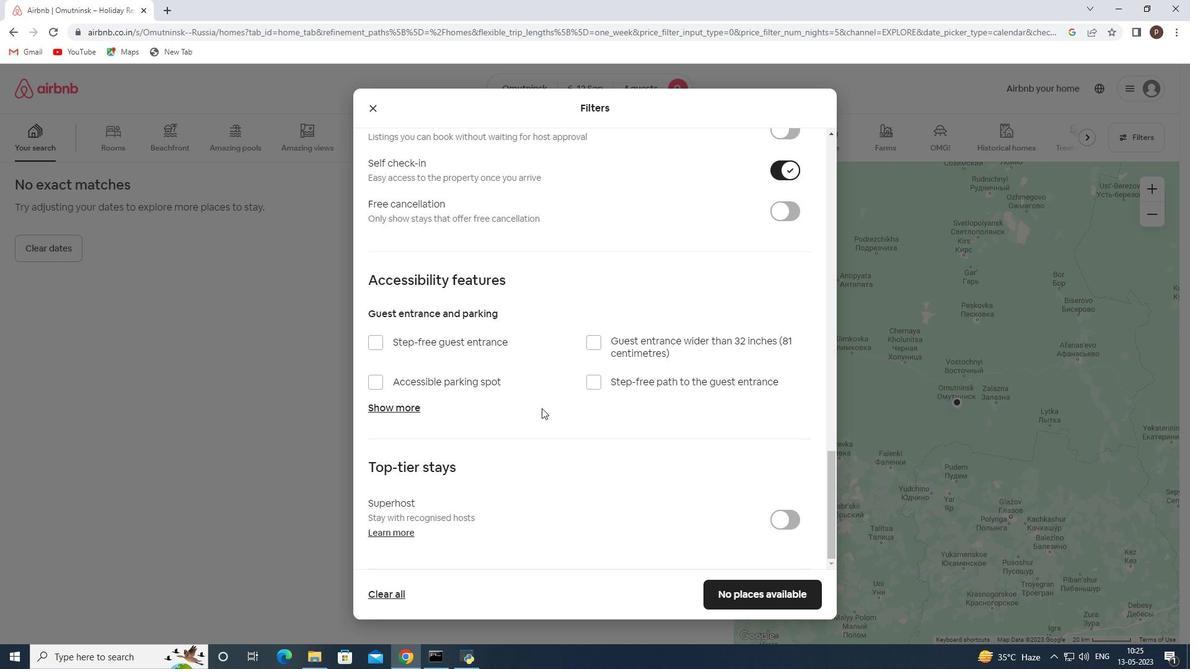
Action: Mouse moved to (740, 591)
Screenshot: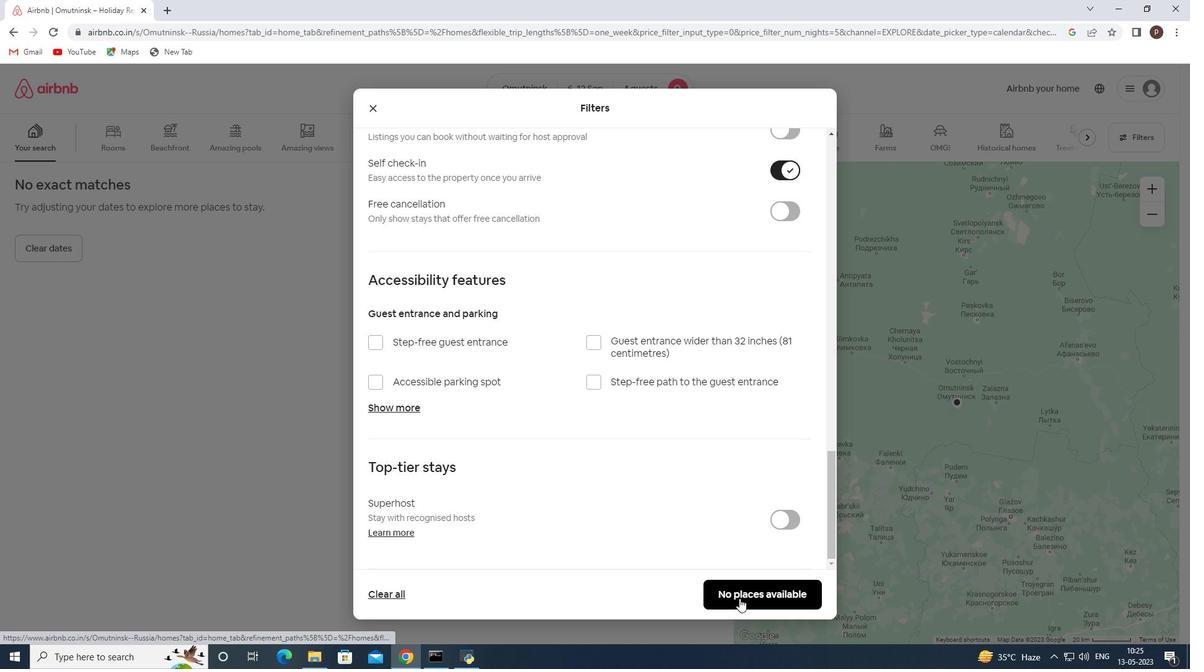 
Action: Mouse pressed left at (740, 591)
Screenshot: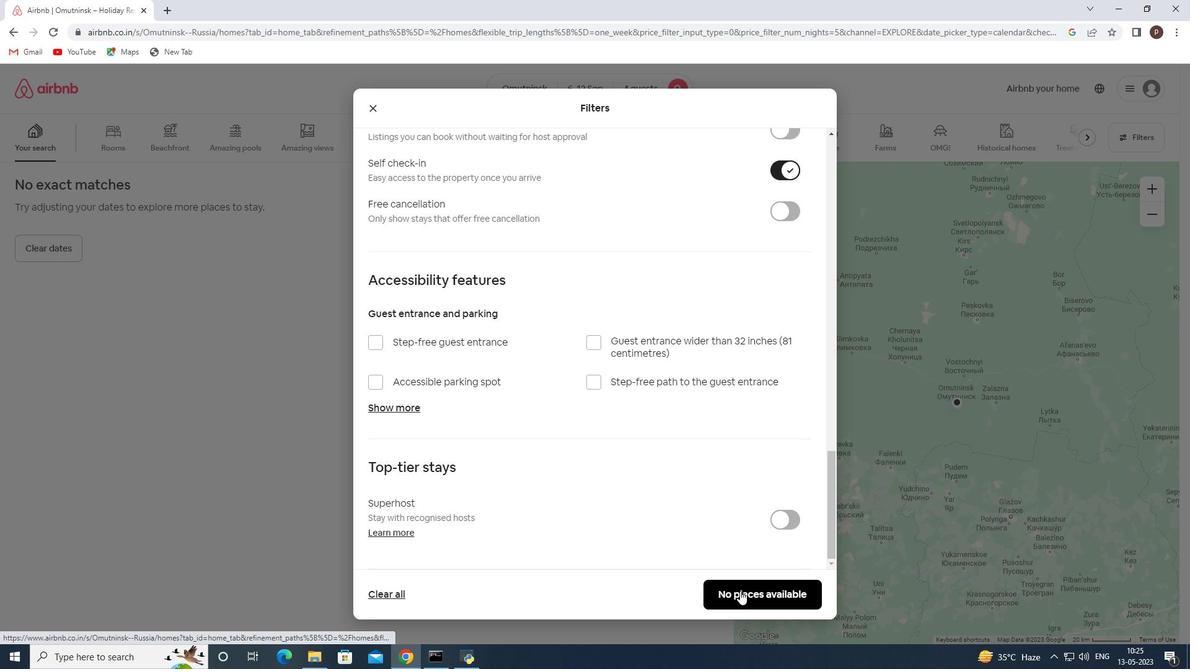 
